 Task: Find connections with filter location Dumka with filter topic #Lifechangewith filter profile language Spanish with filter current company Shapoorji Pallonji - Engineering & Construction (SP E&C)  with filter school PSG Institute of Management with filter industry Computer Hardware Manufacturing with filter service category Accounting with filter keywords title Director
Action: Mouse moved to (137, 232)
Screenshot: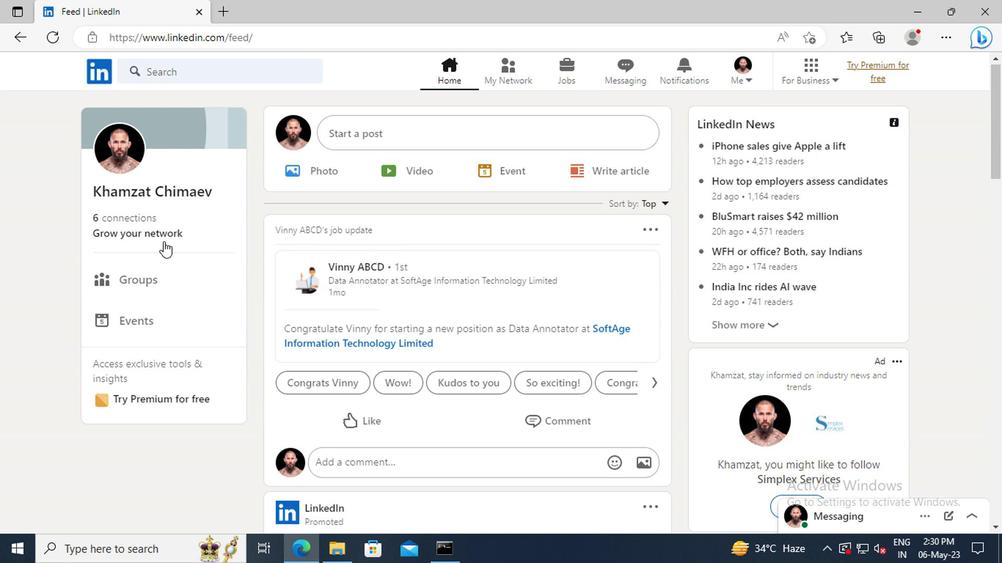 
Action: Mouse pressed left at (137, 232)
Screenshot: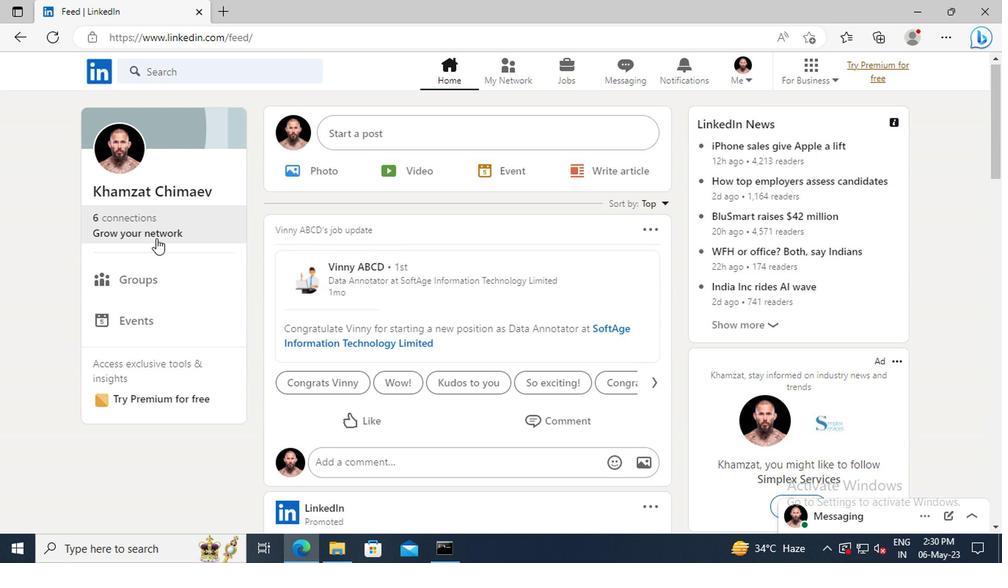 
Action: Mouse moved to (148, 158)
Screenshot: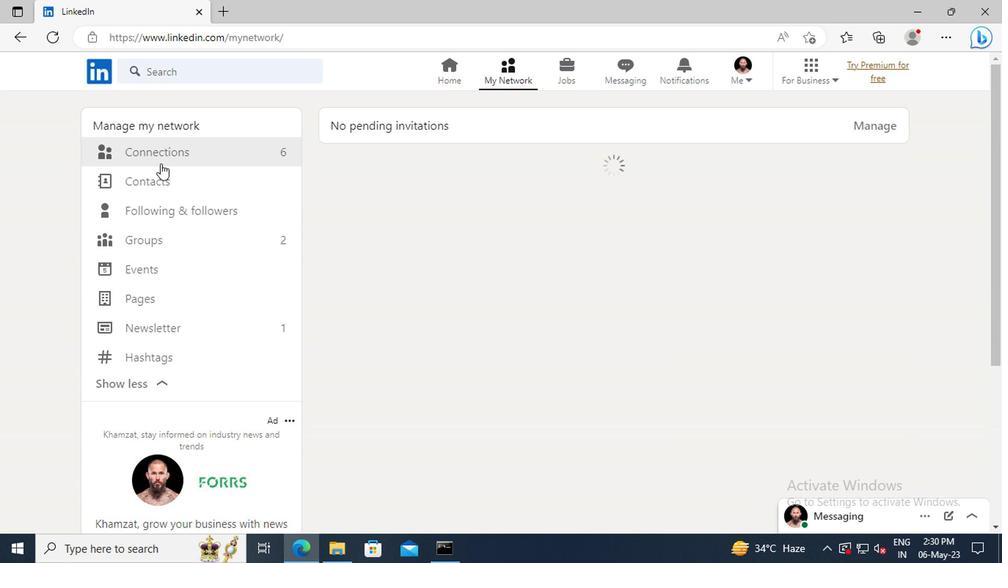 
Action: Mouse pressed left at (148, 158)
Screenshot: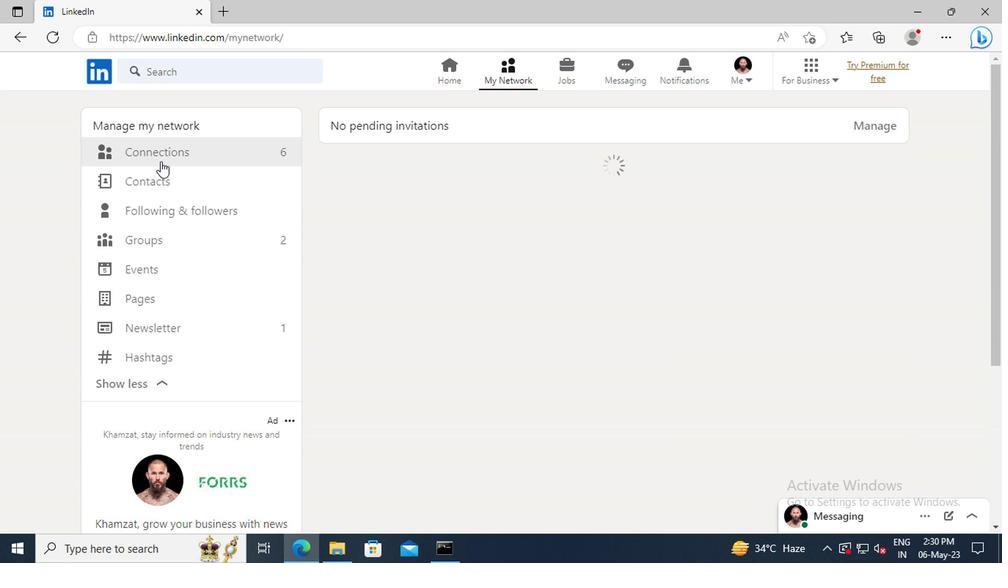 
Action: Mouse moved to (599, 151)
Screenshot: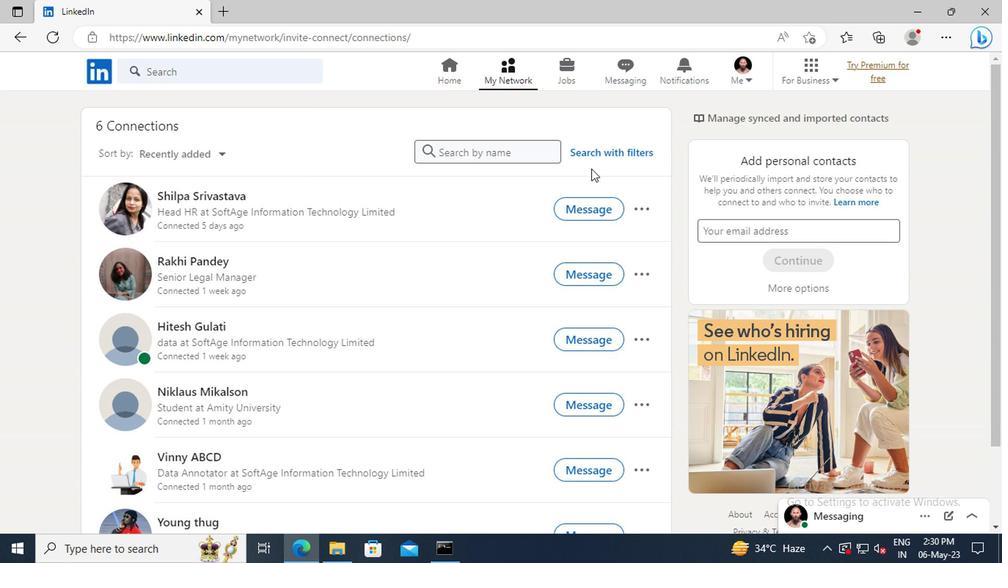 
Action: Mouse pressed left at (599, 151)
Screenshot: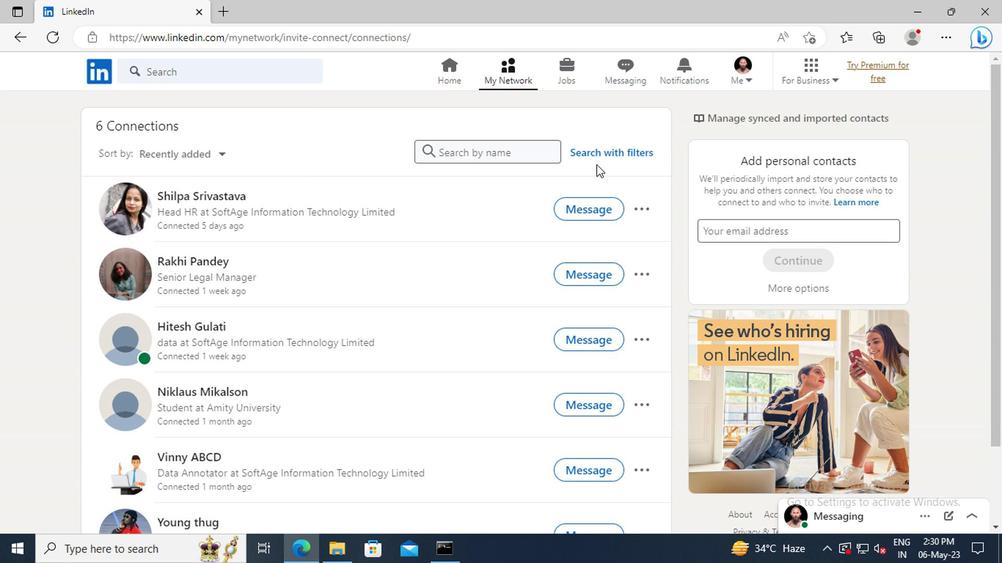 
Action: Mouse moved to (550, 116)
Screenshot: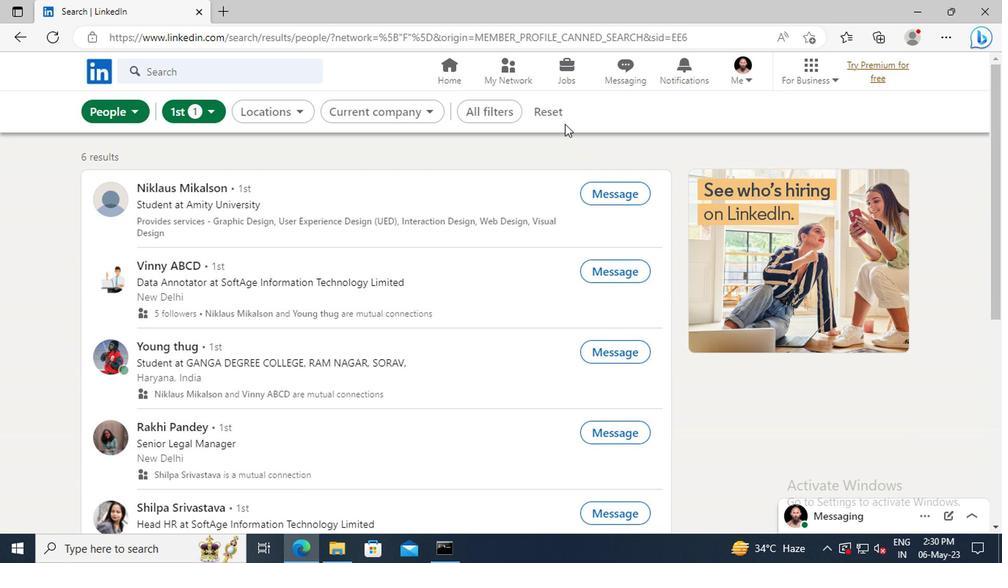 
Action: Mouse pressed left at (550, 116)
Screenshot: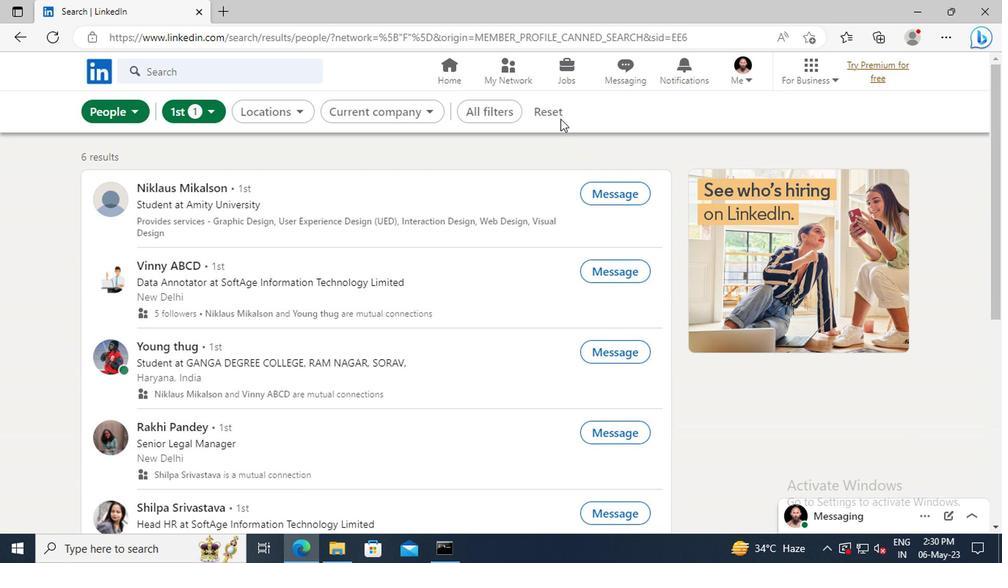 
Action: Mouse moved to (539, 113)
Screenshot: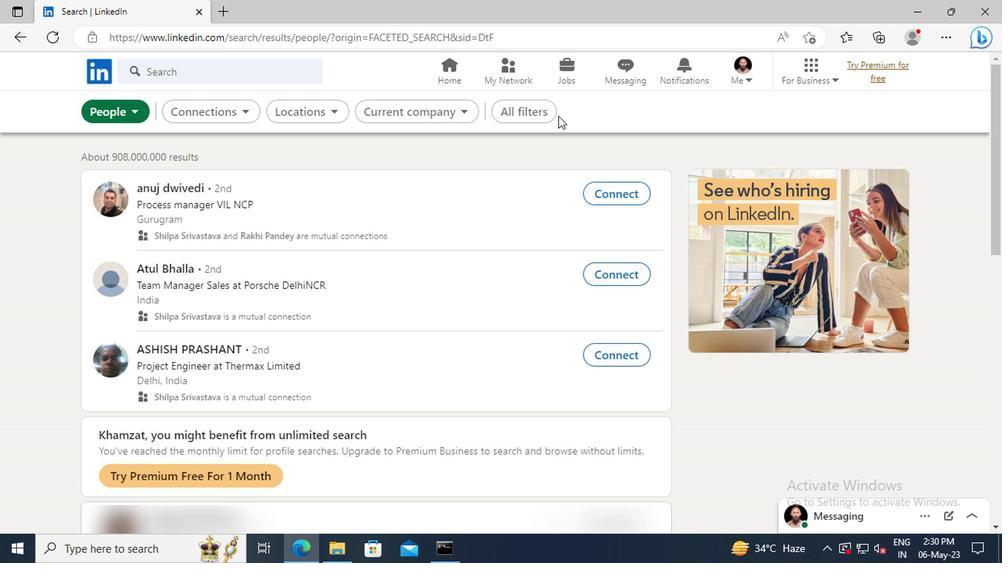 
Action: Mouse pressed left at (539, 113)
Screenshot: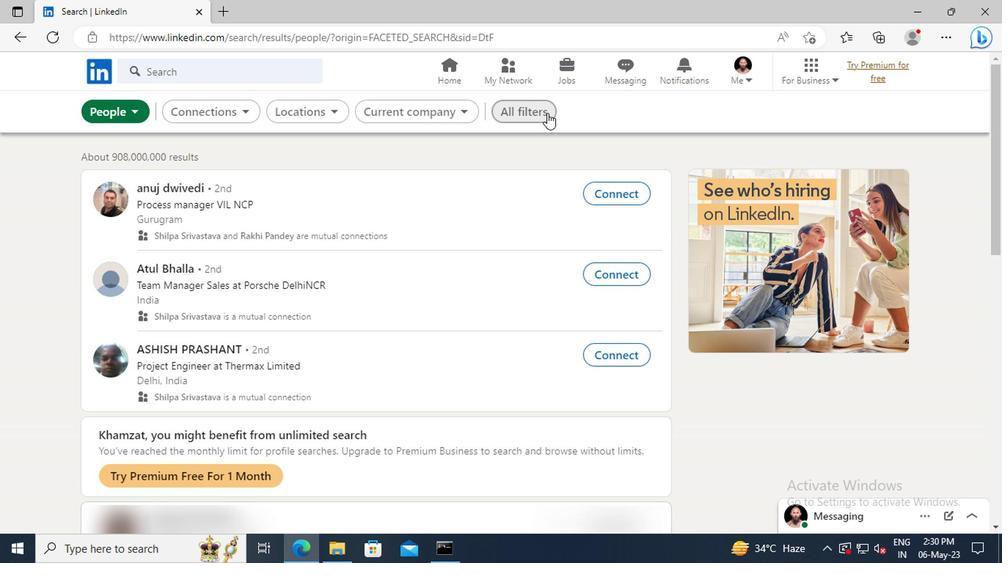 
Action: Mouse moved to (825, 269)
Screenshot: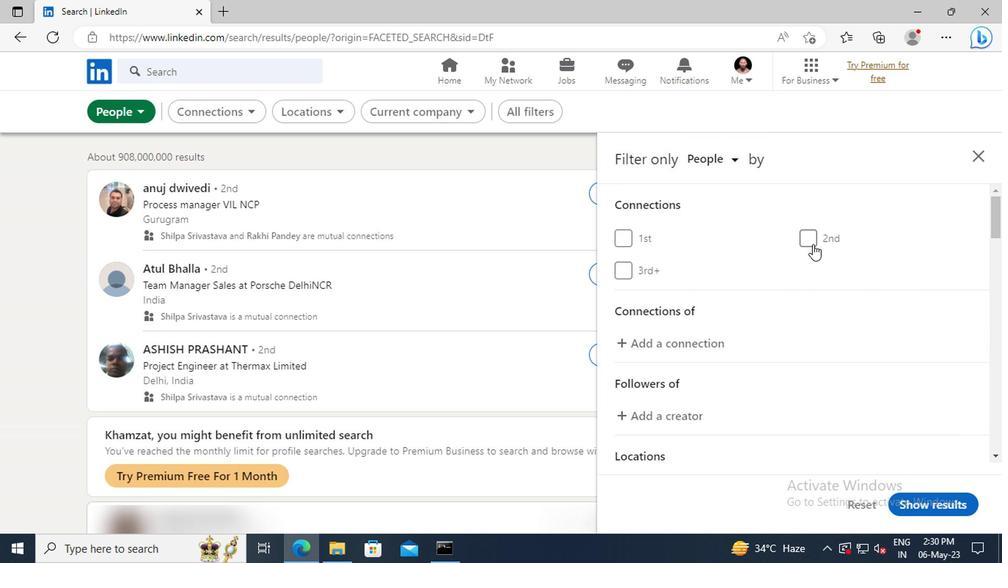 
Action: Mouse scrolled (825, 268) with delta (0, 0)
Screenshot: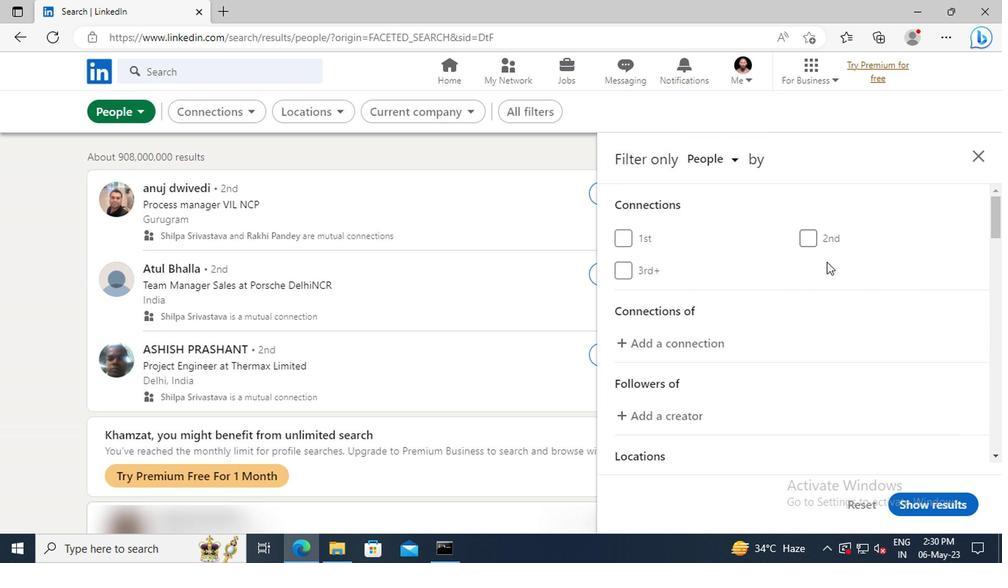 
Action: Mouse scrolled (825, 268) with delta (0, 0)
Screenshot: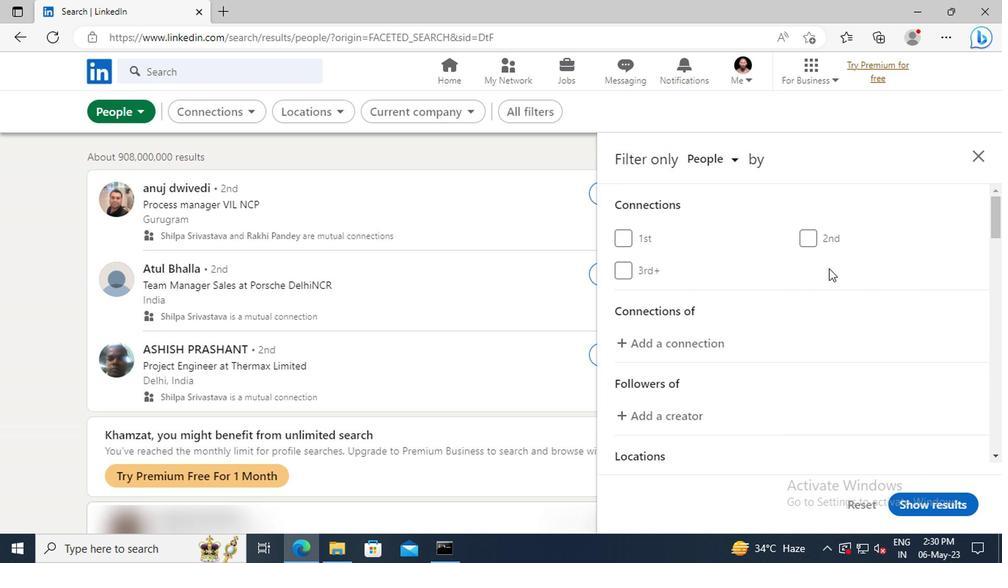 
Action: Mouse moved to (826, 270)
Screenshot: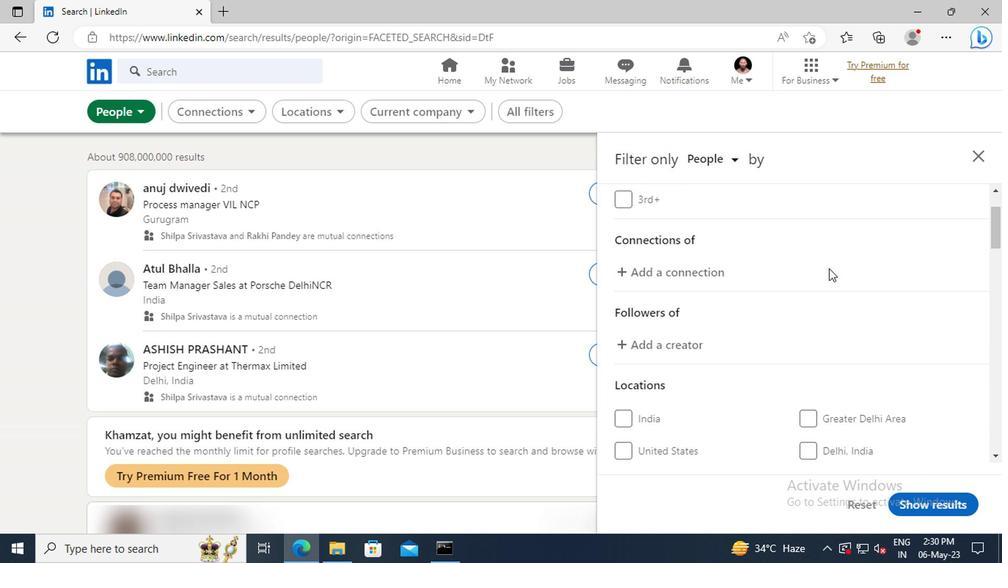 
Action: Mouse scrolled (826, 269) with delta (0, -1)
Screenshot: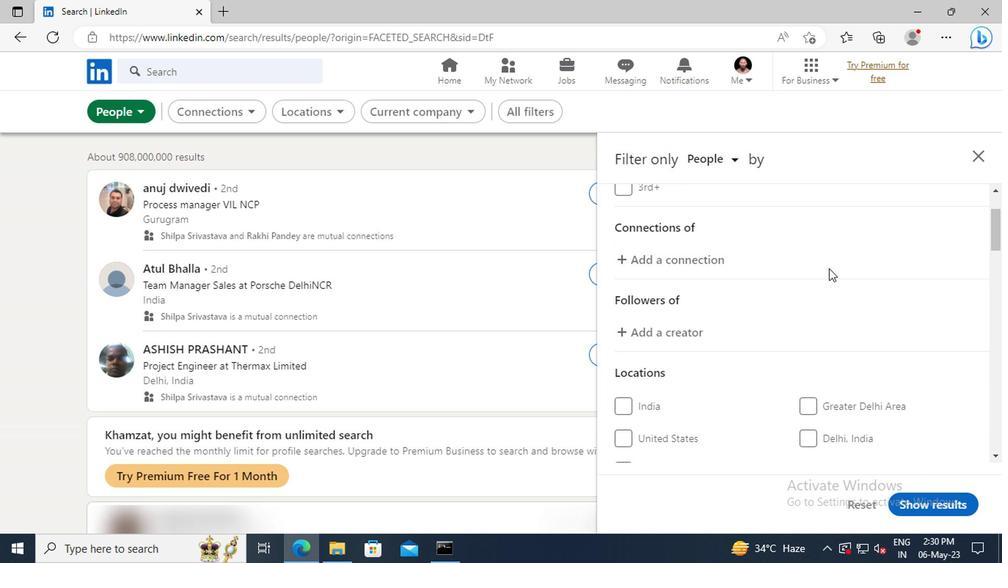 
Action: Mouse scrolled (826, 269) with delta (0, -1)
Screenshot: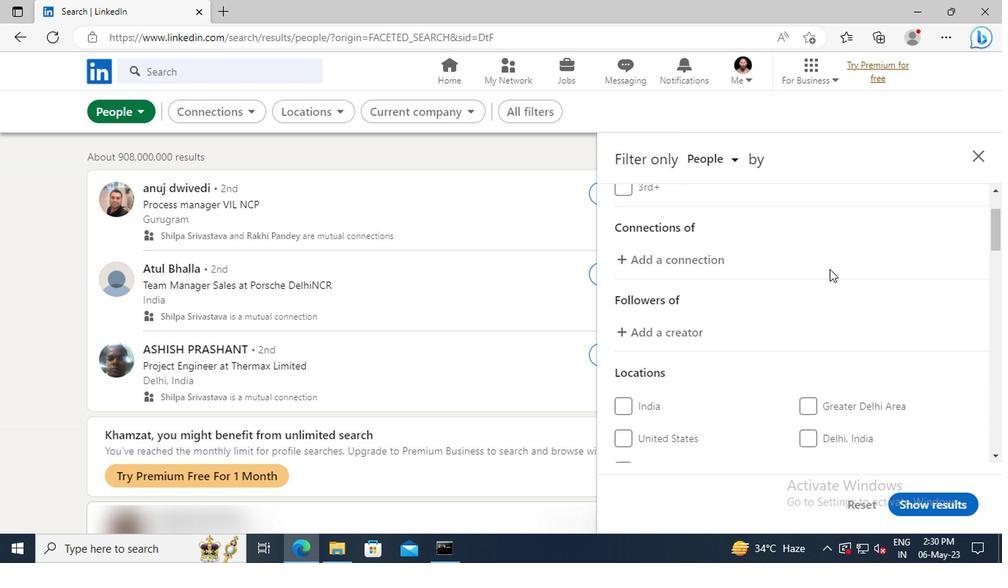 
Action: Mouse scrolled (826, 269) with delta (0, -1)
Screenshot: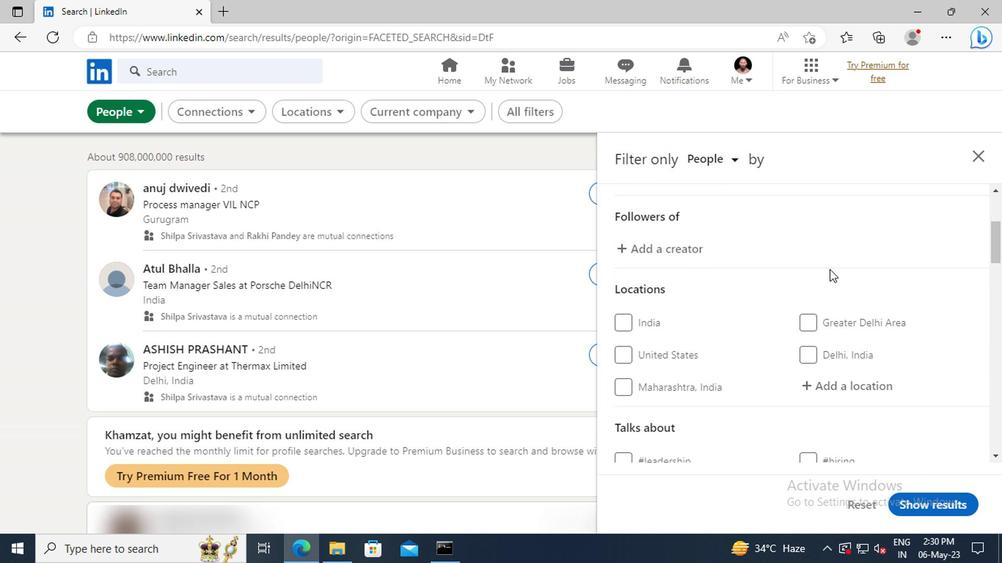 
Action: Mouse scrolled (826, 269) with delta (0, -1)
Screenshot: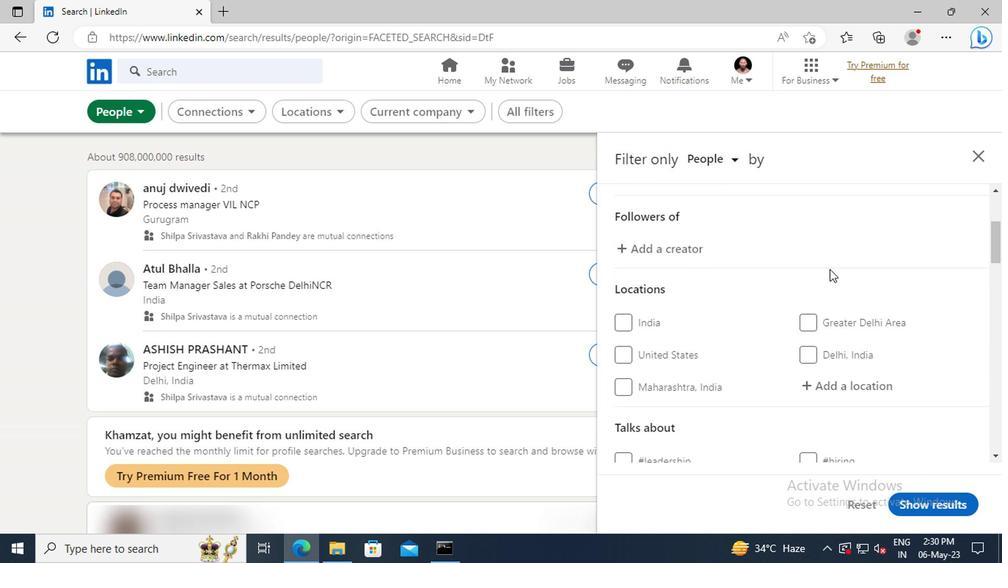 
Action: Mouse moved to (824, 304)
Screenshot: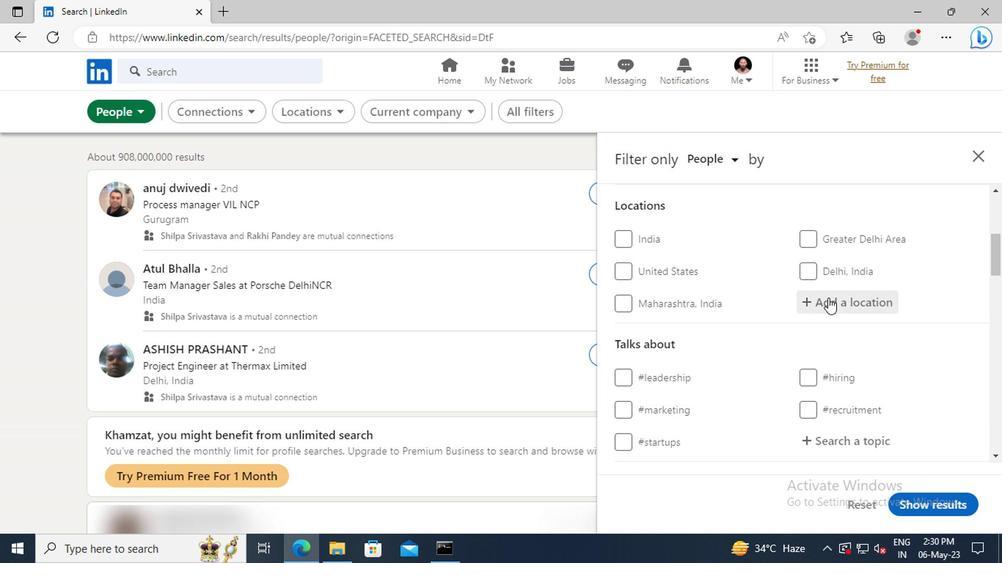 
Action: Mouse pressed left at (824, 304)
Screenshot: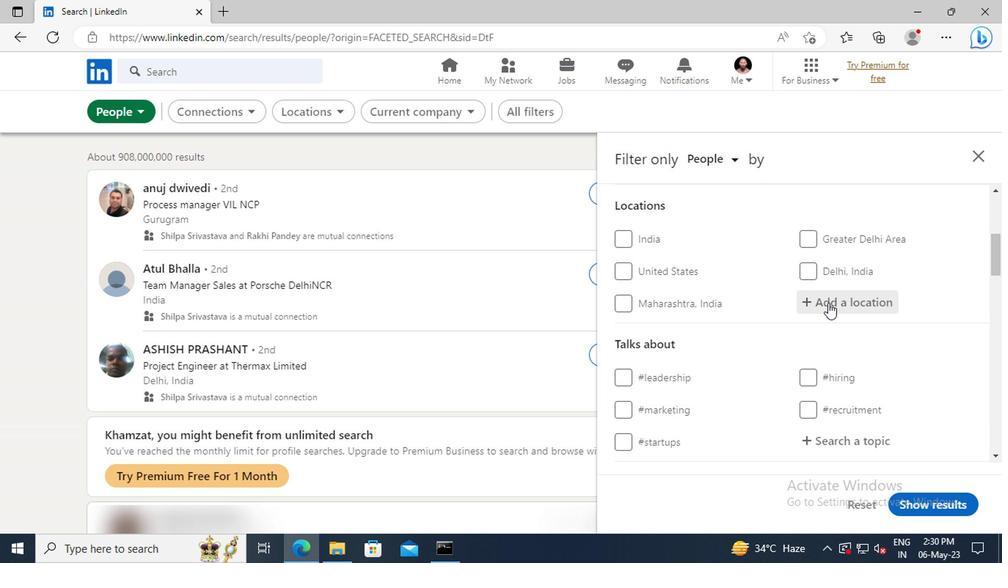 
Action: Key pressed <Key.shift>DUMKA
Screenshot: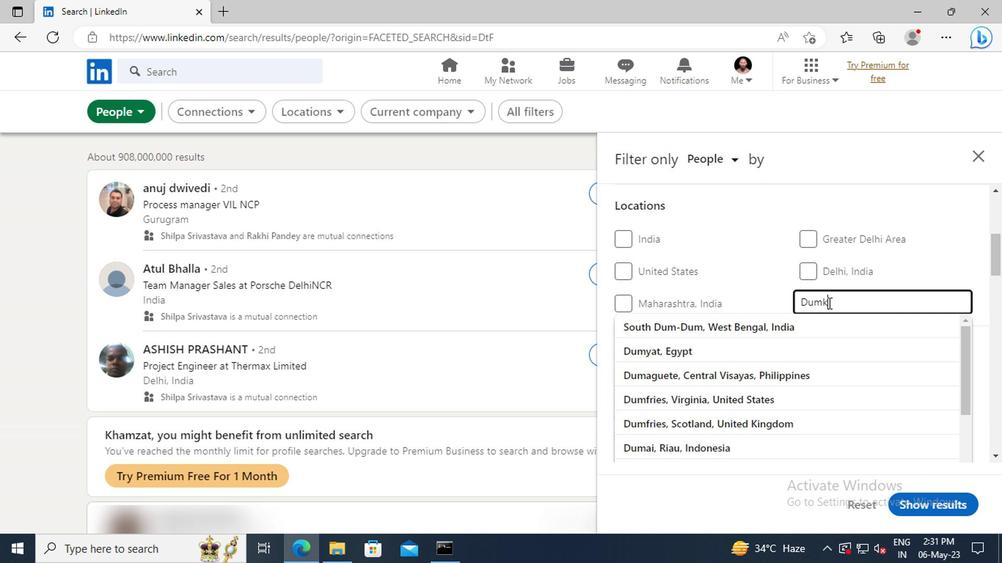 
Action: Mouse moved to (827, 321)
Screenshot: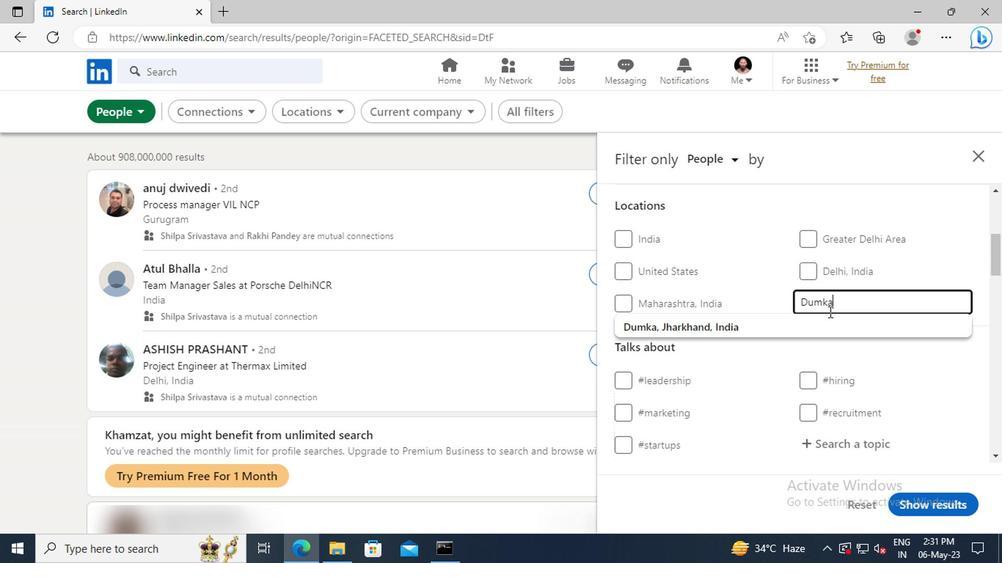 
Action: Mouse pressed left at (827, 321)
Screenshot: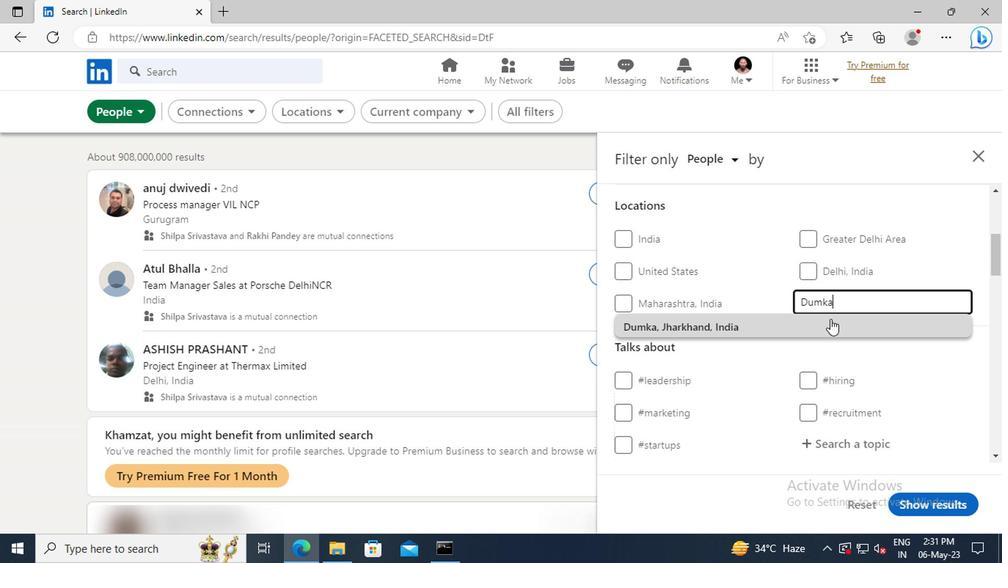 
Action: Mouse scrolled (827, 321) with delta (0, 0)
Screenshot: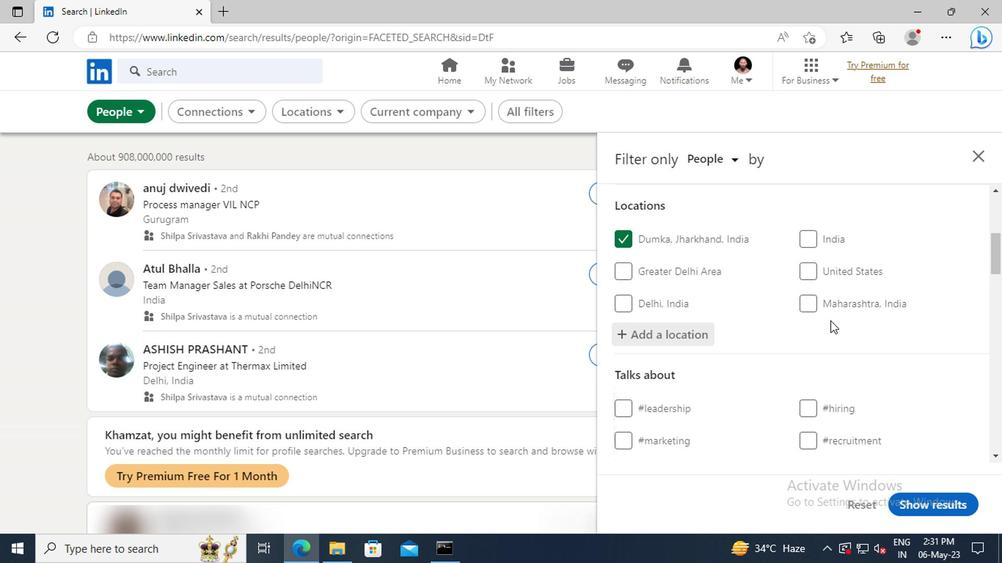 
Action: Mouse scrolled (827, 321) with delta (0, 0)
Screenshot: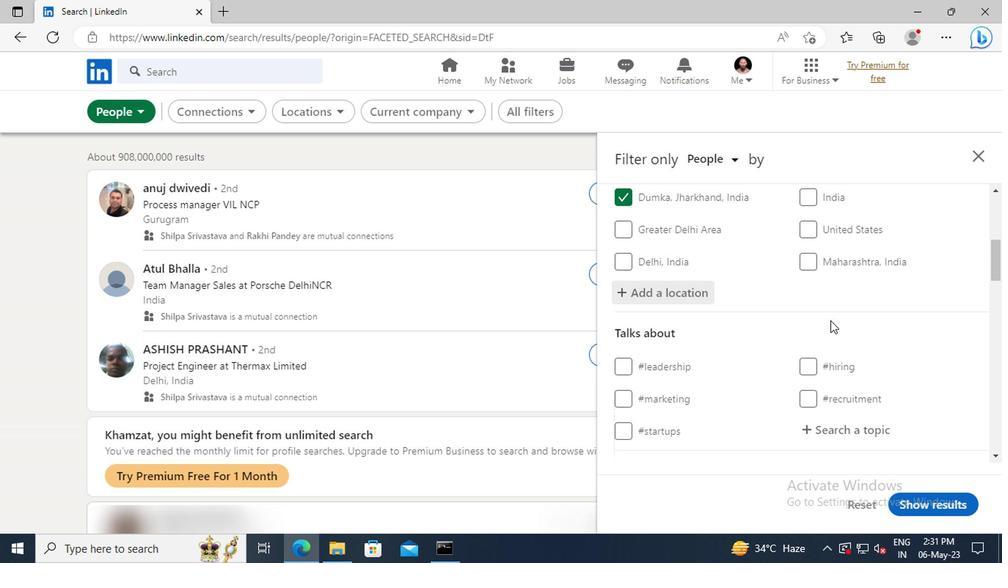 
Action: Mouse scrolled (827, 321) with delta (0, 0)
Screenshot: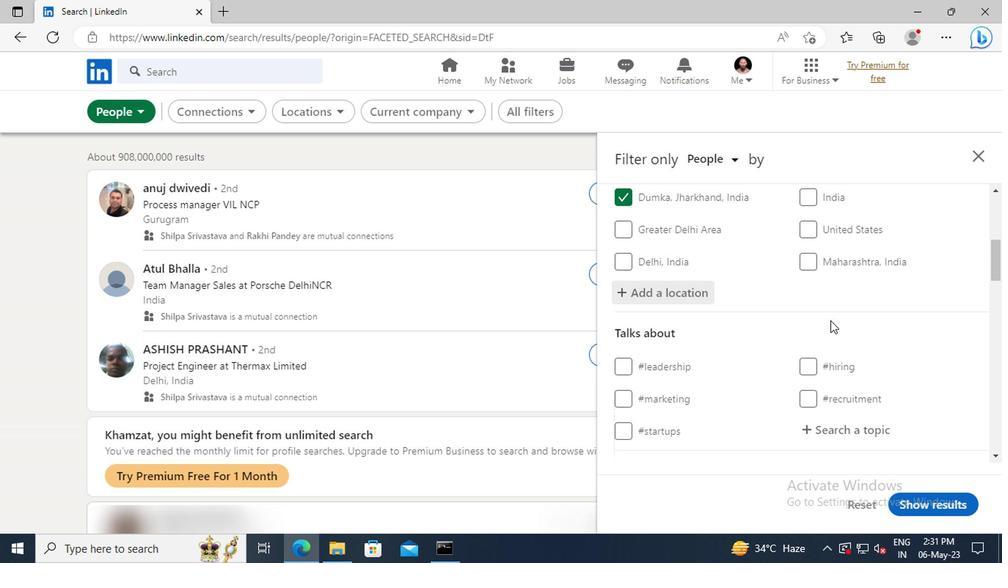 
Action: Mouse moved to (832, 346)
Screenshot: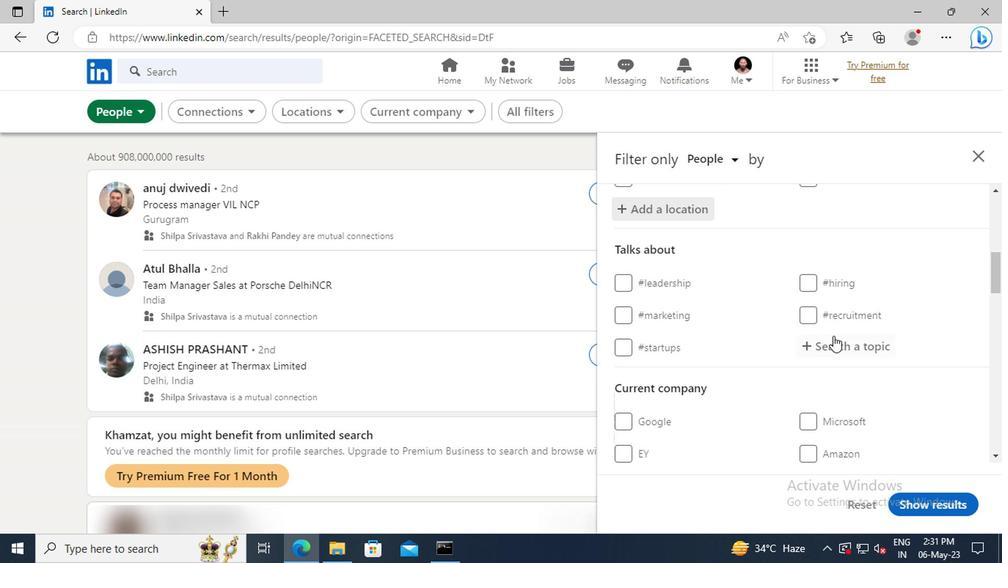 
Action: Mouse pressed left at (832, 346)
Screenshot: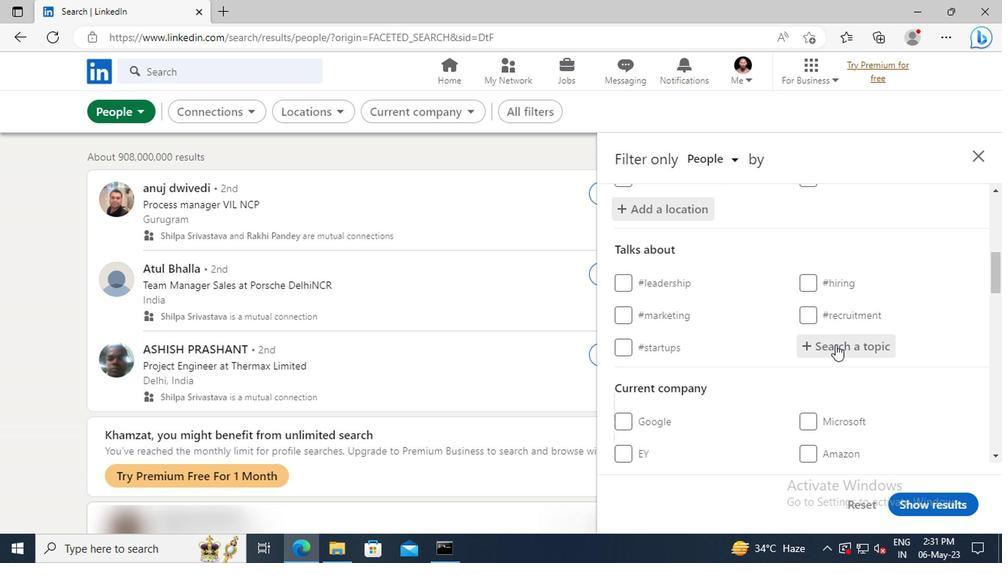 
Action: Key pressed <Key.shift>LIFECHA
Screenshot: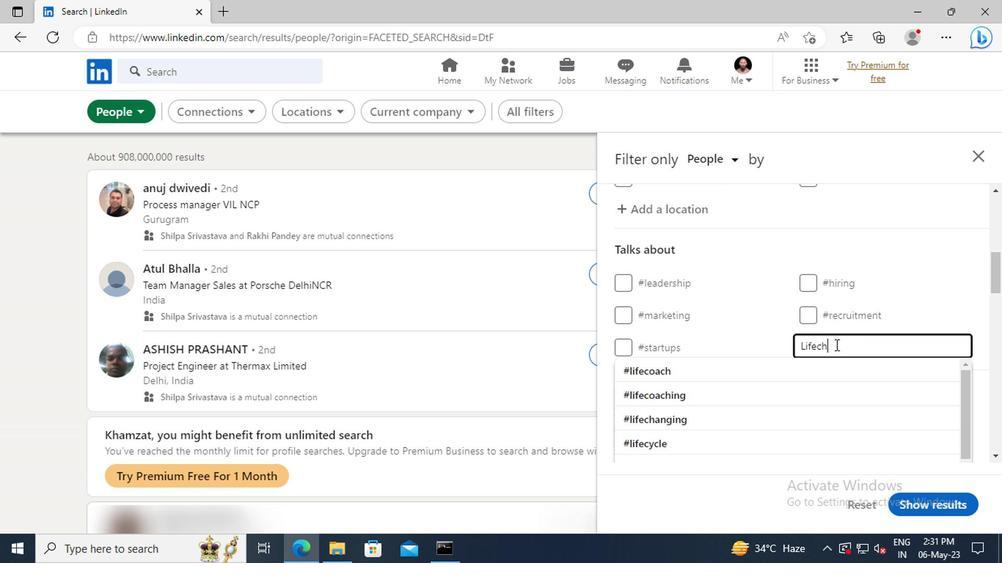 
Action: Mouse moved to (838, 386)
Screenshot: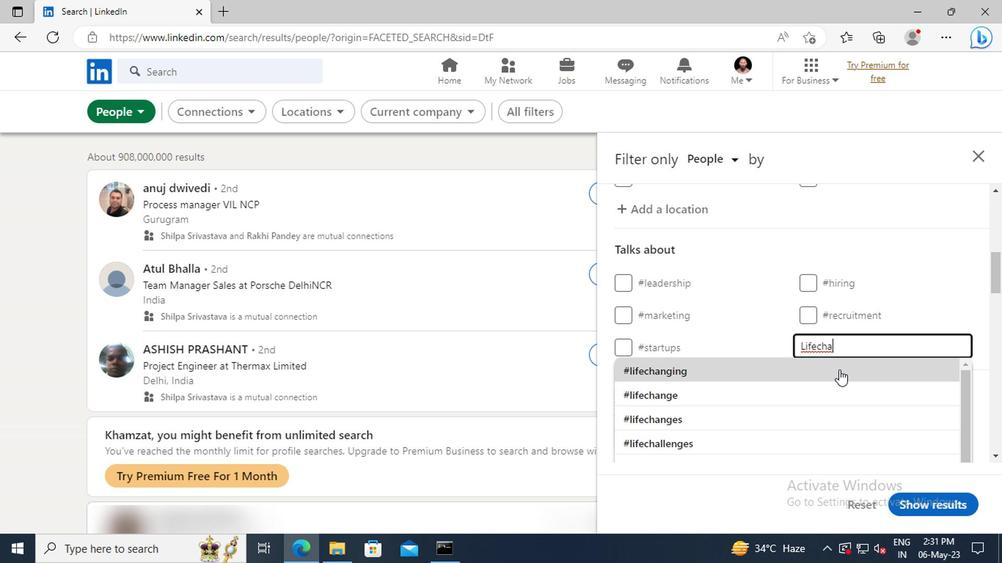 
Action: Mouse pressed left at (838, 386)
Screenshot: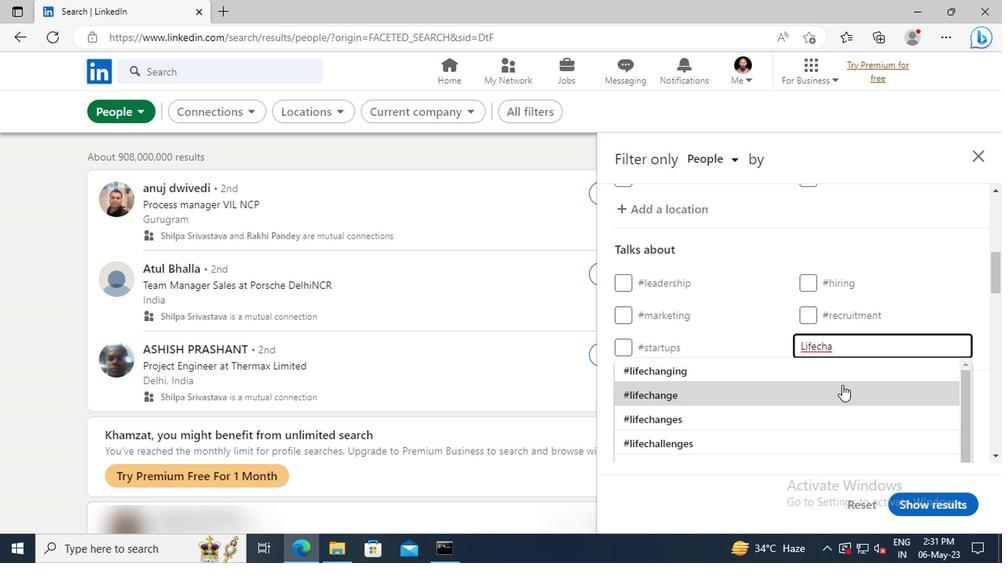 
Action: Mouse scrolled (838, 385) with delta (0, 0)
Screenshot: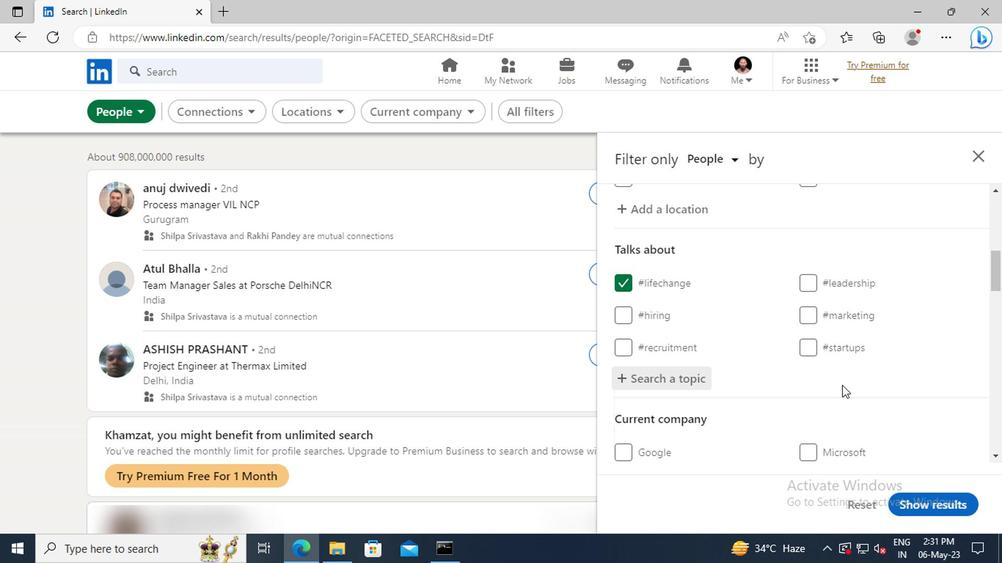 
Action: Mouse scrolled (838, 385) with delta (0, 0)
Screenshot: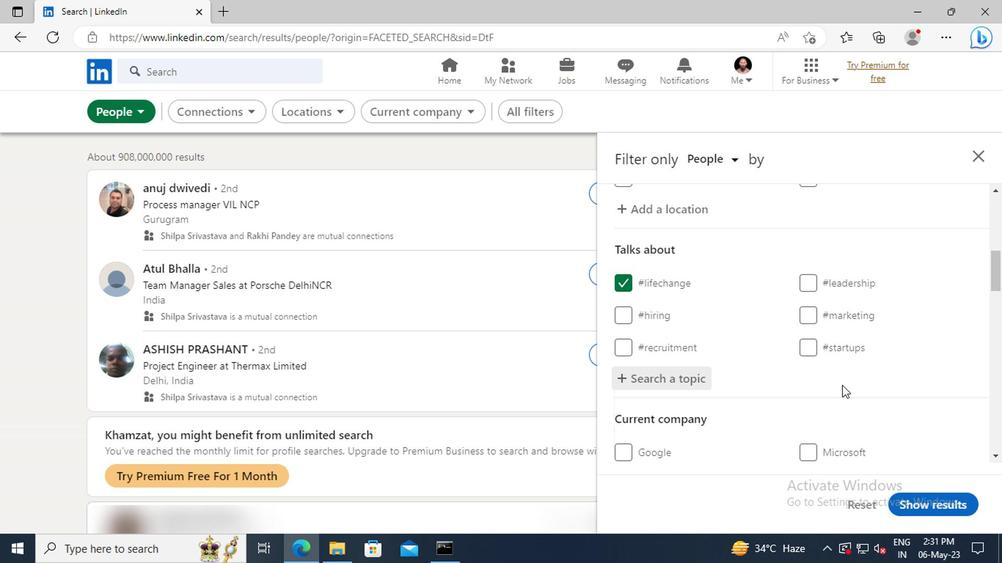 
Action: Mouse scrolled (838, 385) with delta (0, 0)
Screenshot: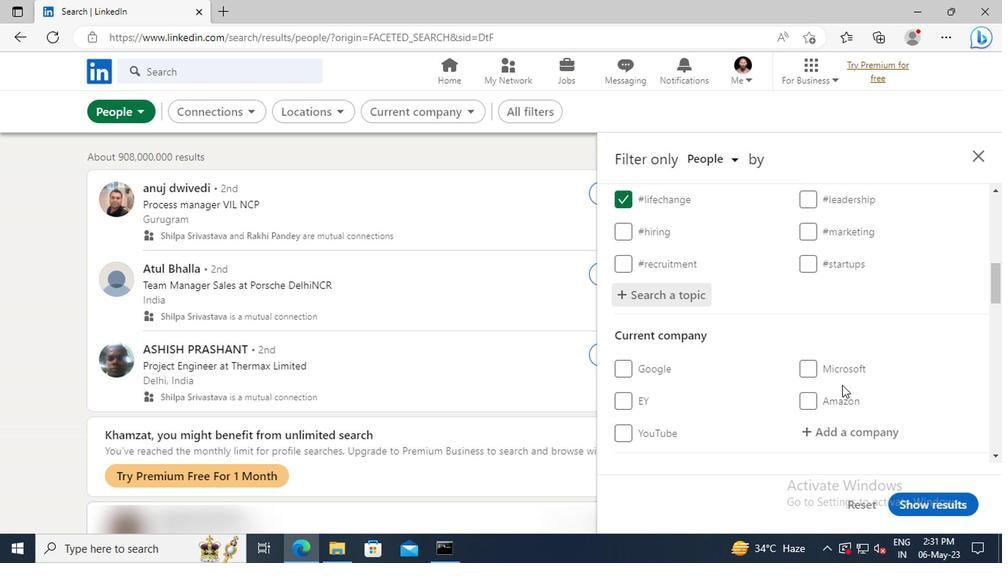 
Action: Mouse scrolled (838, 385) with delta (0, 0)
Screenshot: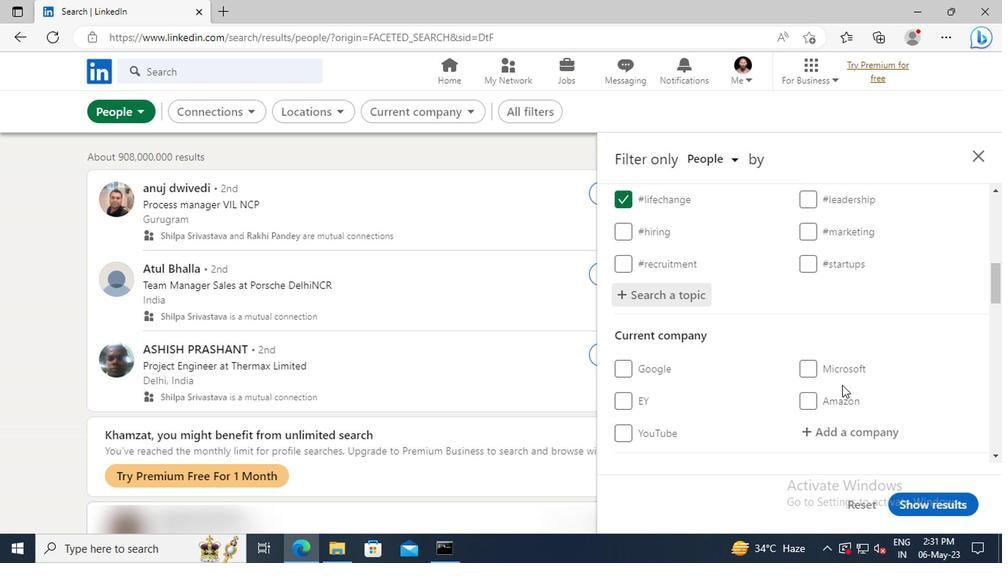 
Action: Mouse scrolled (838, 385) with delta (0, 0)
Screenshot: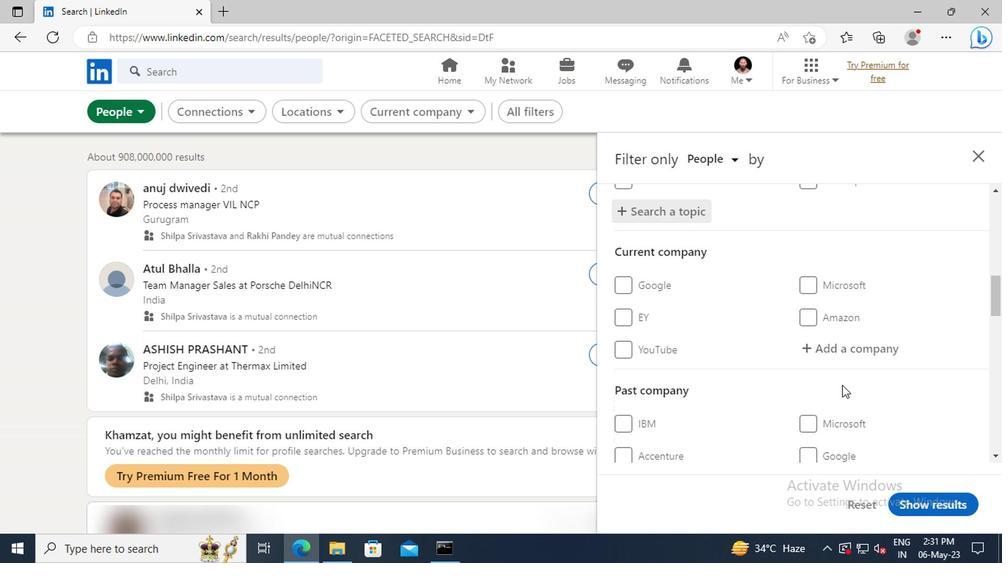 
Action: Mouse scrolled (838, 385) with delta (0, 0)
Screenshot: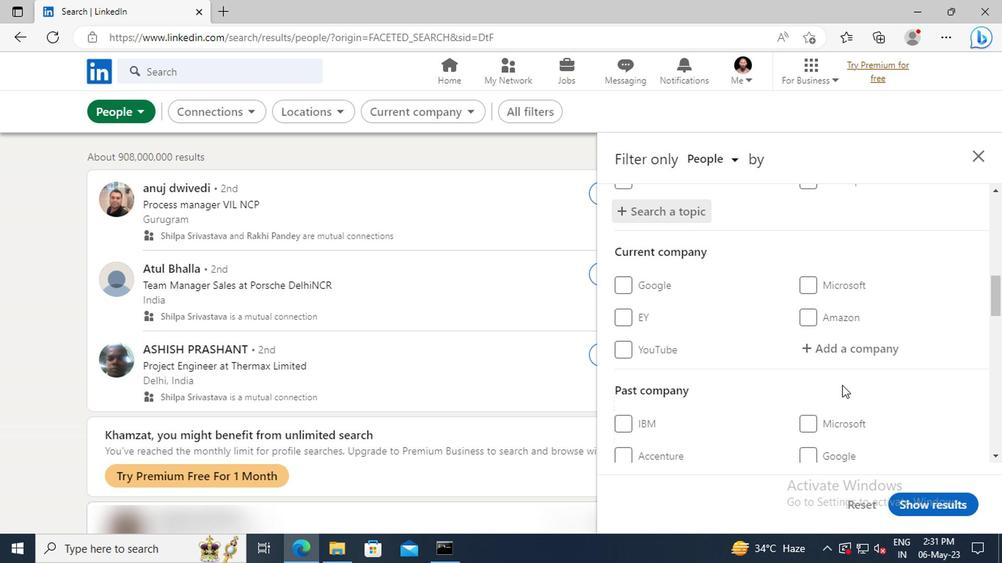 
Action: Mouse moved to (838, 384)
Screenshot: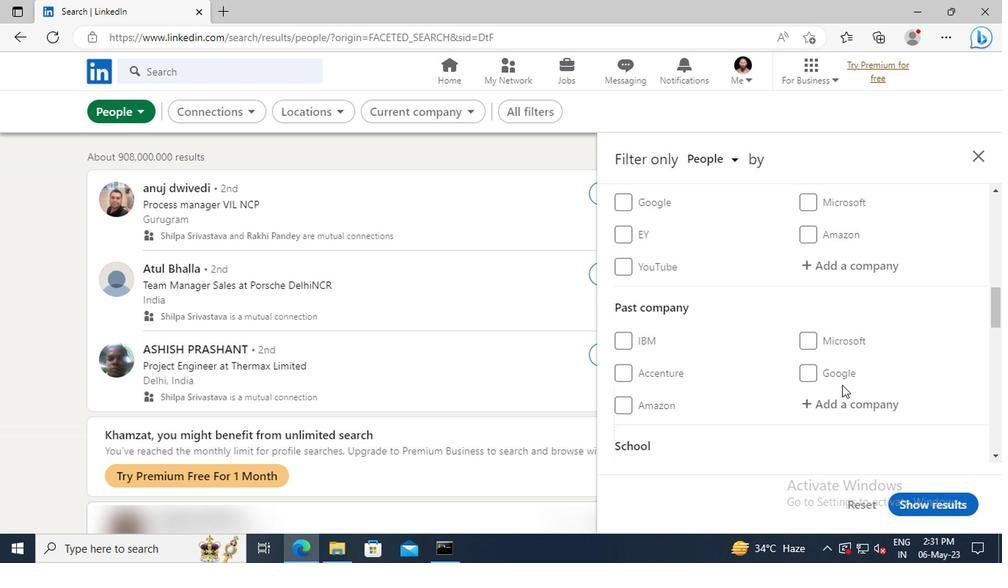 
Action: Mouse scrolled (838, 384) with delta (0, 0)
Screenshot: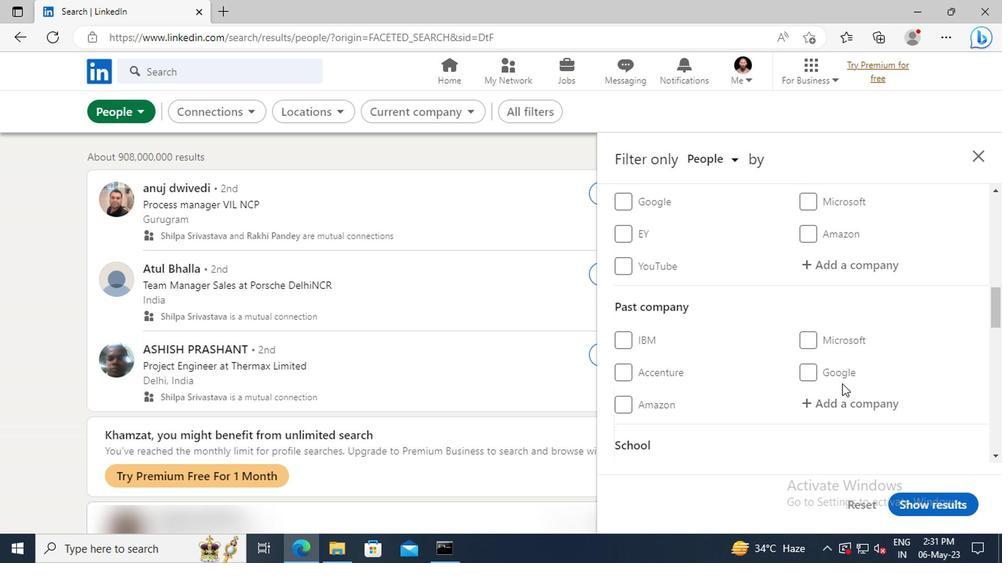 
Action: Mouse moved to (838, 384)
Screenshot: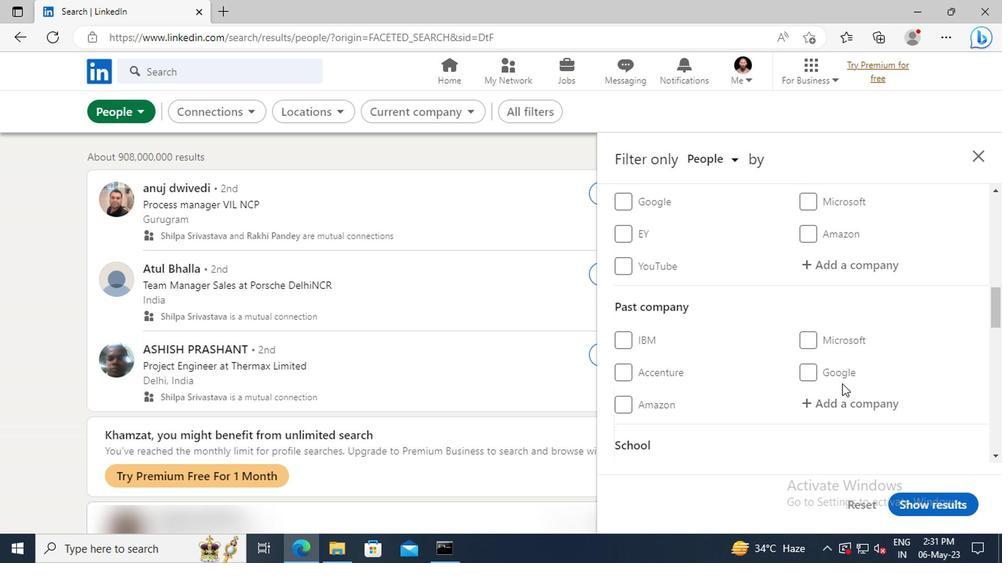 
Action: Mouse scrolled (838, 383) with delta (0, -1)
Screenshot: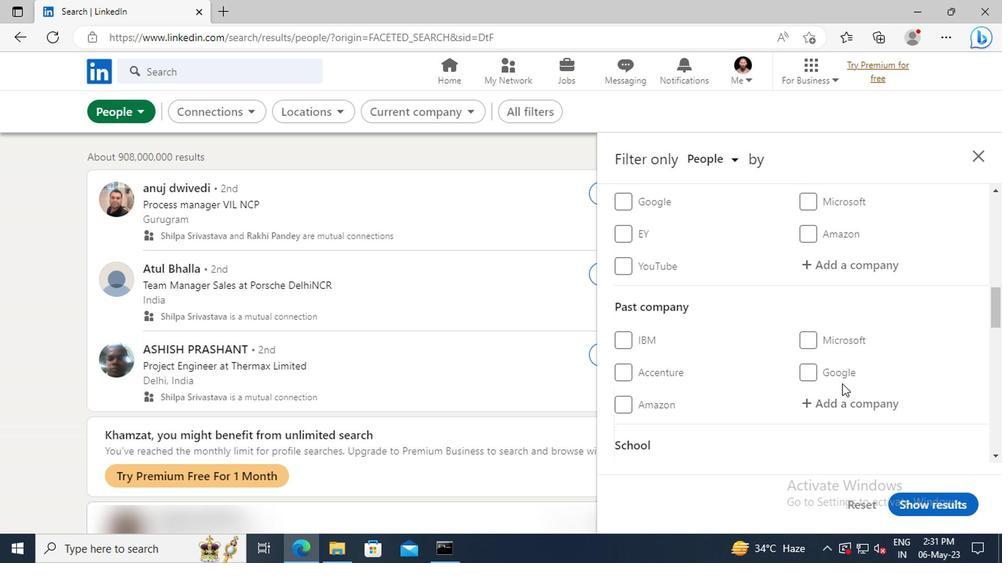 
Action: Mouse moved to (838, 373)
Screenshot: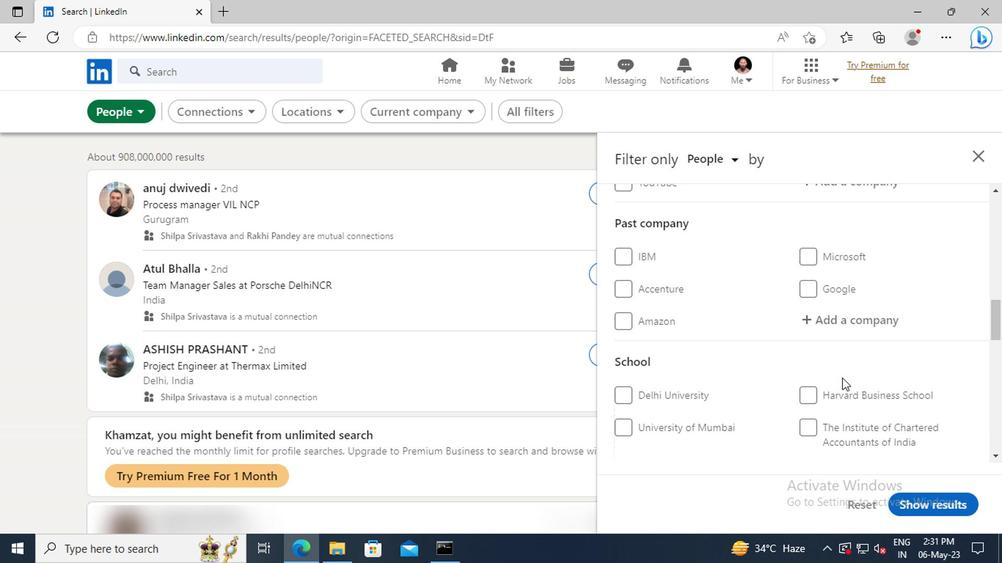 
Action: Mouse scrolled (838, 372) with delta (0, -1)
Screenshot: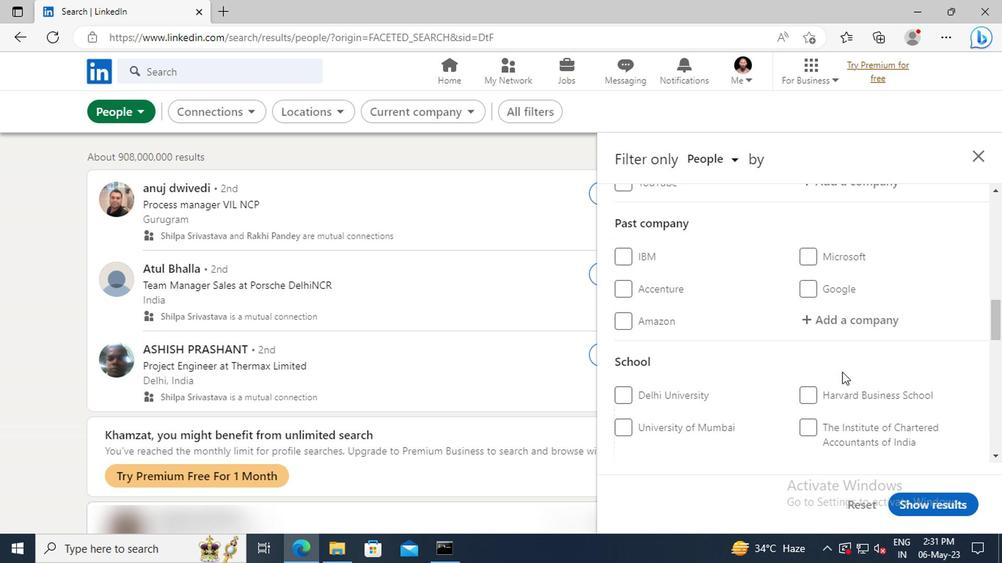 
Action: Mouse scrolled (838, 372) with delta (0, -1)
Screenshot: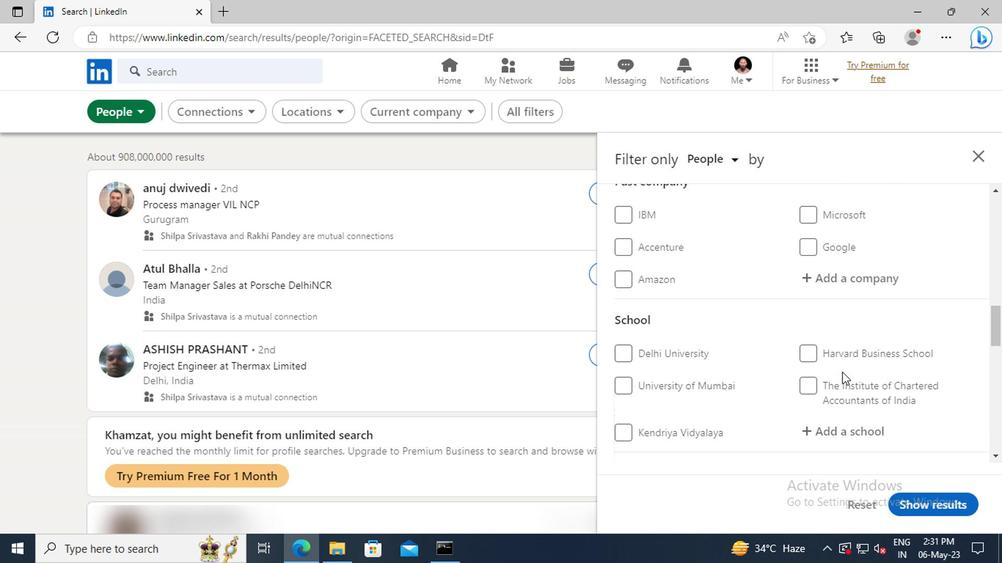 
Action: Mouse scrolled (838, 372) with delta (0, -1)
Screenshot: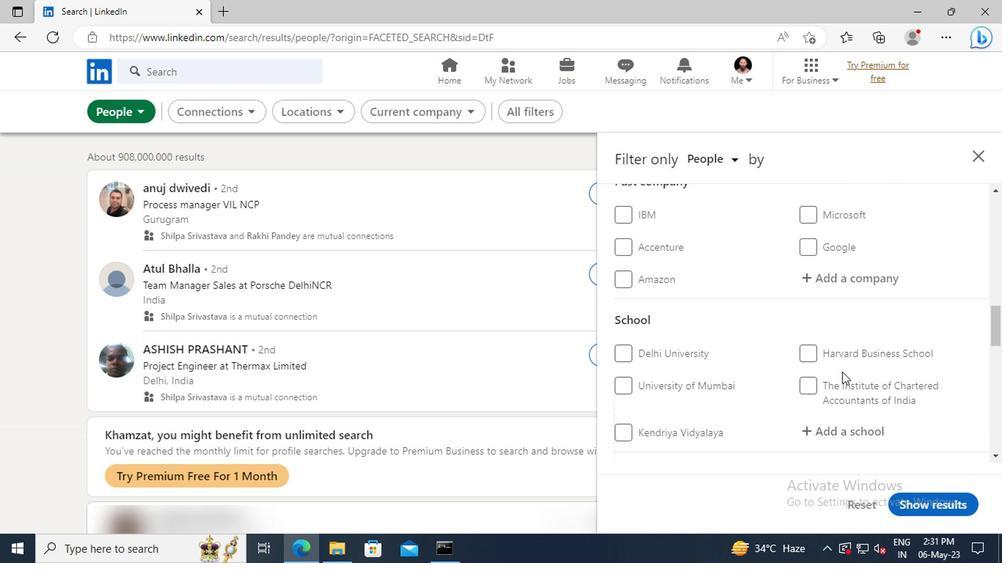 
Action: Mouse scrolled (838, 372) with delta (0, -1)
Screenshot: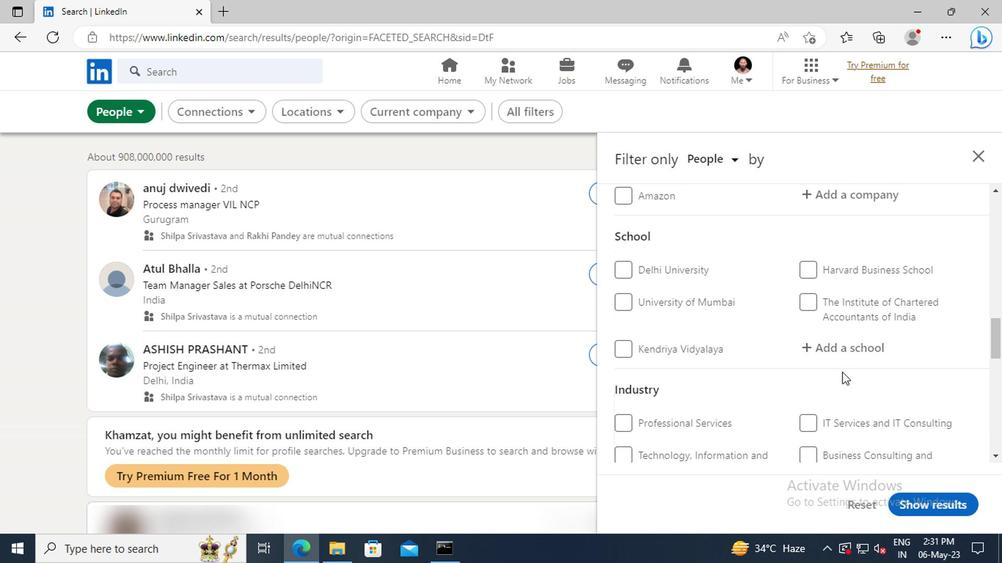 
Action: Mouse scrolled (838, 372) with delta (0, -1)
Screenshot: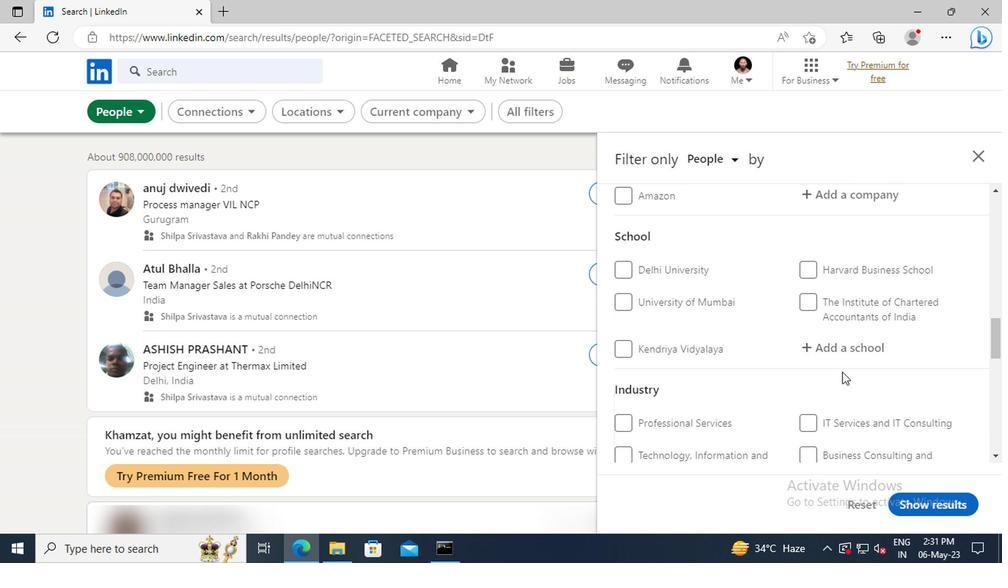 
Action: Mouse scrolled (838, 372) with delta (0, -1)
Screenshot: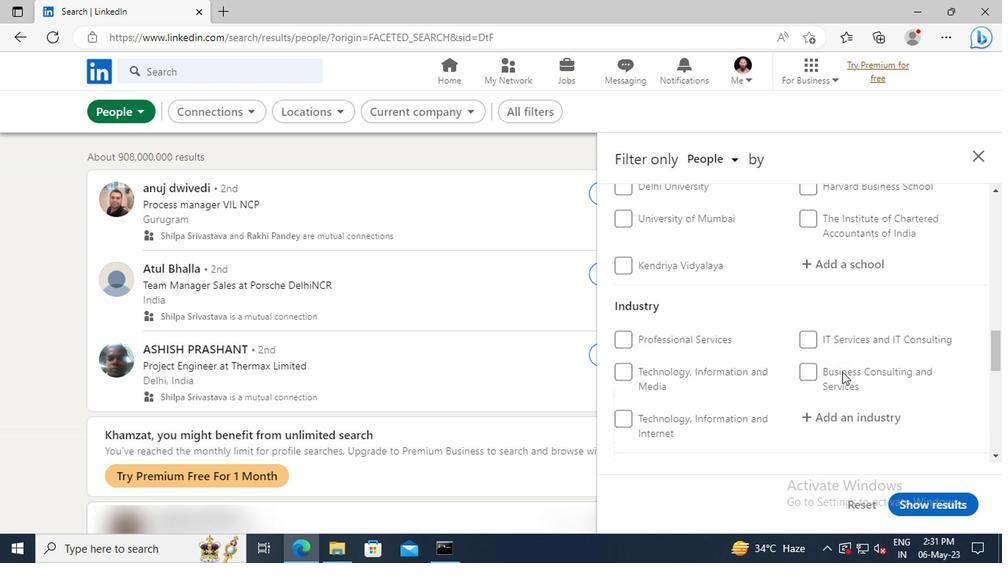 
Action: Mouse scrolled (838, 372) with delta (0, -1)
Screenshot: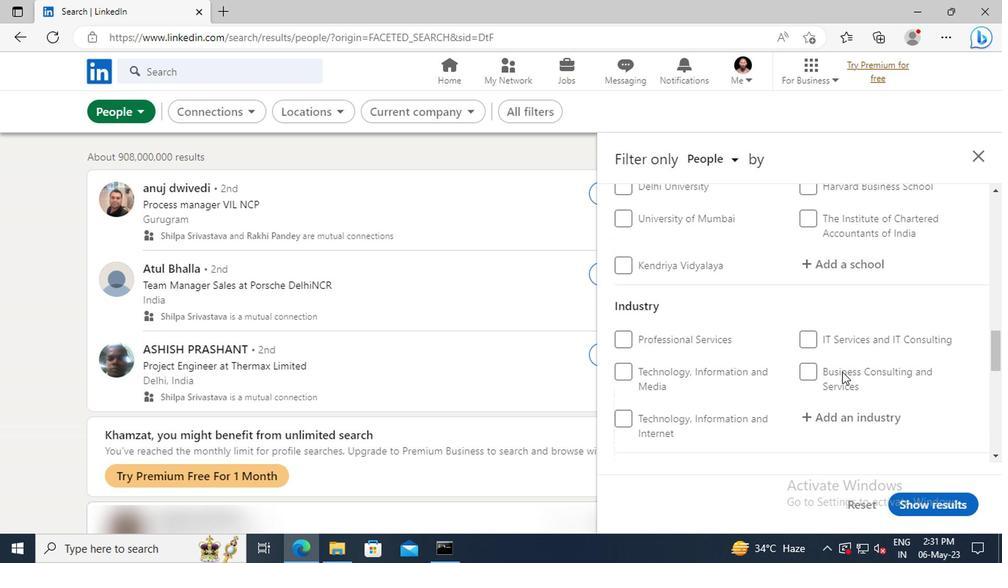 
Action: Mouse scrolled (838, 372) with delta (0, -1)
Screenshot: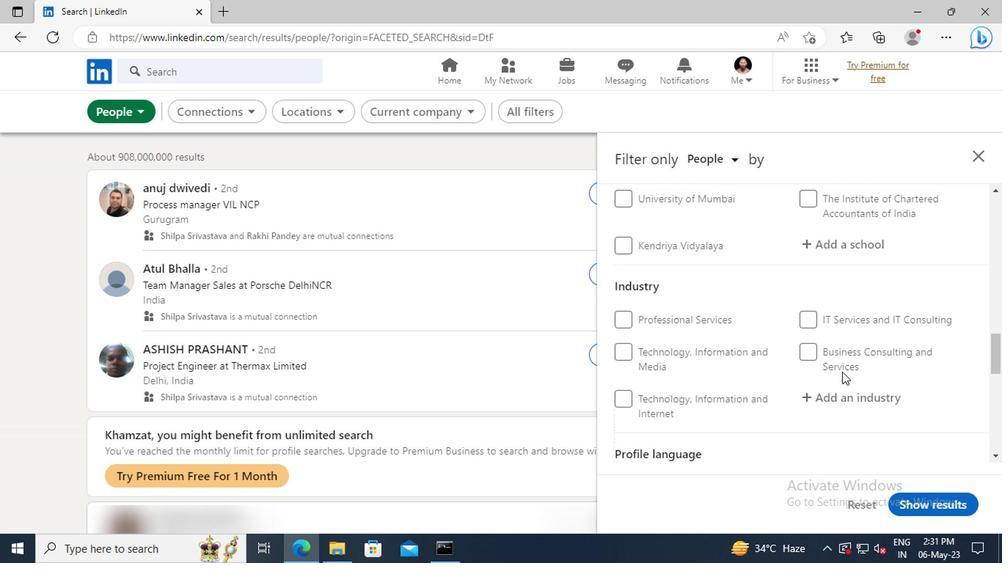 
Action: Mouse scrolled (838, 372) with delta (0, -1)
Screenshot: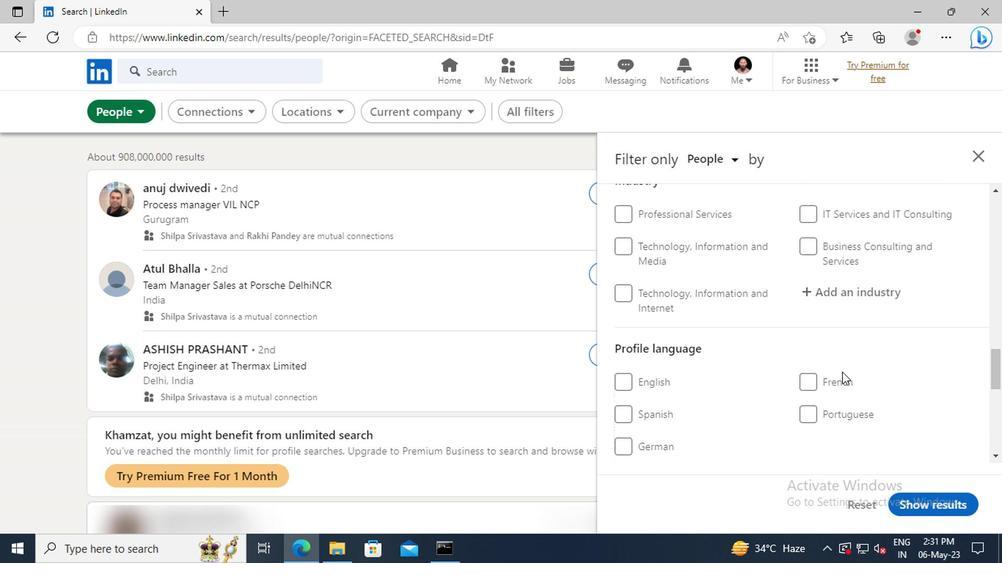 
Action: Mouse moved to (618, 375)
Screenshot: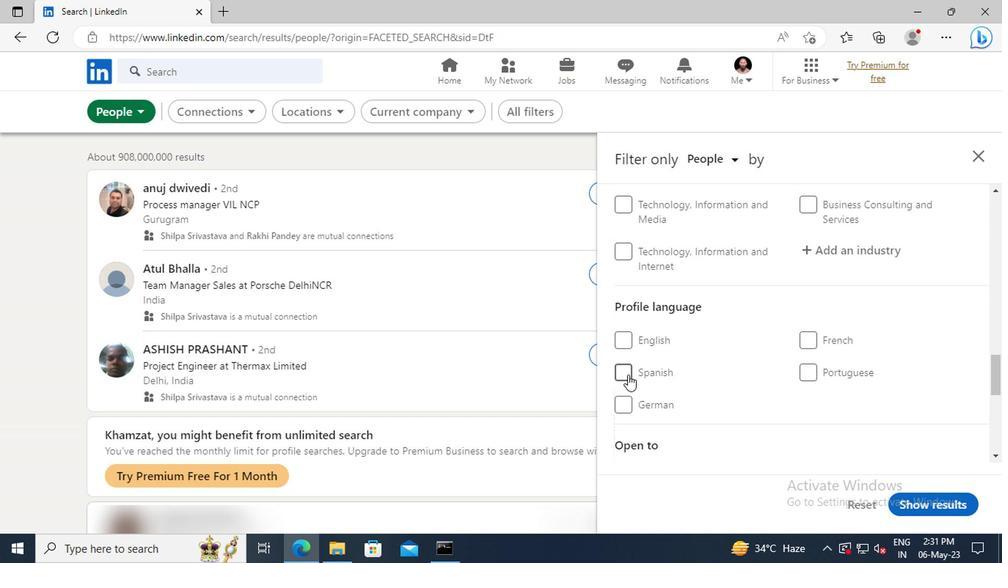 
Action: Mouse pressed left at (618, 375)
Screenshot: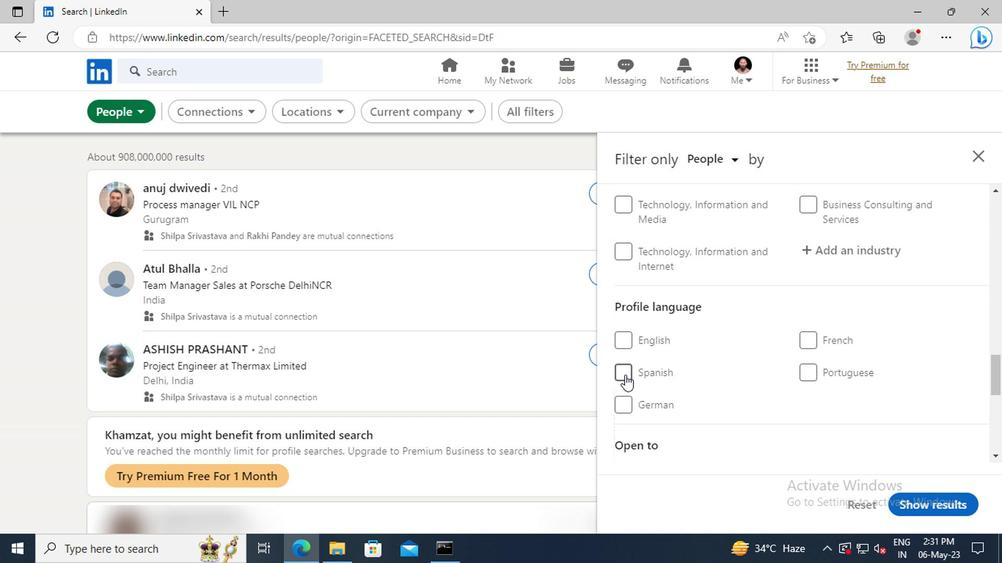 
Action: Mouse moved to (791, 353)
Screenshot: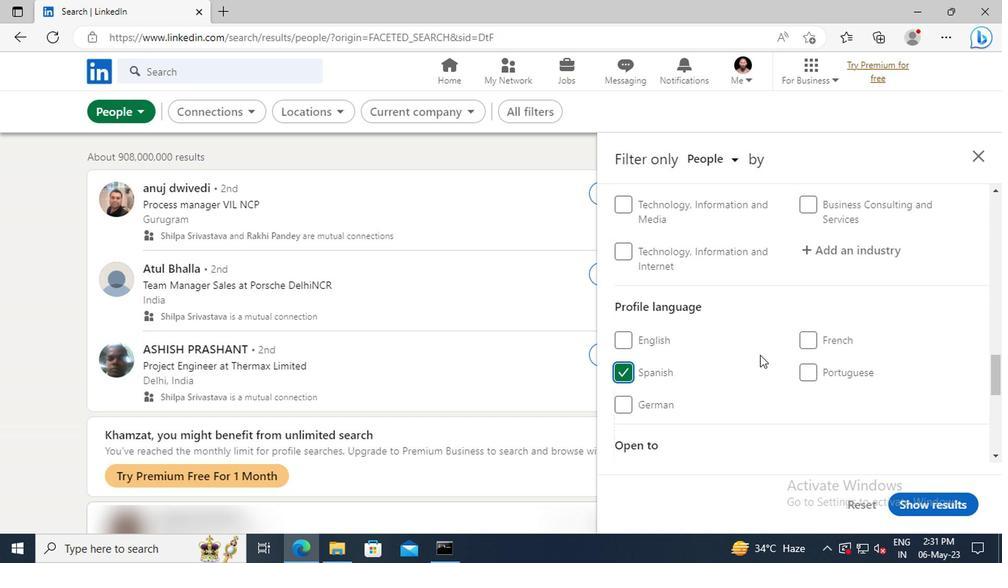 
Action: Mouse scrolled (791, 353) with delta (0, 0)
Screenshot: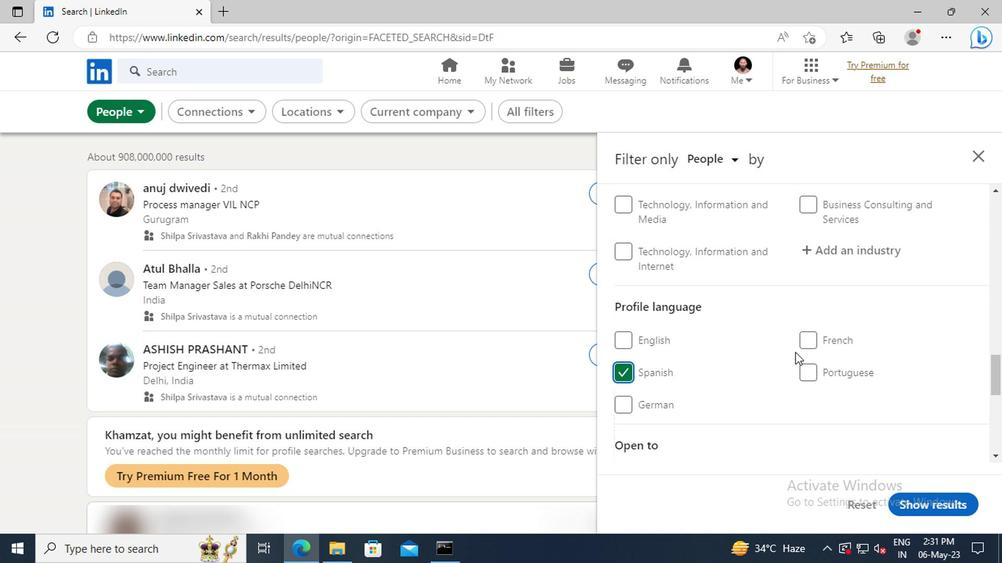 
Action: Mouse scrolled (791, 353) with delta (0, 0)
Screenshot: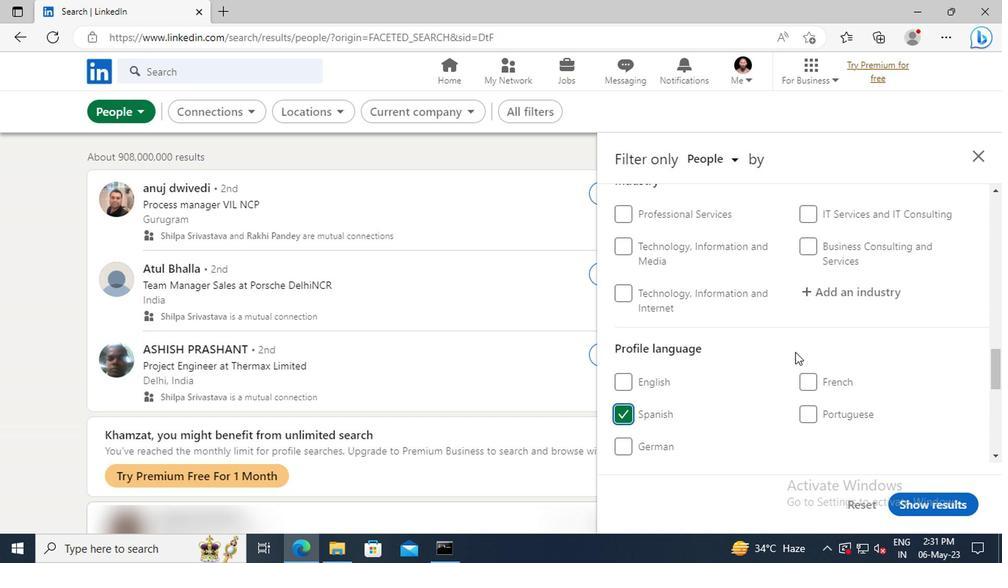 
Action: Mouse scrolled (791, 353) with delta (0, 0)
Screenshot: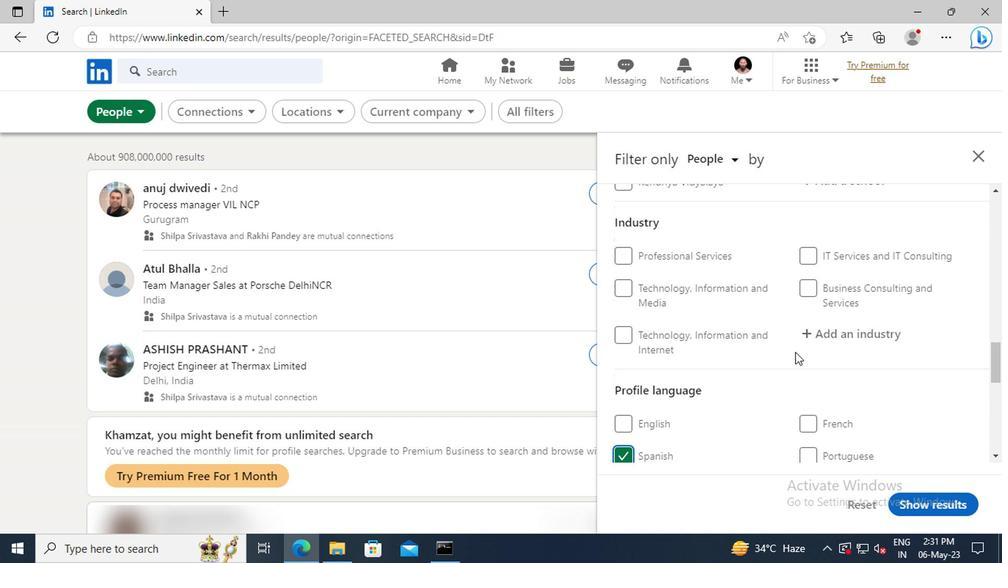 
Action: Mouse moved to (791, 353)
Screenshot: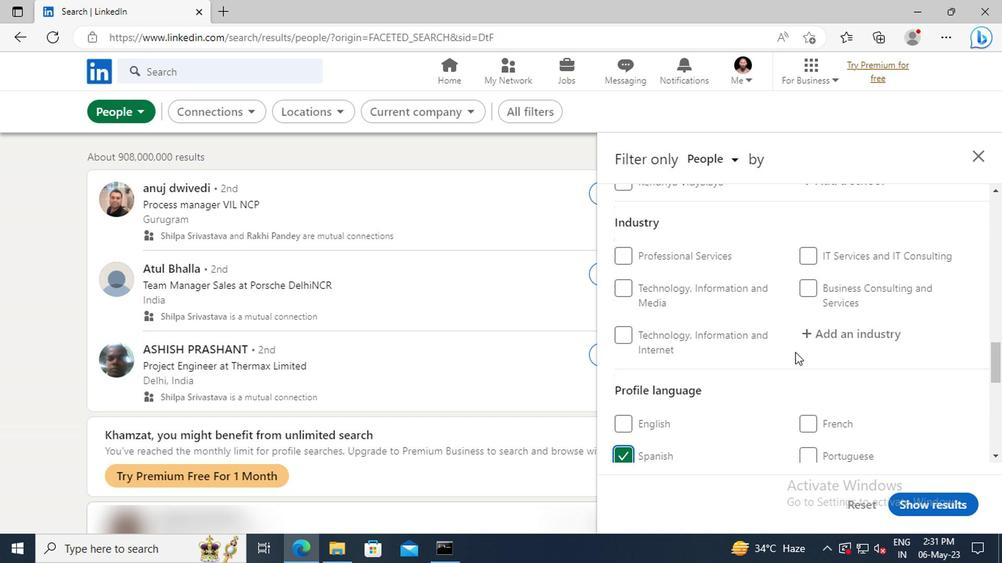 
Action: Mouse scrolled (791, 353) with delta (0, 0)
Screenshot: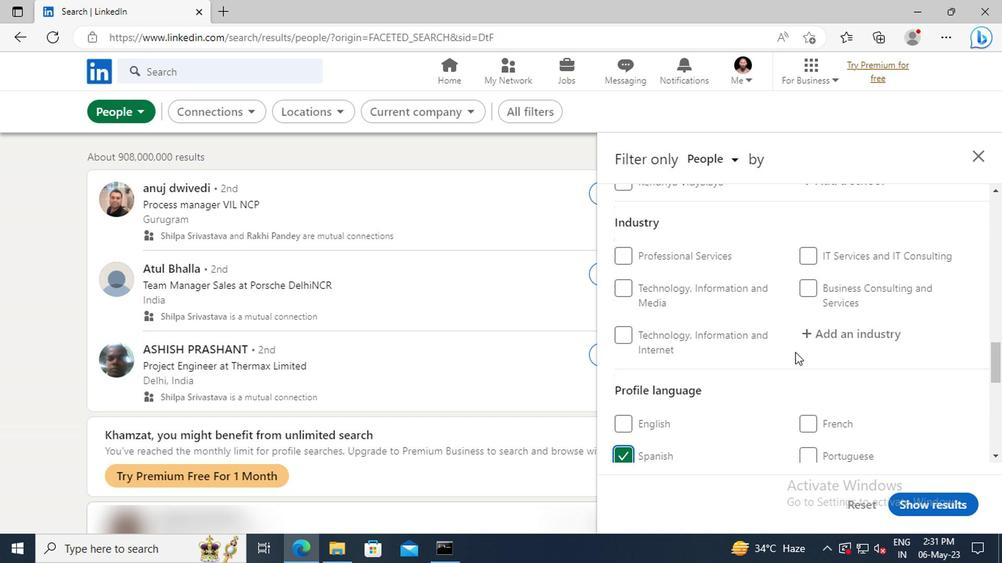 
Action: Mouse scrolled (791, 353) with delta (0, 0)
Screenshot: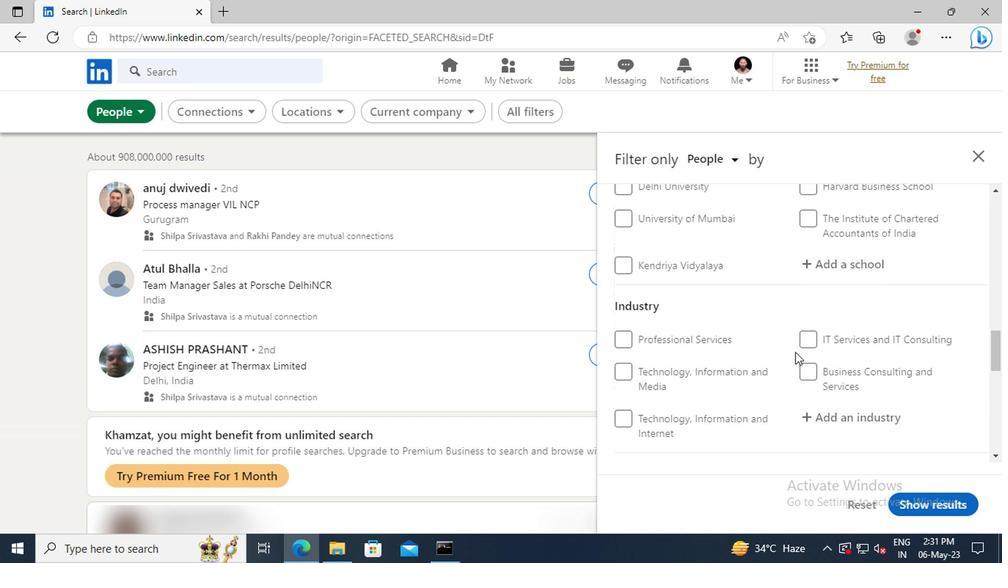 
Action: Mouse scrolled (791, 353) with delta (0, 0)
Screenshot: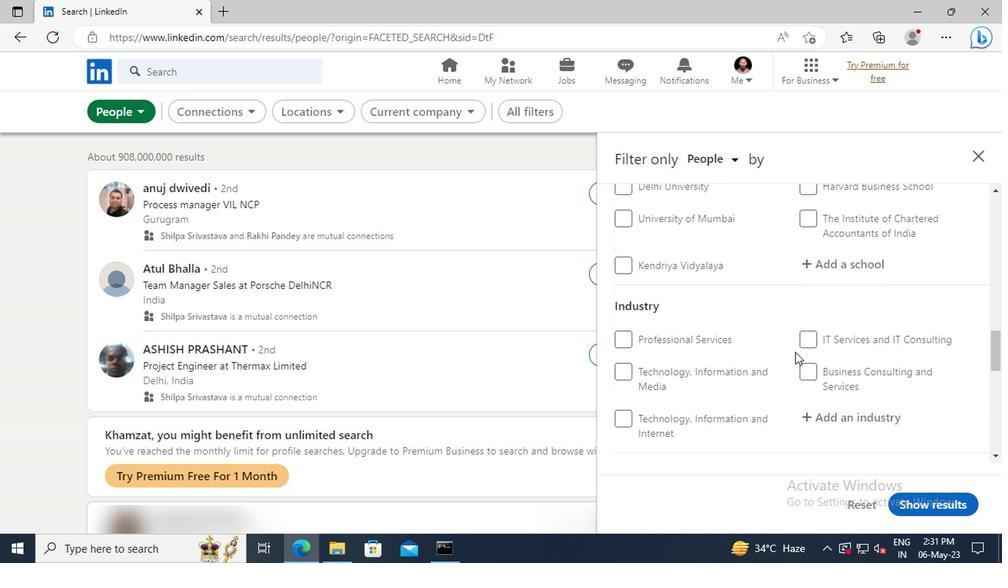 
Action: Mouse scrolled (791, 353) with delta (0, 0)
Screenshot: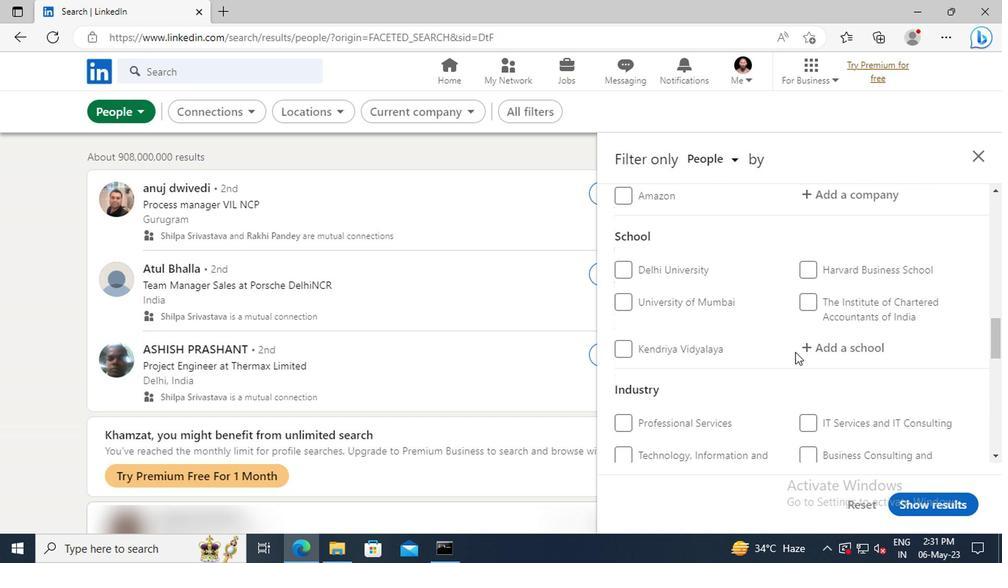 
Action: Mouse scrolled (791, 353) with delta (0, 0)
Screenshot: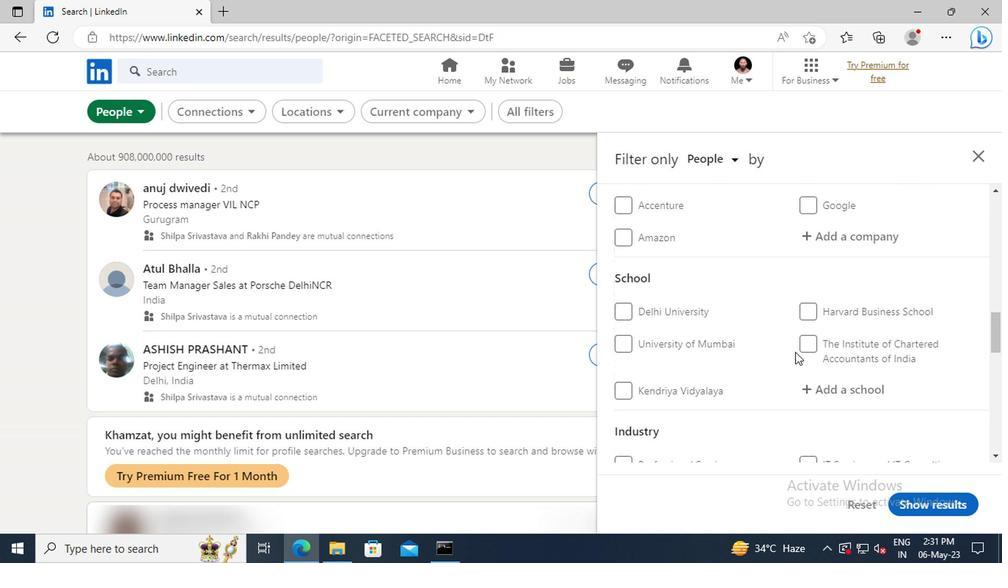 
Action: Mouse scrolled (791, 353) with delta (0, 0)
Screenshot: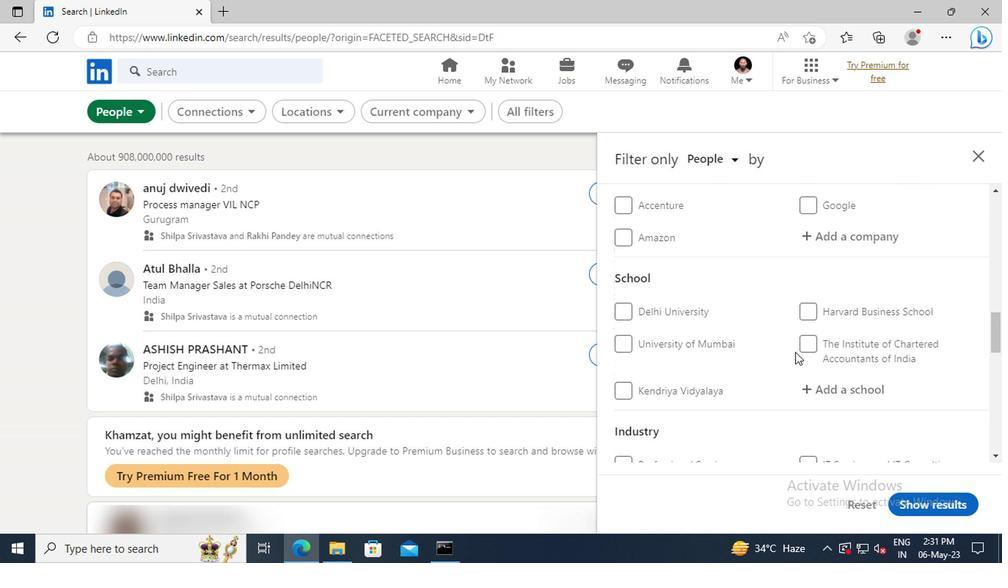 
Action: Mouse scrolled (791, 353) with delta (0, 0)
Screenshot: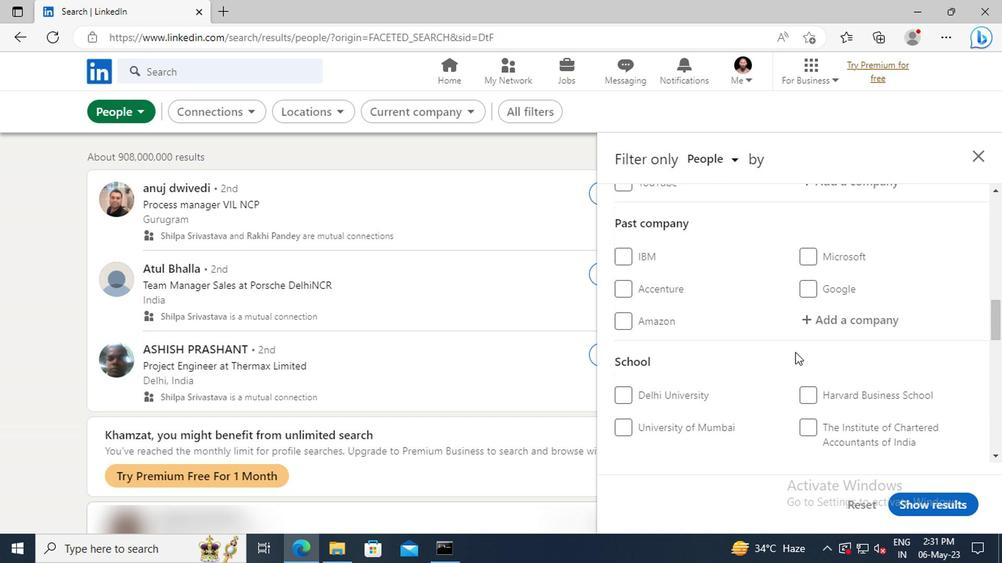 
Action: Mouse scrolled (791, 353) with delta (0, 0)
Screenshot: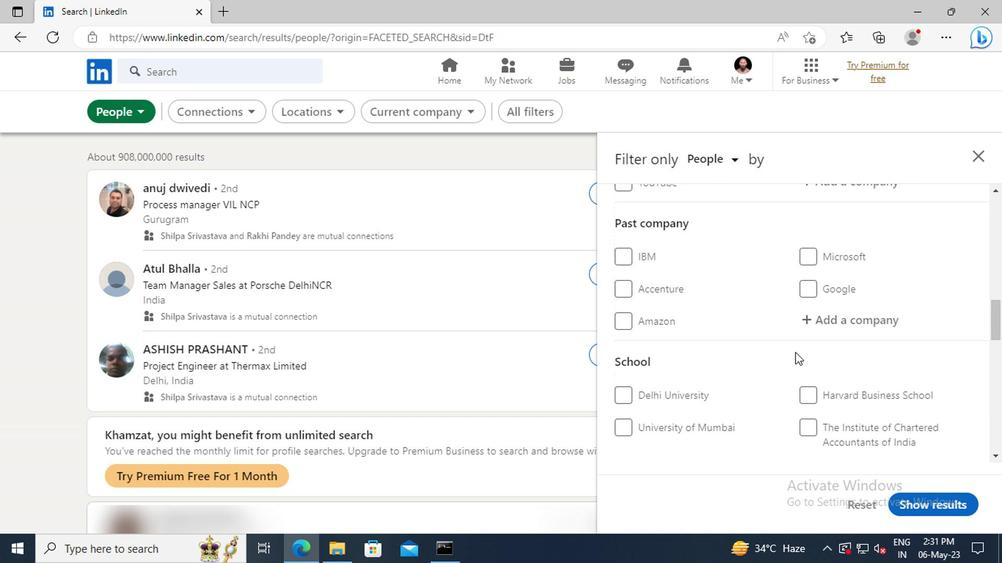 
Action: Mouse scrolled (791, 353) with delta (0, 0)
Screenshot: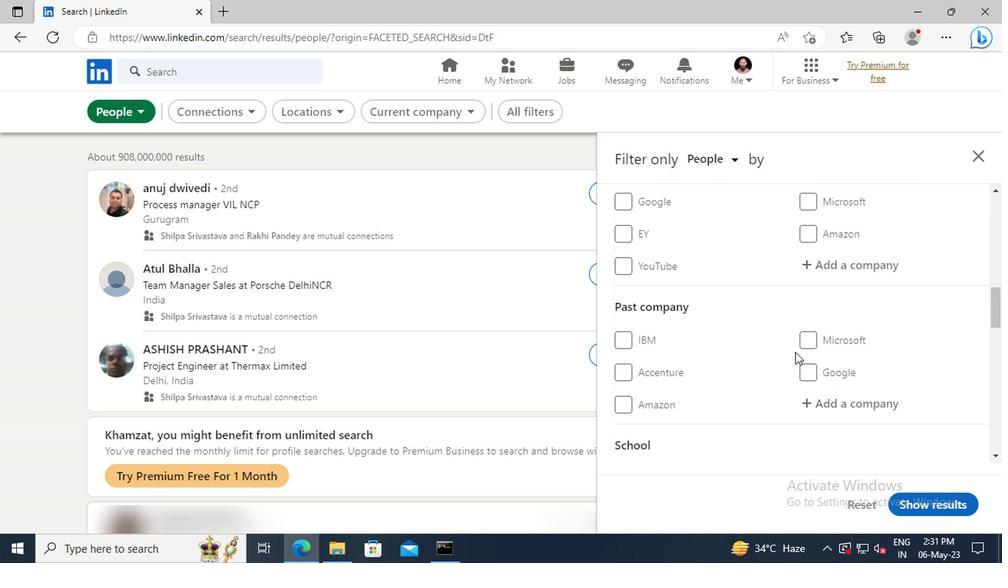 
Action: Mouse moved to (808, 310)
Screenshot: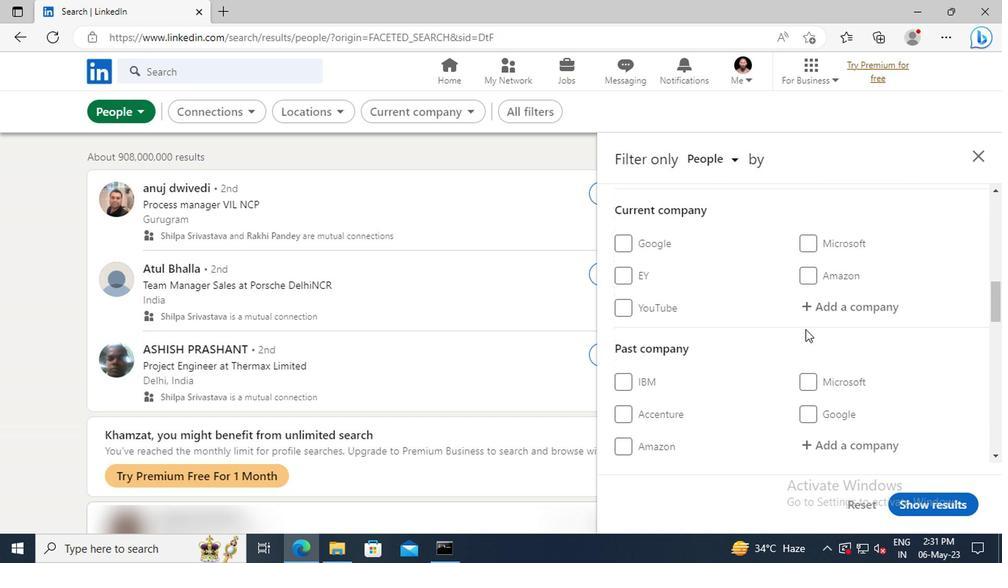 
Action: Mouse pressed left at (808, 310)
Screenshot: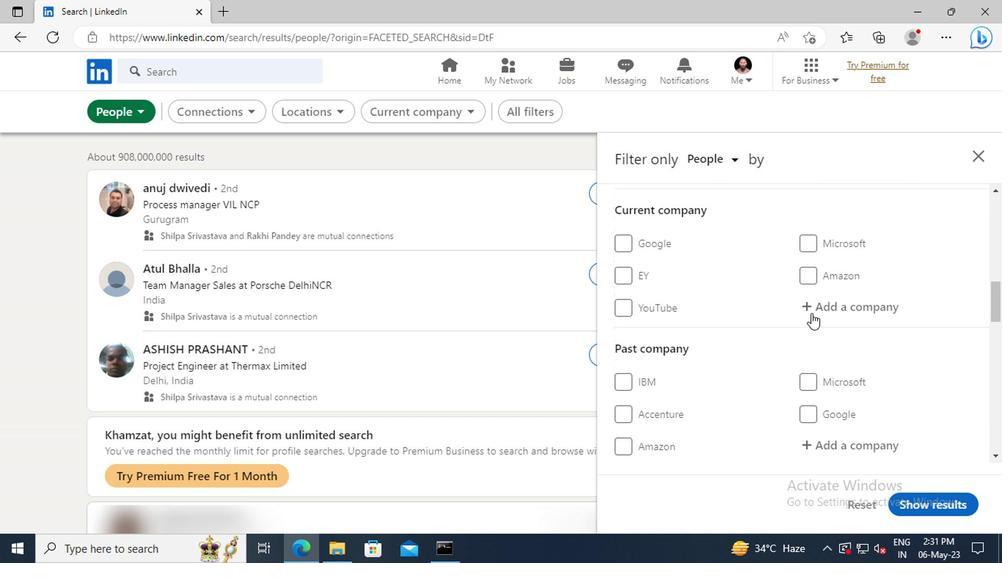 
Action: Key pressed <Key.shift>SHAPOORJI<Key.space><Key.shift>PA
Screenshot: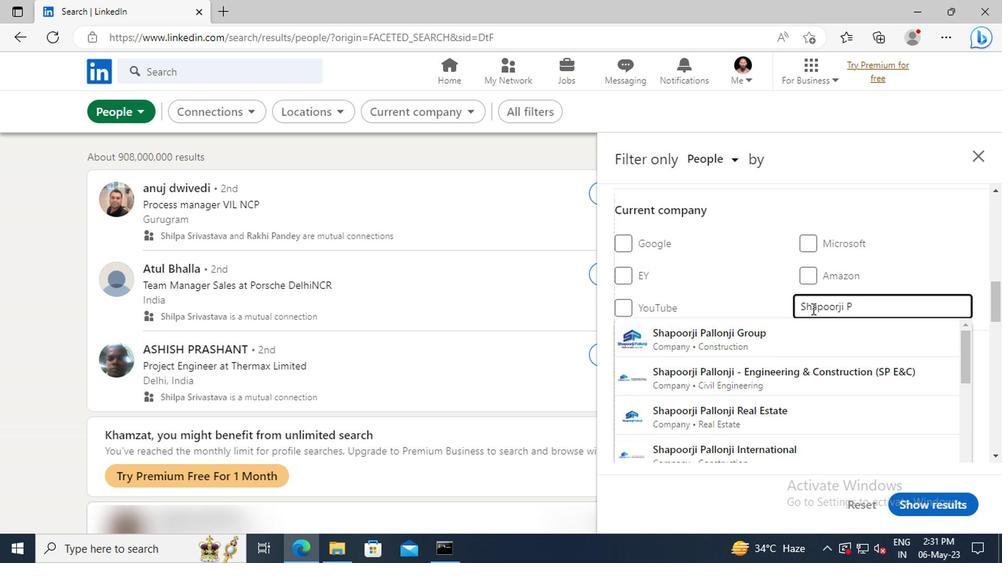 
Action: Mouse moved to (819, 367)
Screenshot: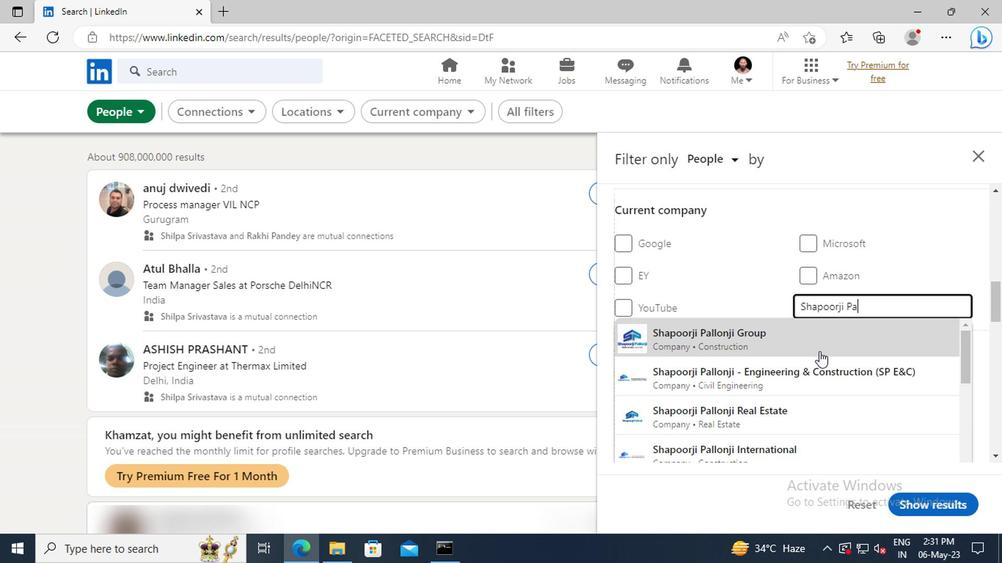 
Action: Mouse pressed left at (819, 367)
Screenshot: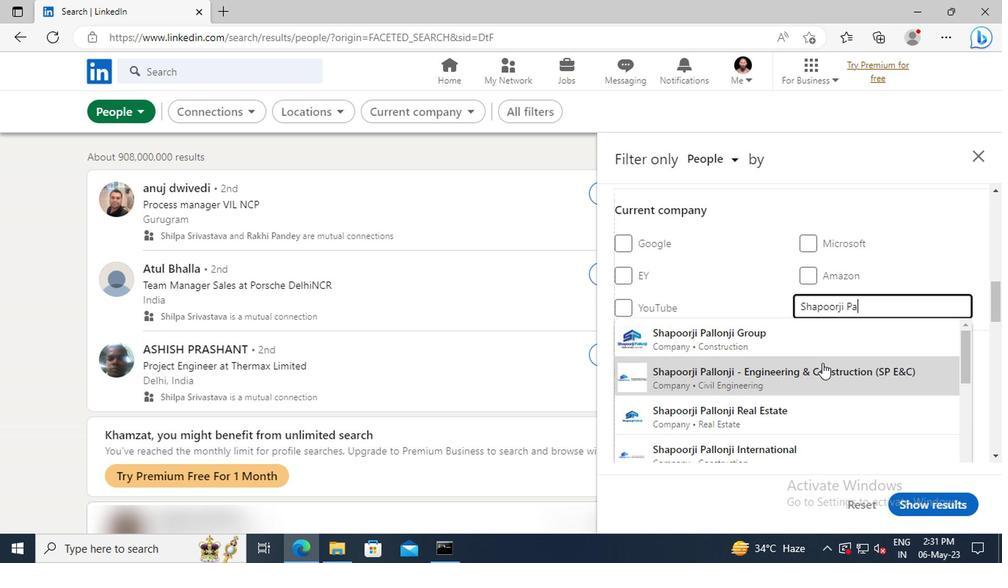 
Action: Mouse scrolled (819, 366) with delta (0, -1)
Screenshot: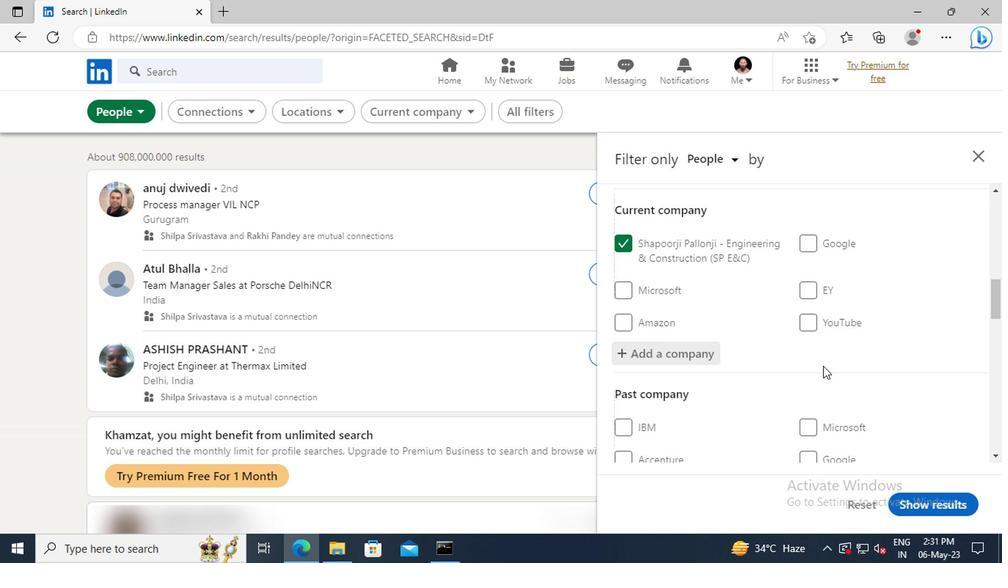
Action: Mouse moved to (819, 363)
Screenshot: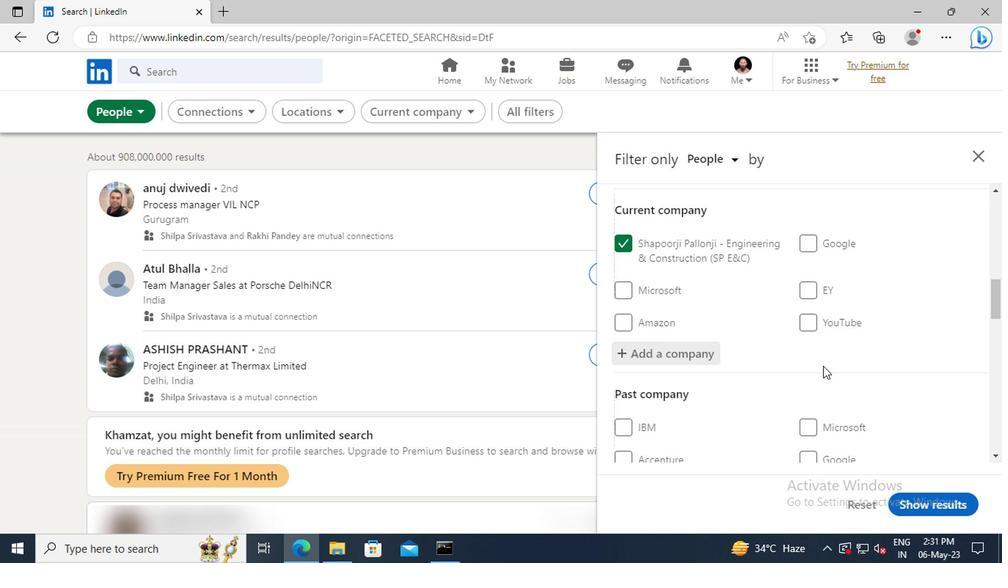 
Action: Mouse scrolled (819, 362) with delta (0, -1)
Screenshot: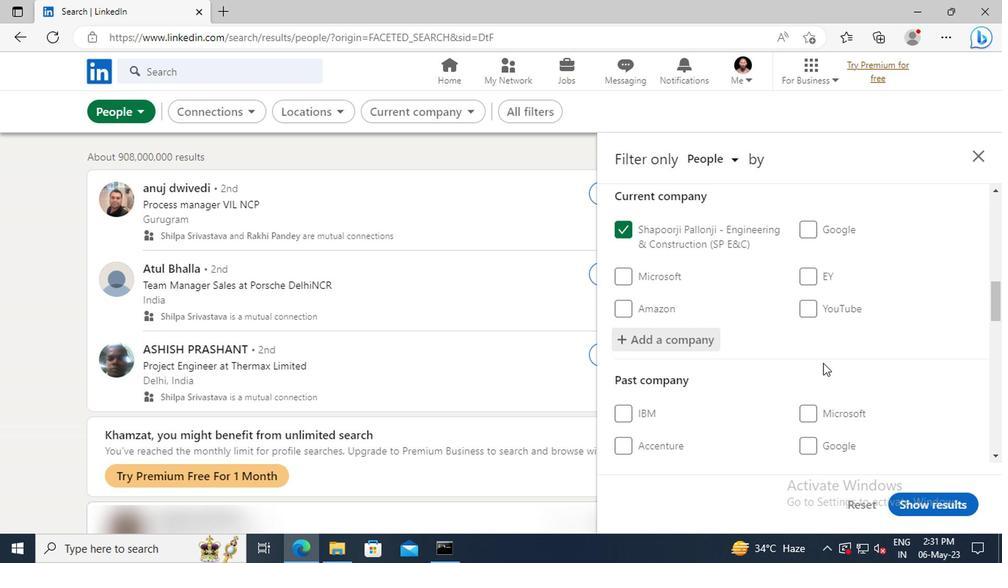 
Action: Mouse moved to (815, 346)
Screenshot: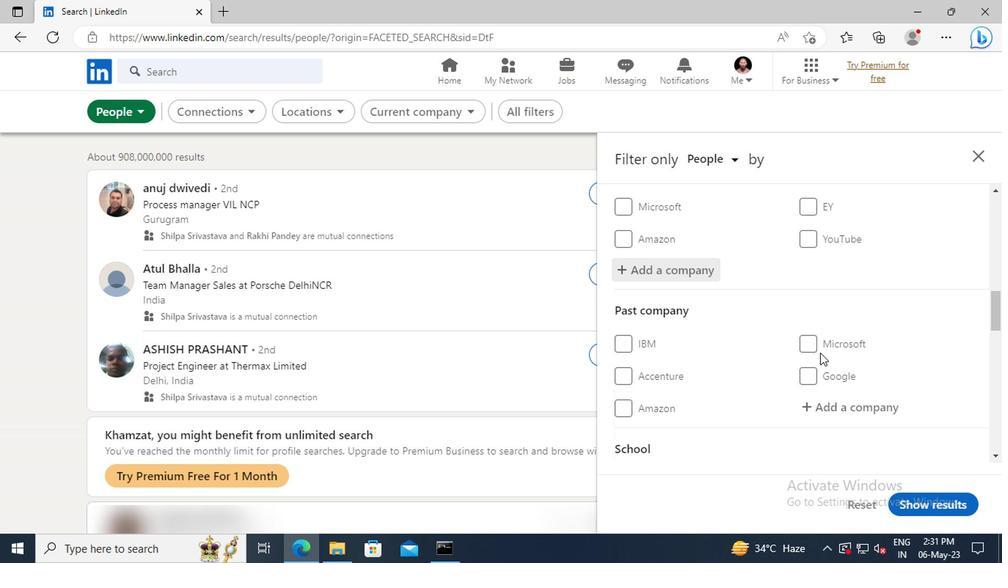 
Action: Mouse scrolled (815, 345) with delta (0, -1)
Screenshot: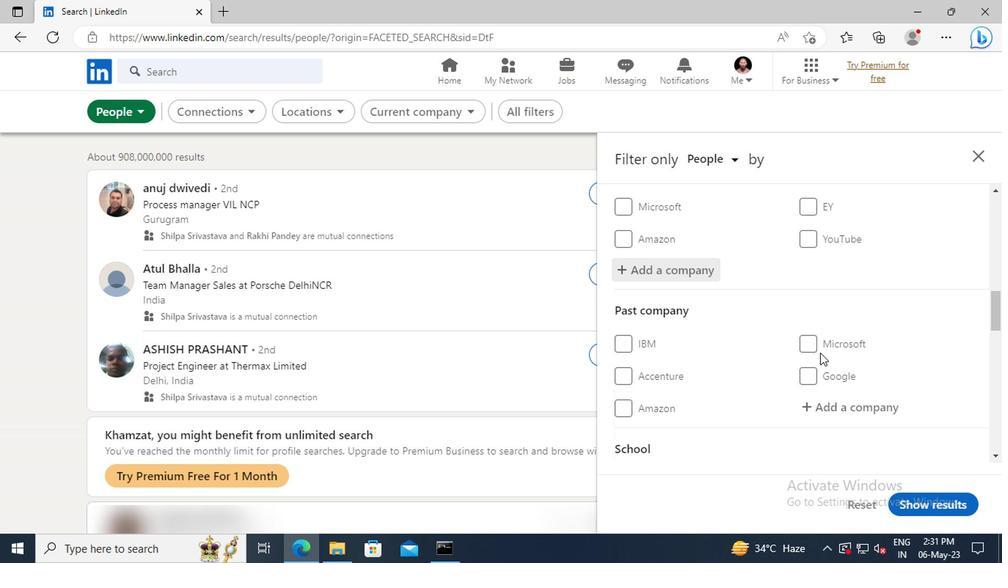 
Action: Mouse moved to (814, 342)
Screenshot: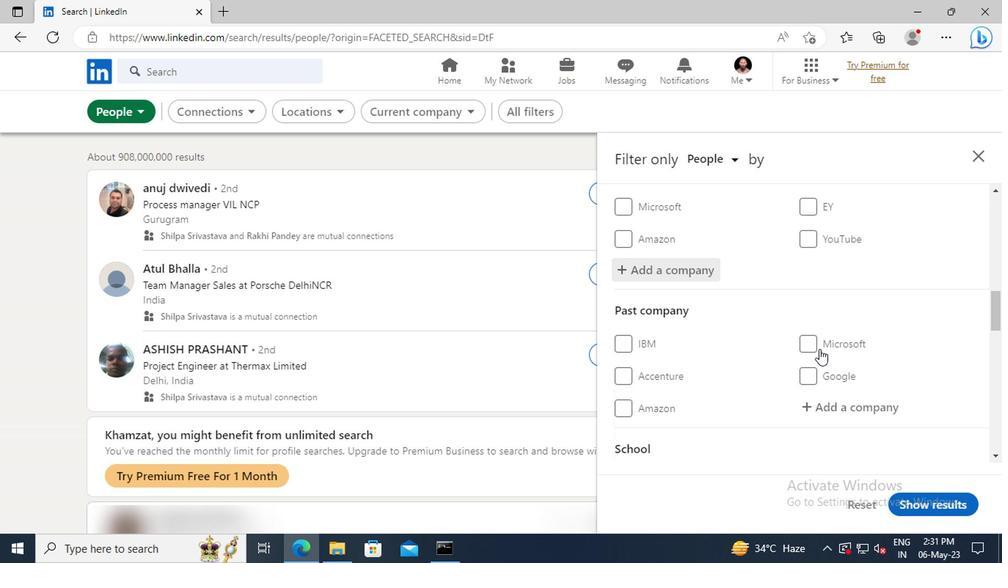 
Action: Mouse scrolled (814, 341) with delta (0, -1)
Screenshot: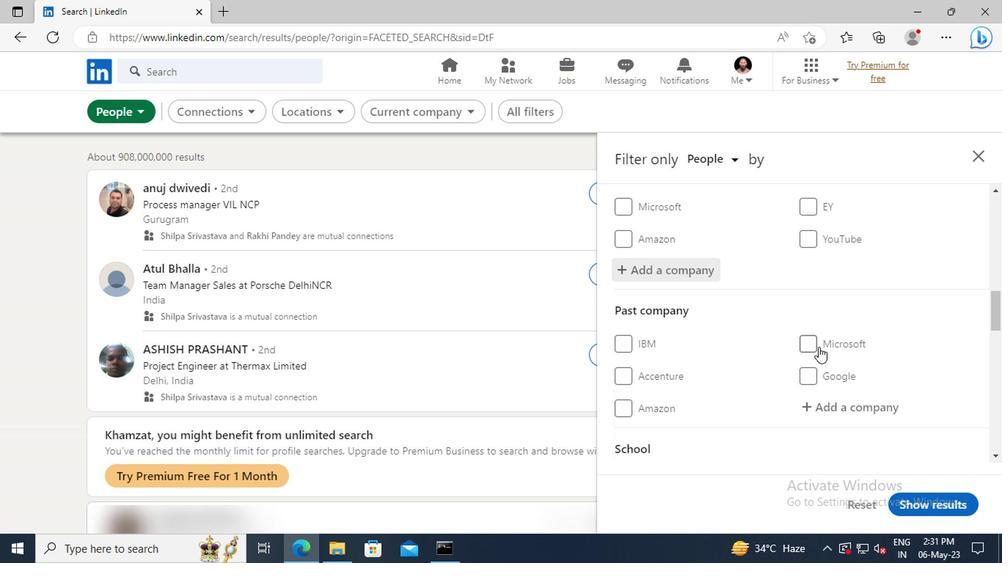 
Action: Mouse moved to (813, 339)
Screenshot: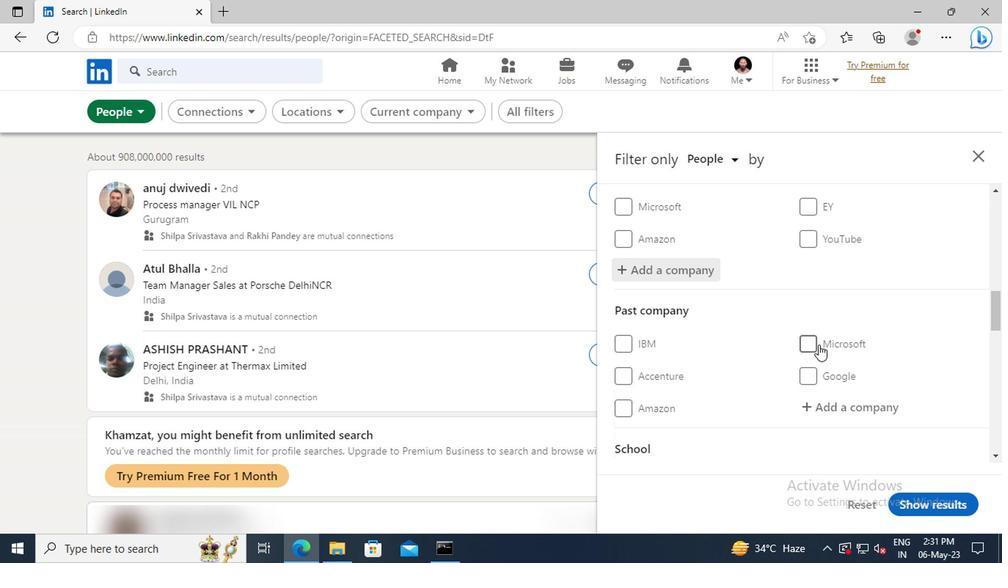 
Action: Mouse scrolled (813, 339) with delta (0, 0)
Screenshot: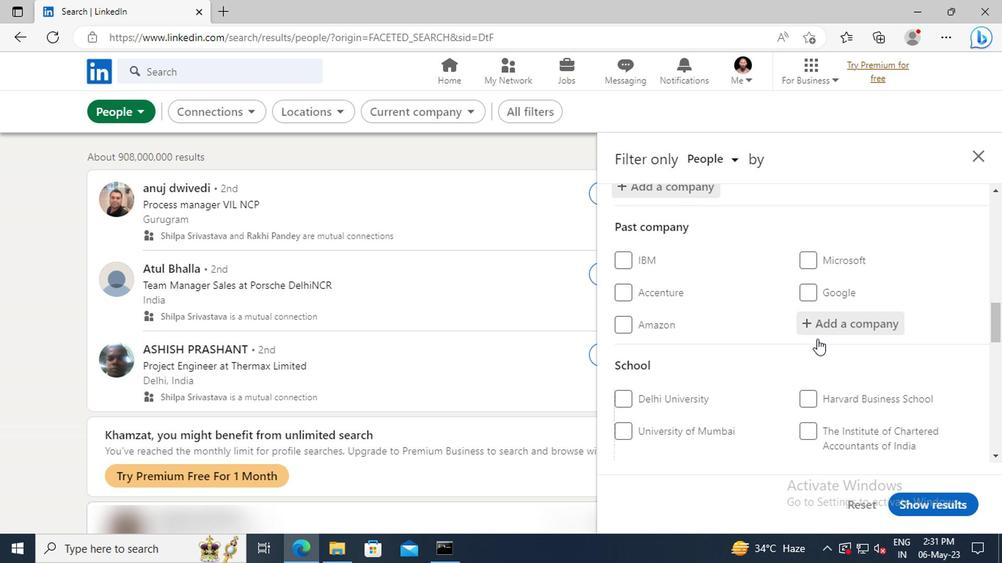 
Action: Mouse scrolled (813, 339) with delta (0, 0)
Screenshot: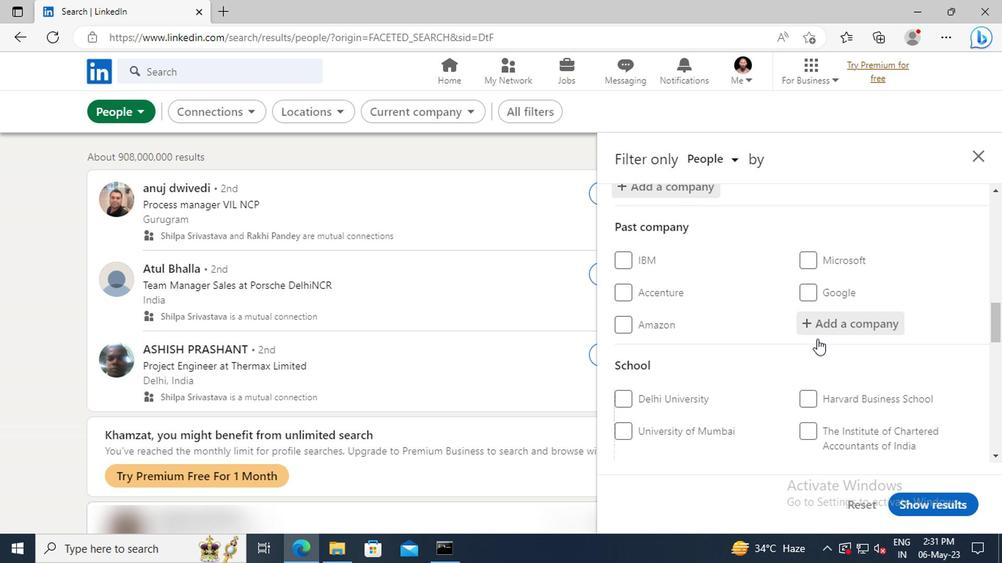 
Action: Mouse scrolled (813, 339) with delta (0, 0)
Screenshot: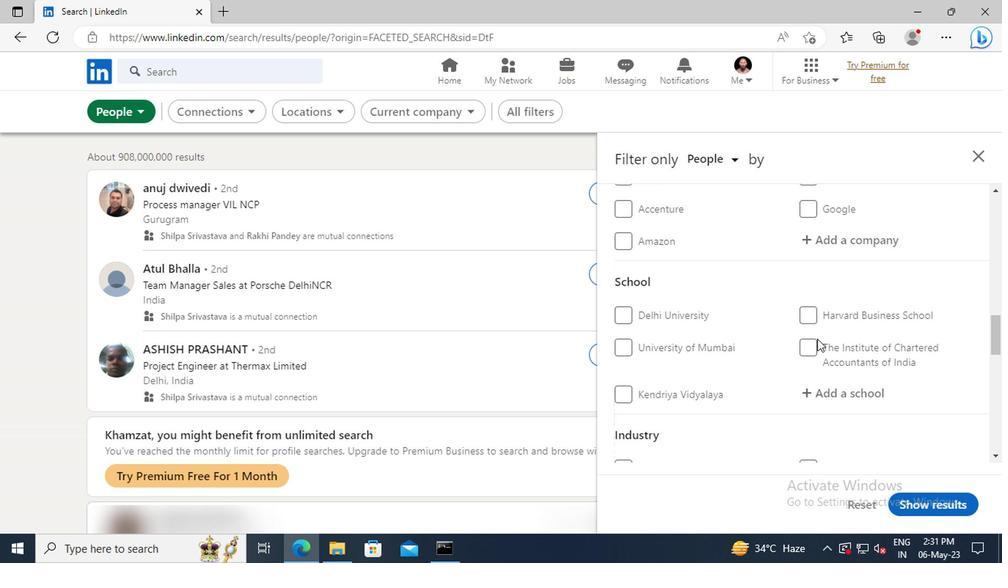 
Action: Mouse moved to (813, 348)
Screenshot: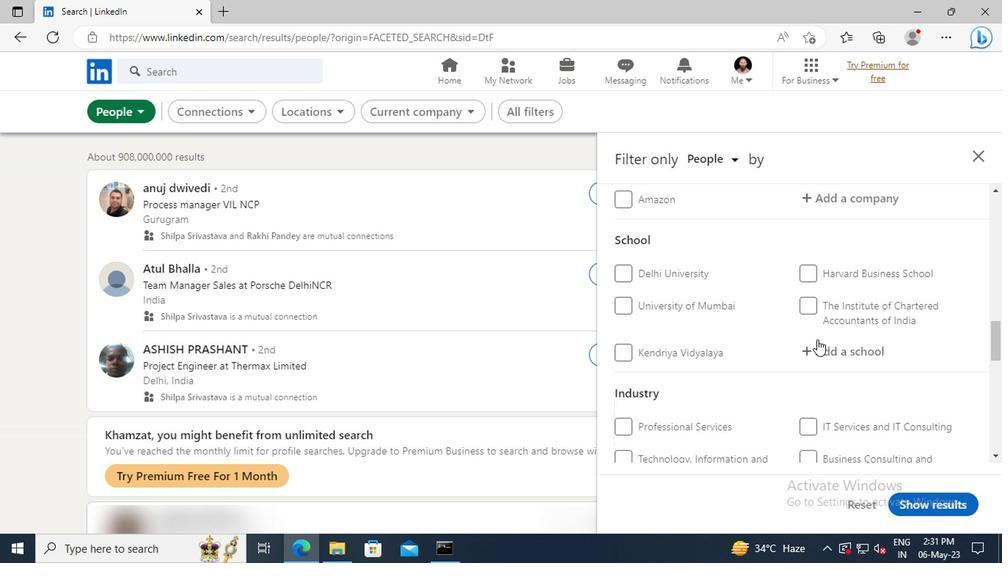 
Action: Mouse pressed left at (813, 348)
Screenshot: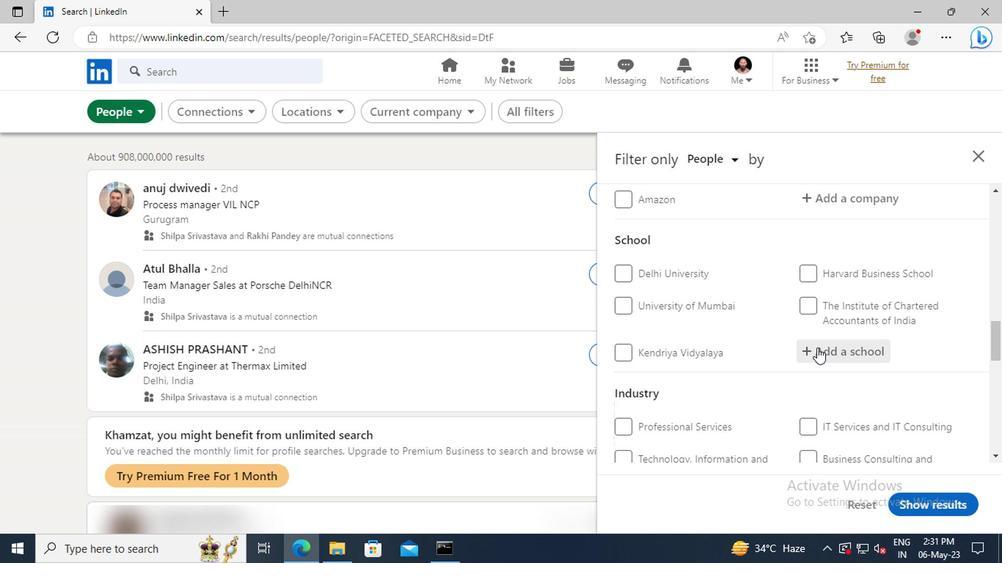 
Action: Key pressed <Key.shift>PSG<Key.space><Key.shift>INS
Screenshot: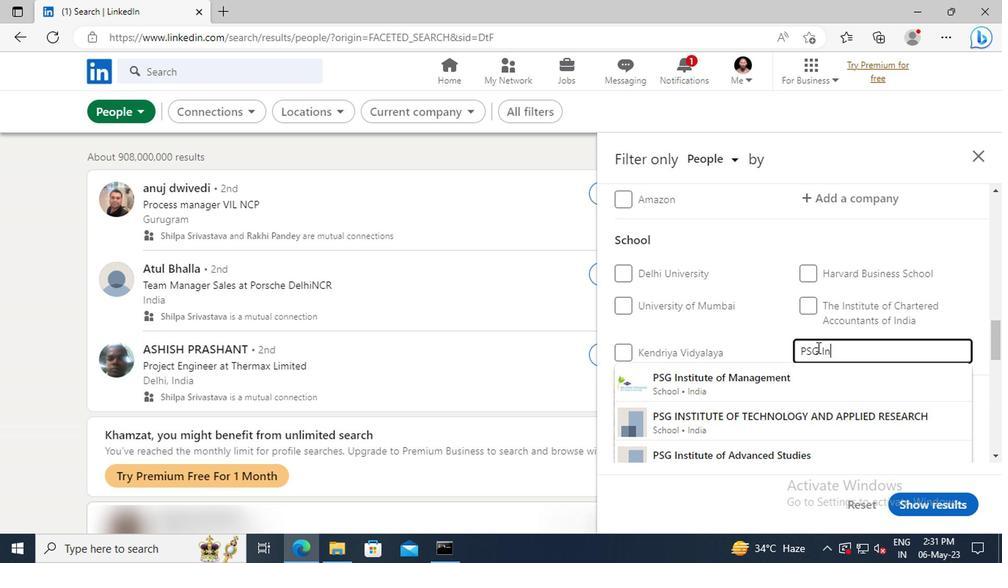 
Action: Mouse moved to (813, 376)
Screenshot: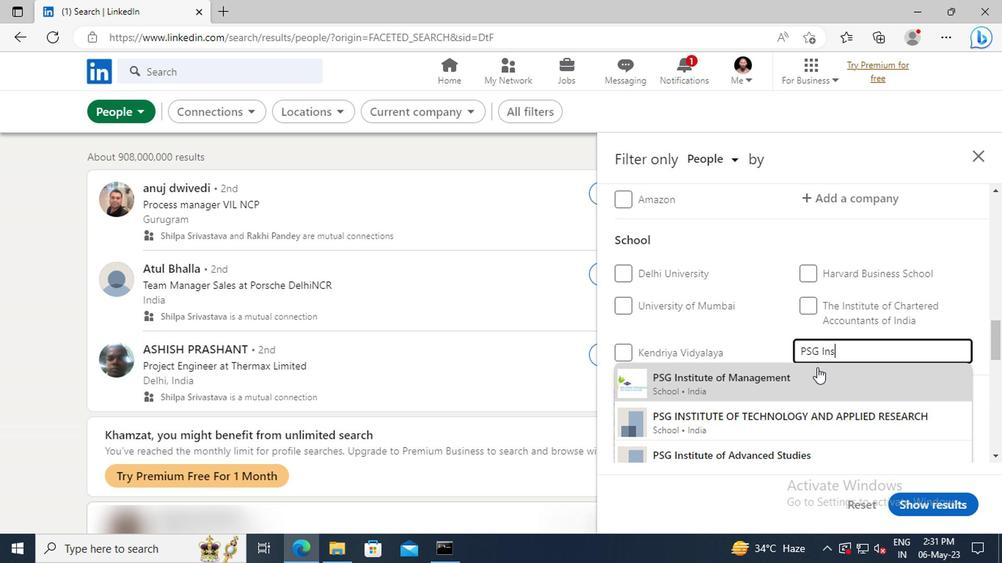 
Action: Mouse pressed left at (813, 376)
Screenshot: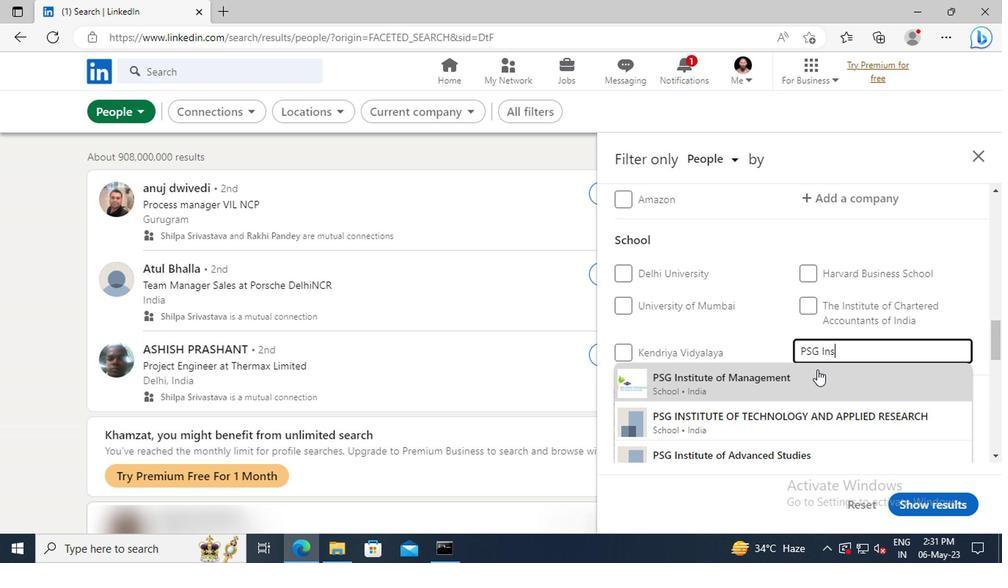 
Action: Mouse scrolled (813, 375) with delta (0, -1)
Screenshot: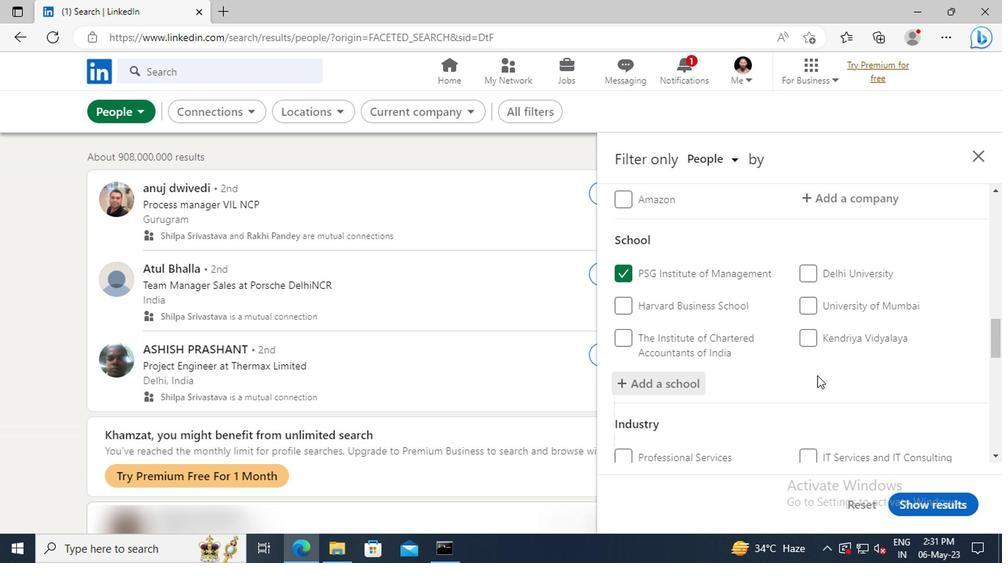 
Action: Mouse scrolled (813, 375) with delta (0, -1)
Screenshot: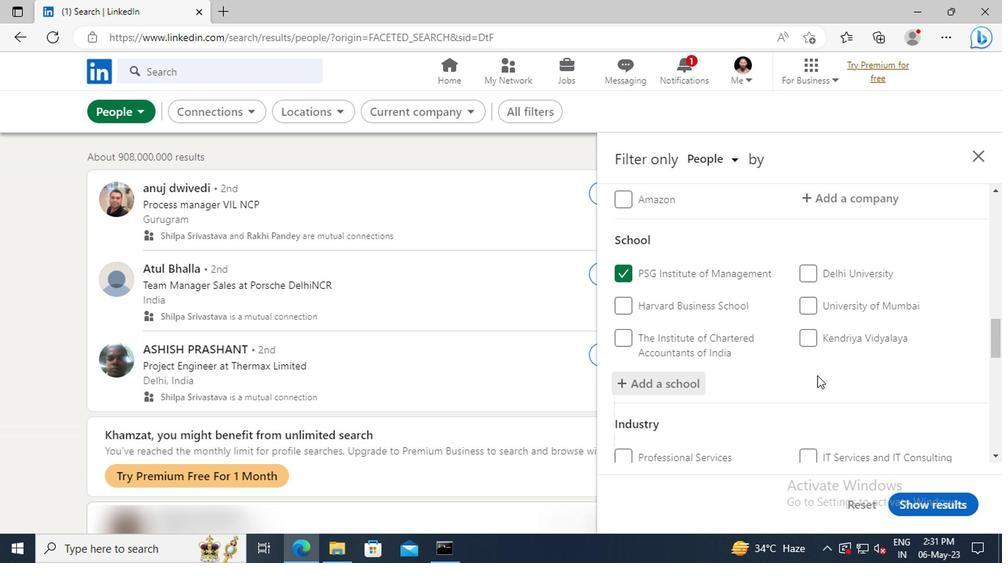 
Action: Mouse moved to (810, 367)
Screenshot: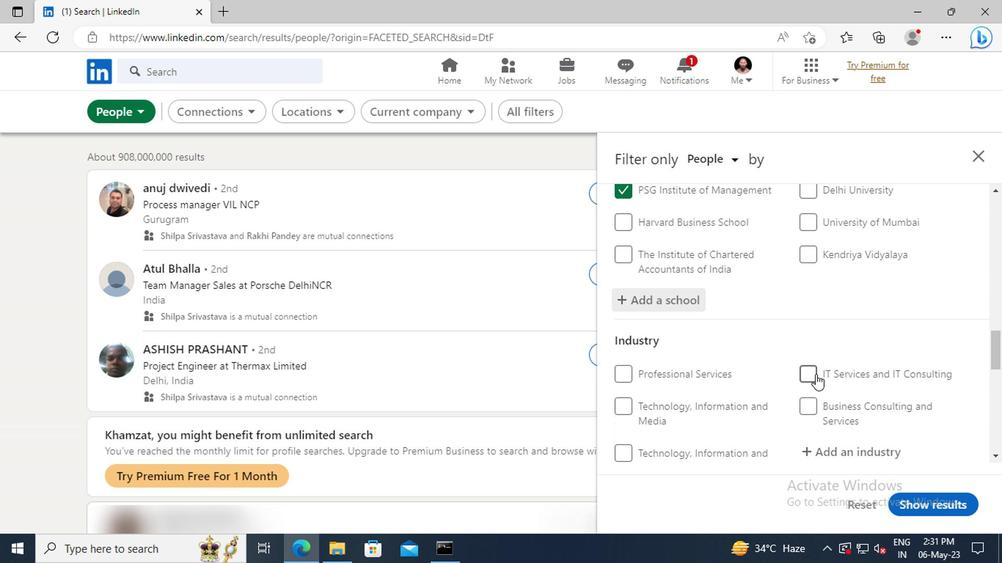 
Action: Mouse scrolled (810, 366) with delta (0, -1)
Screenshot: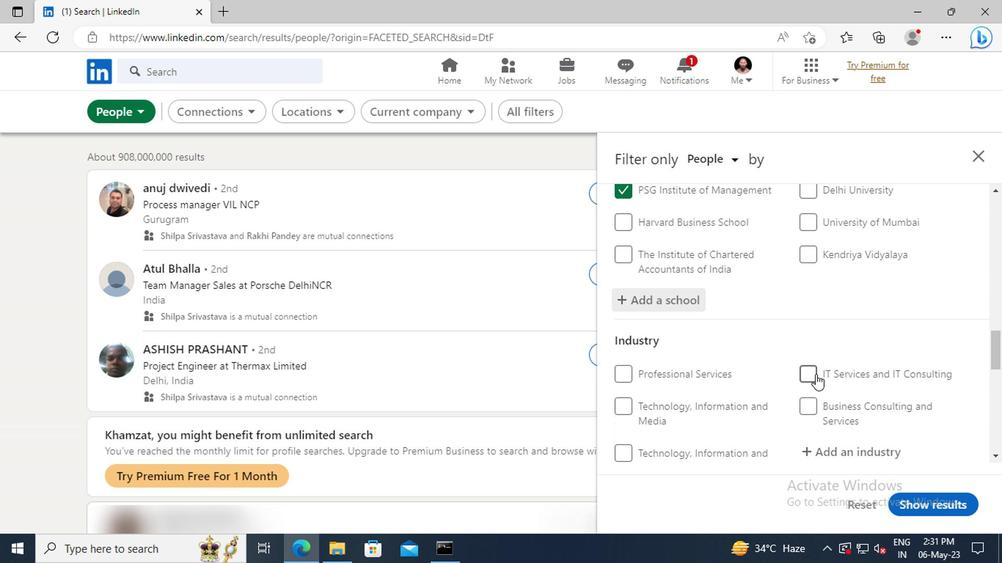 
Action: Mouse moved to (810, 364)
Screenshot: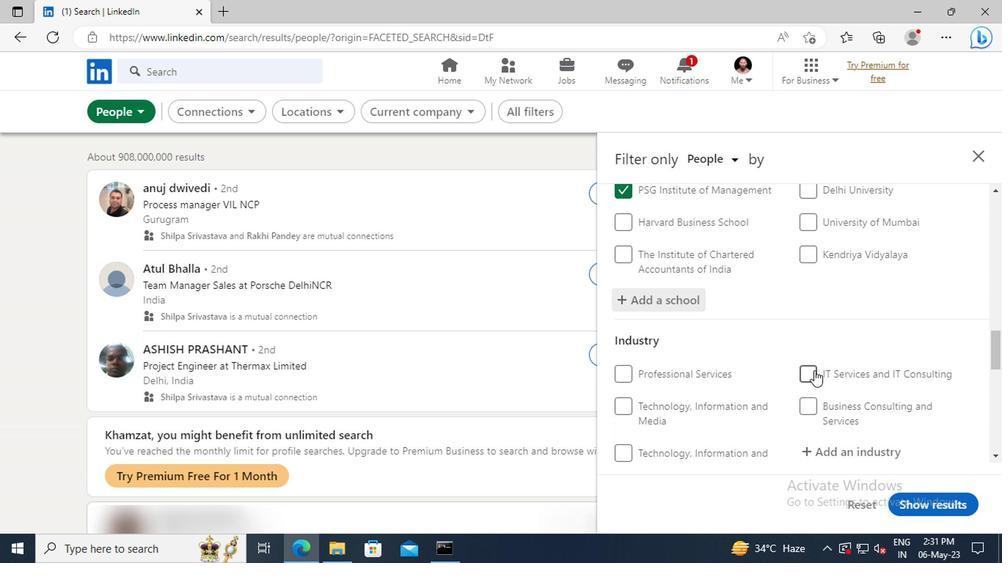
Action: Mouse scrolled (810, 364) with delta (0, 0)
Screenshot: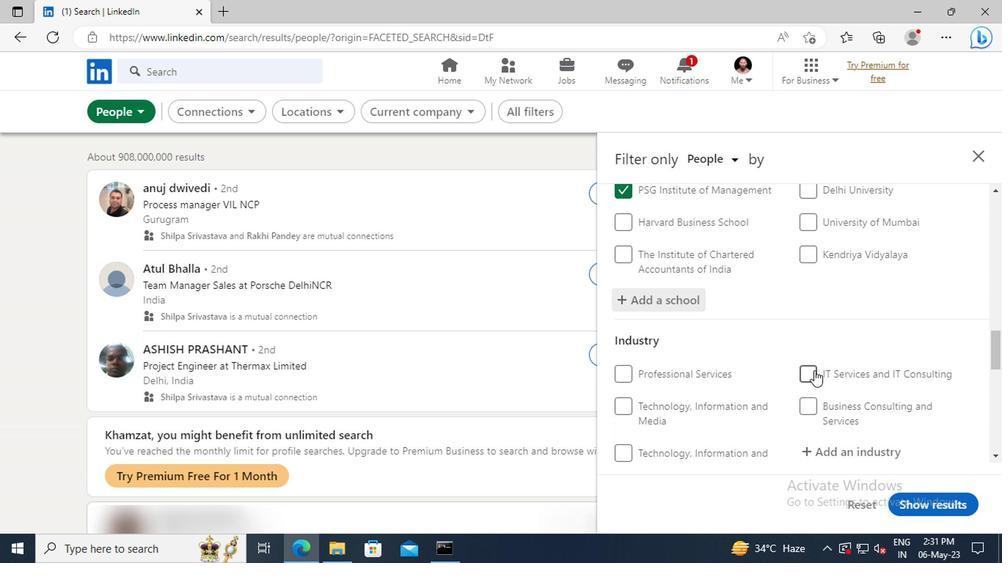 
Action: Mouse moved to (810, 359)
Screenshot: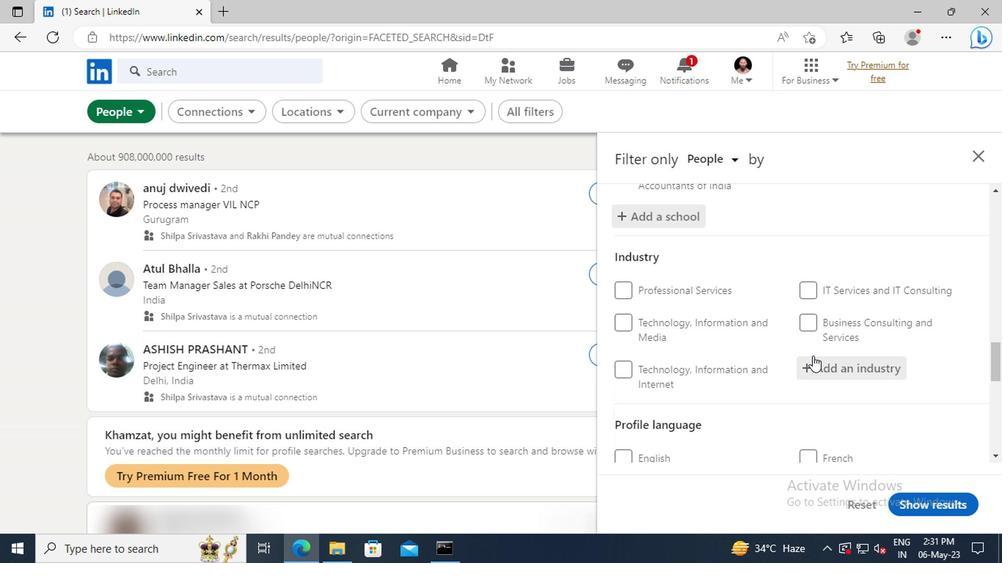 
Action: Mouse pressed left at (810, 359)
Screenshot: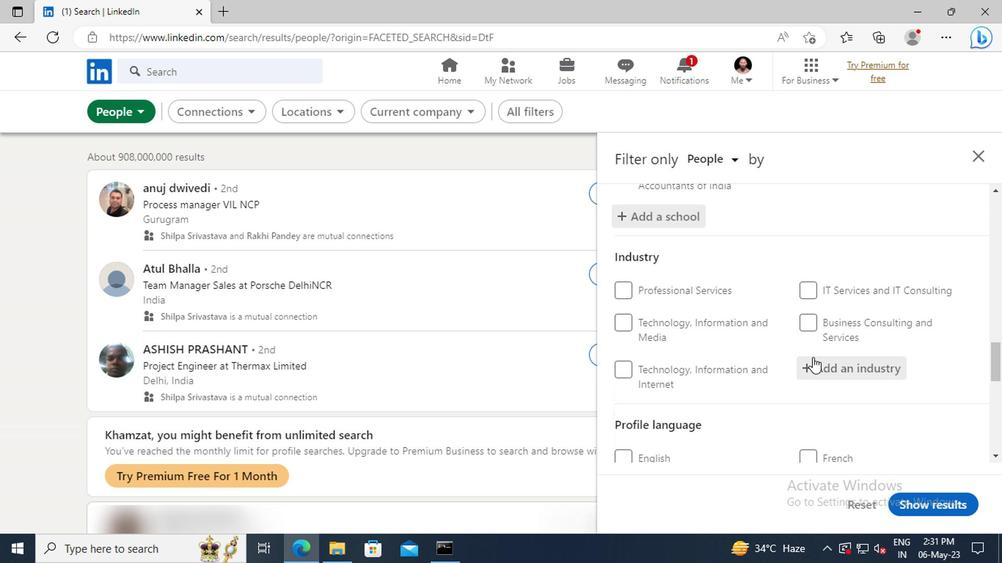
Action: Key pressed <Key.shift>COMPUTER<Key.space><Key.shift>H
Screenshot: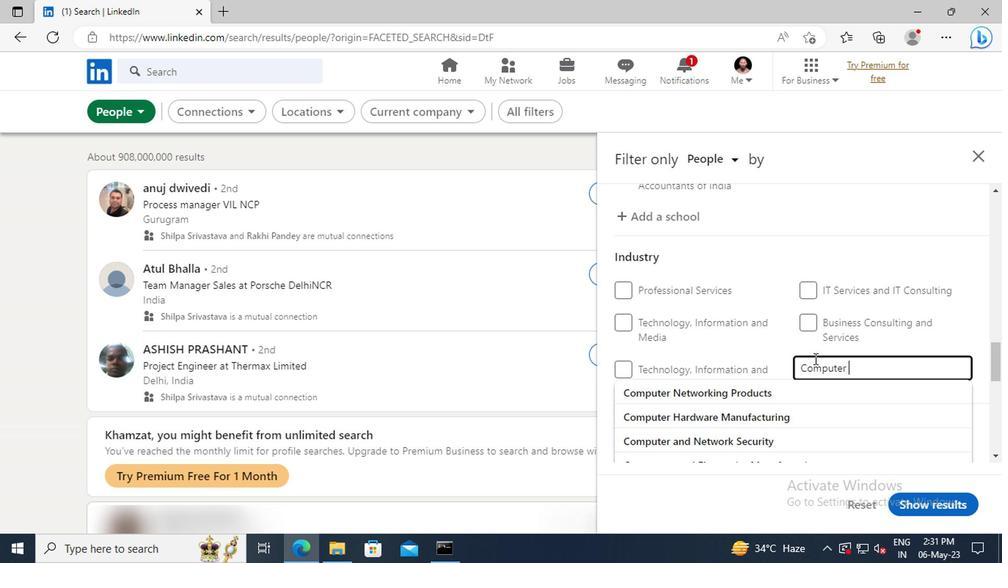 
Action: Mouse moved to (818, 388)
Screenshot: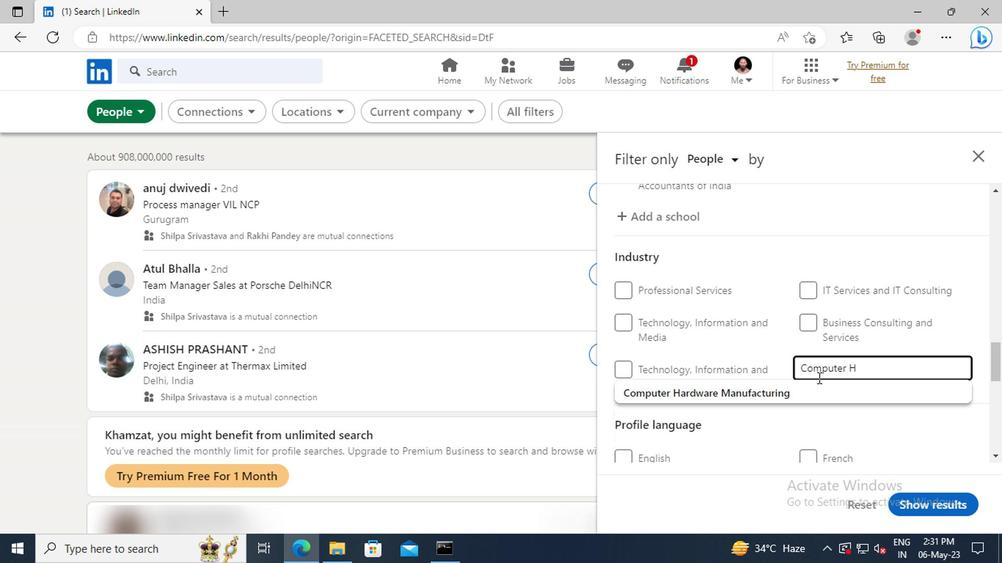 
Action: Mouse pressed left at (818, 388)
Screenshot: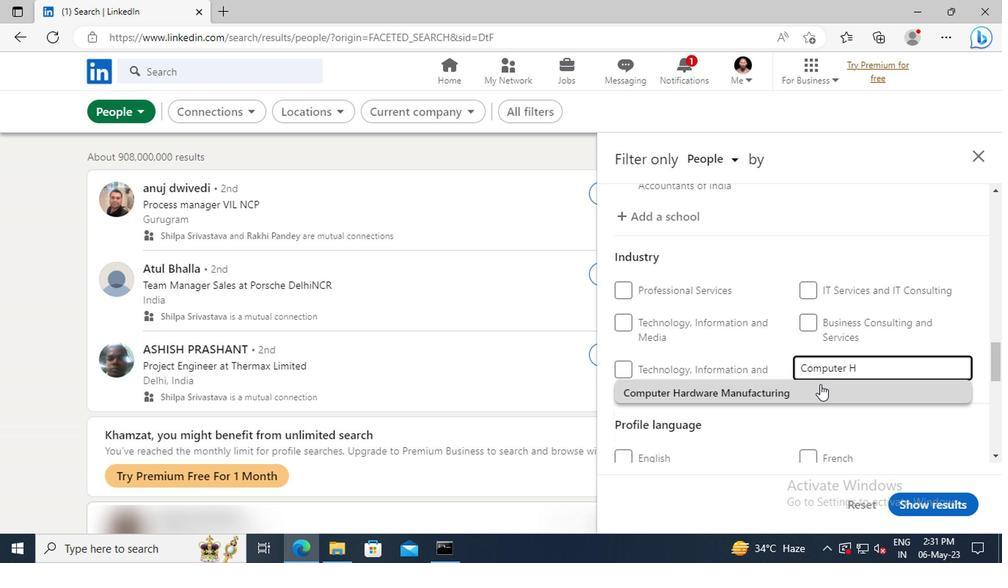 
Action: Mouse scrolled (818, 387) with delta (0, 0)
Screenshot: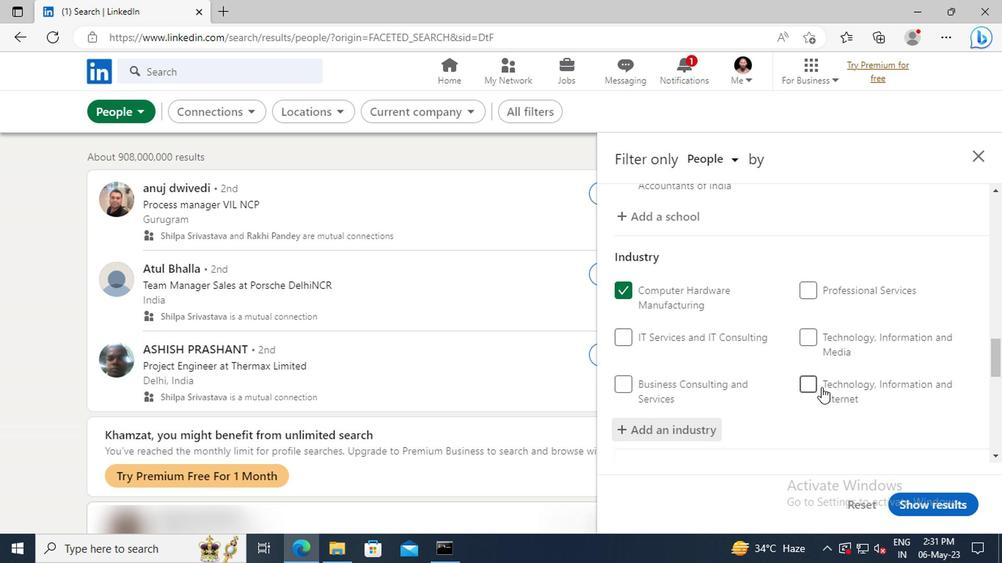 
Action: Mouse scrolled (818, 387) with delta (0, 0)
Screenshot: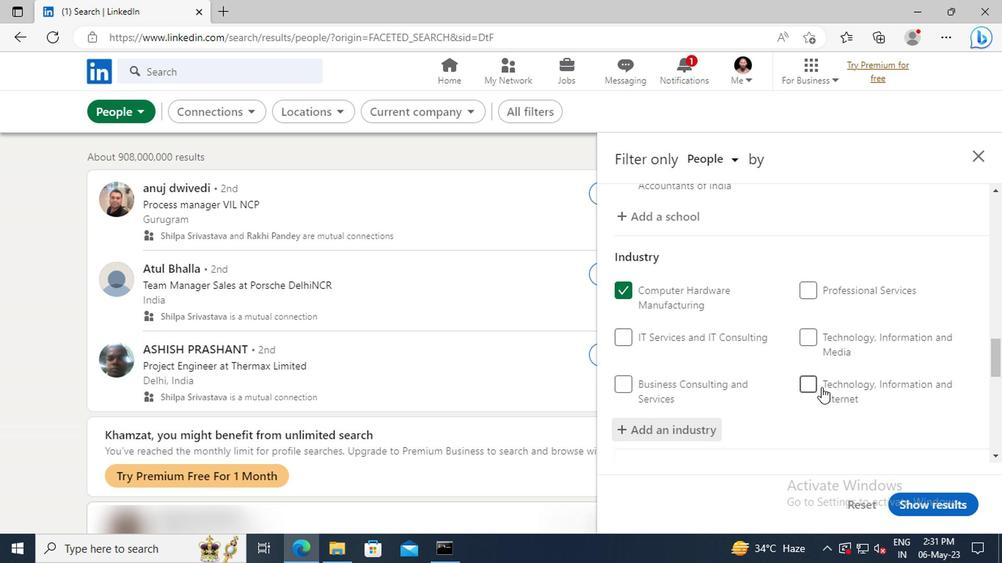 
Action: Mouse scrolled (818, 387) with delta (0, 0)
Screenshot: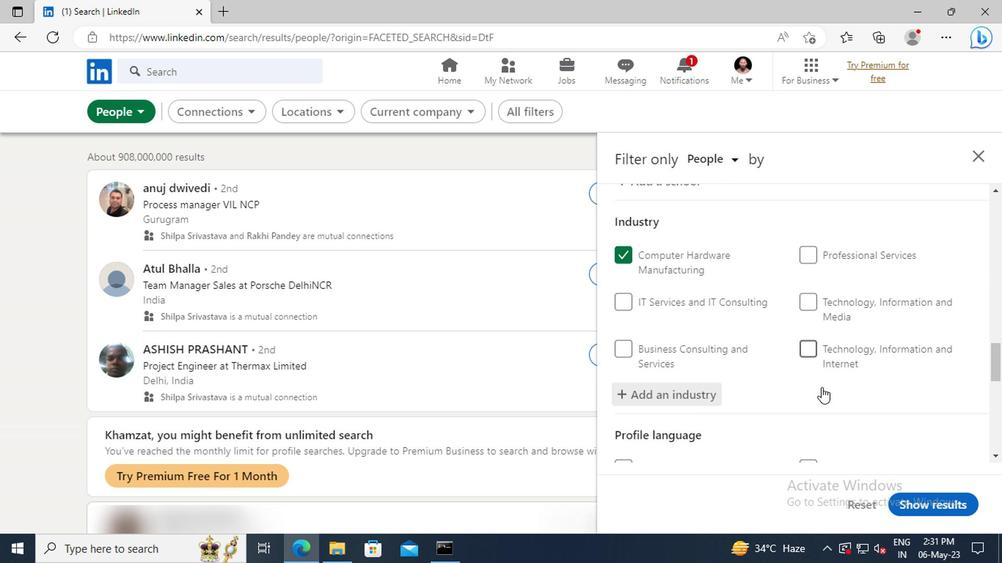 
Action: Mouse moved to (818, 387)
Screenshot: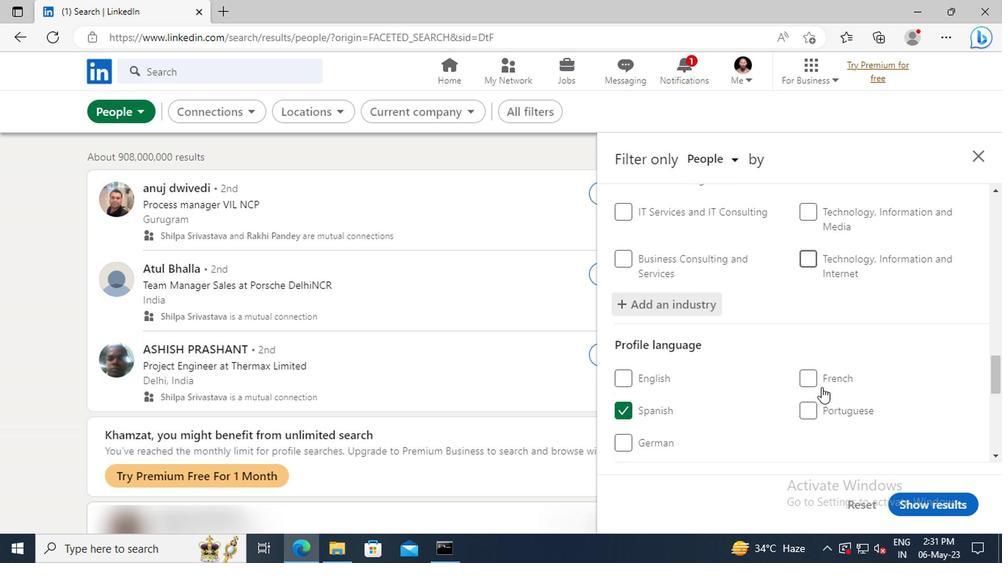 
Action: Mouse scrolled (818, 386) with delta (0, -1)
Screenshot: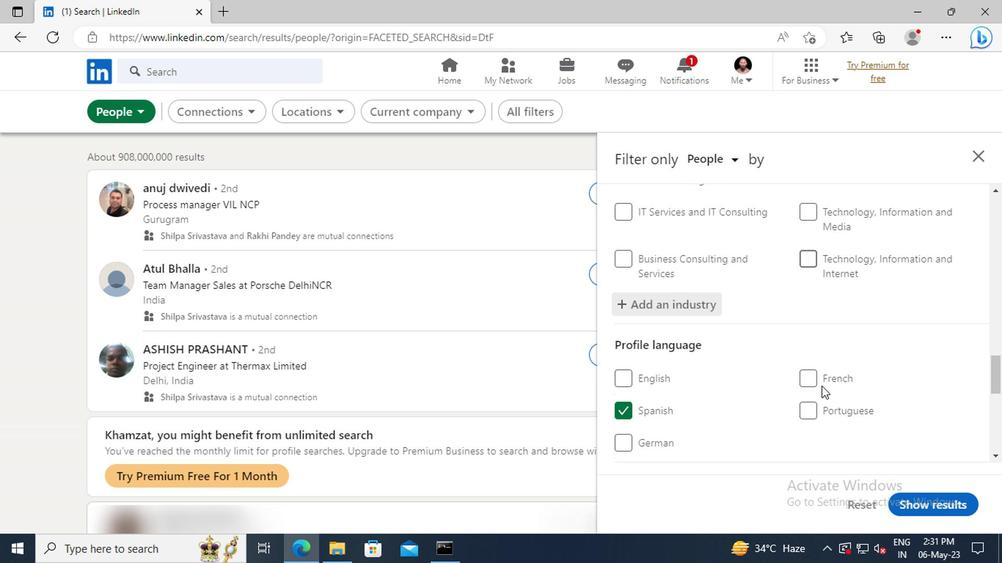 
Action: Mouse moved to (817, 383)
Screenshot: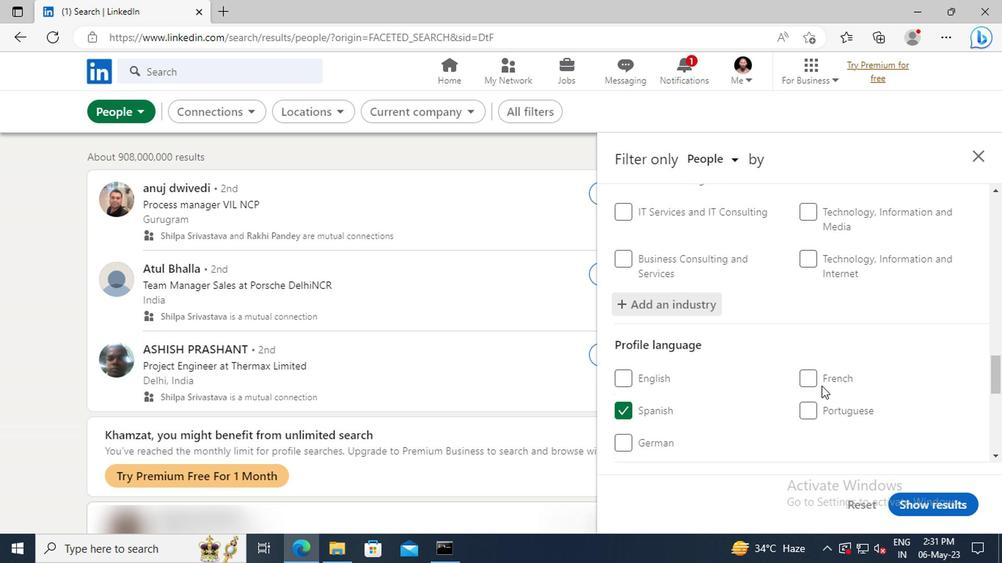
Action: Mouse scrolled (817, 382) with delta (0, 0)
Screenshot: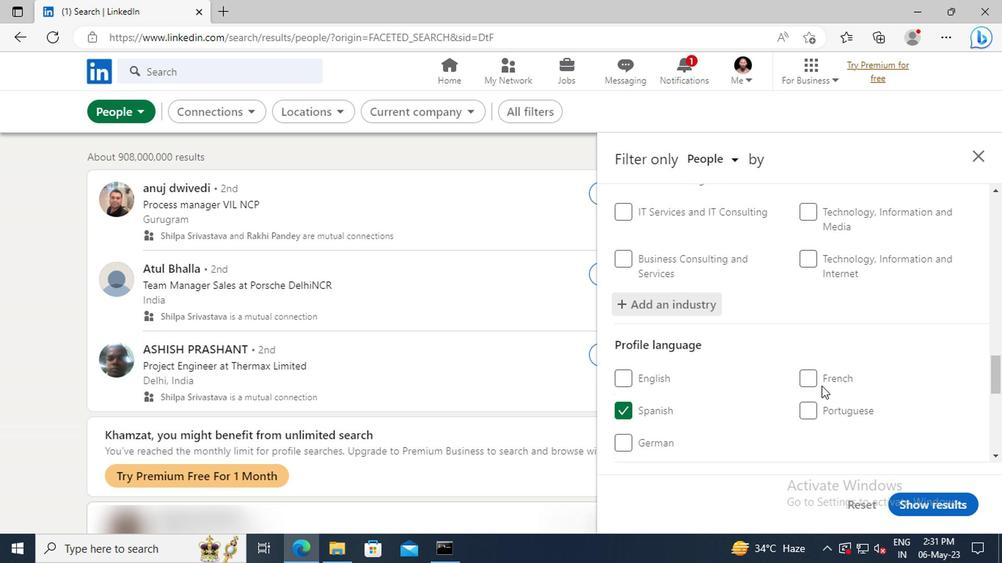 
Action: Mouse moved to (814, 367)
Screenshot: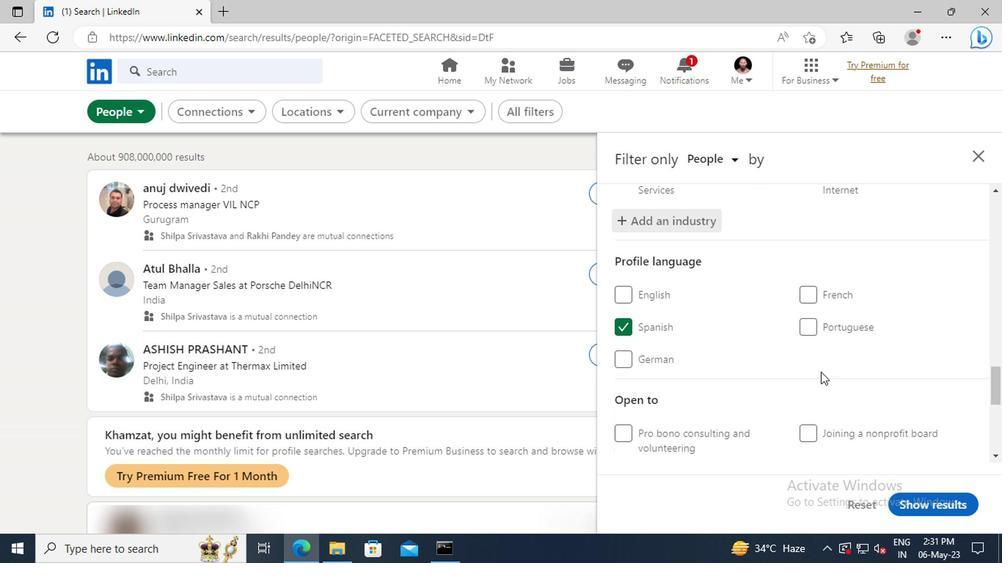 
Action: Mouse scrolled (814, 366) with delta (0, -1)
Screenshot: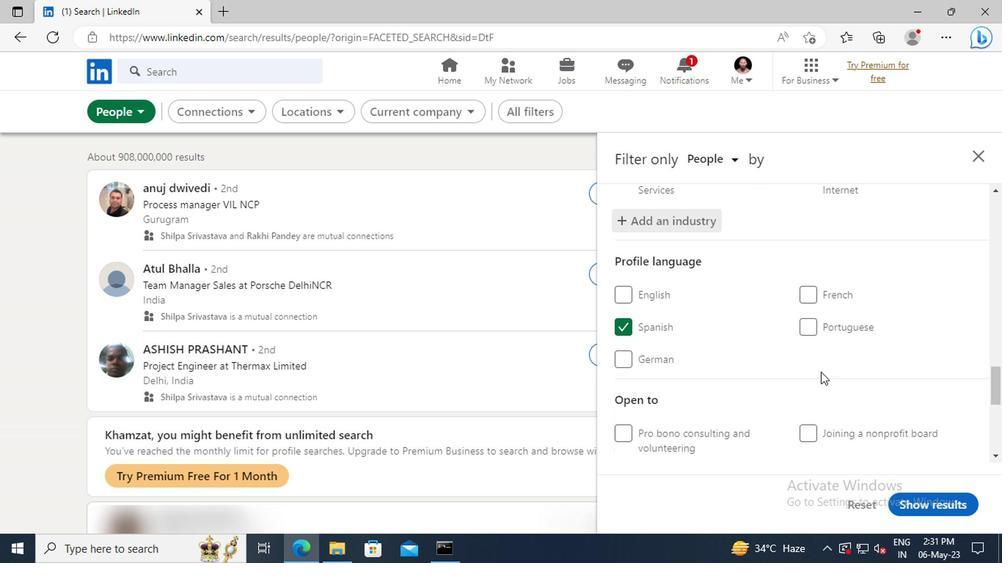 
Action: Mouse moved to (814, 366)
Screenshot: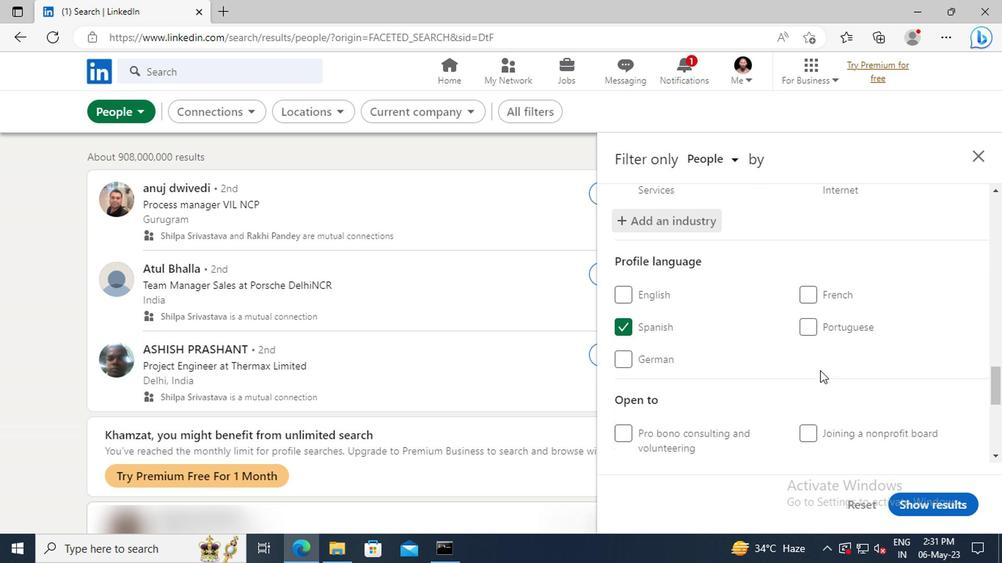 
Action: Mouse scrolled (814, 365) with delta (0, 0)
Screenshot: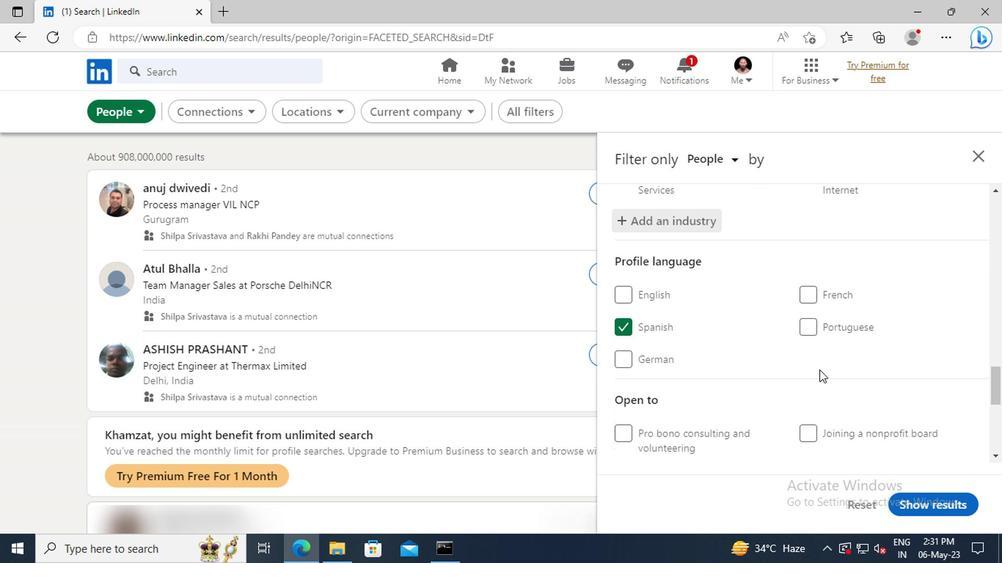 
Action: Mouse moved to (813, 354)
Screenshot: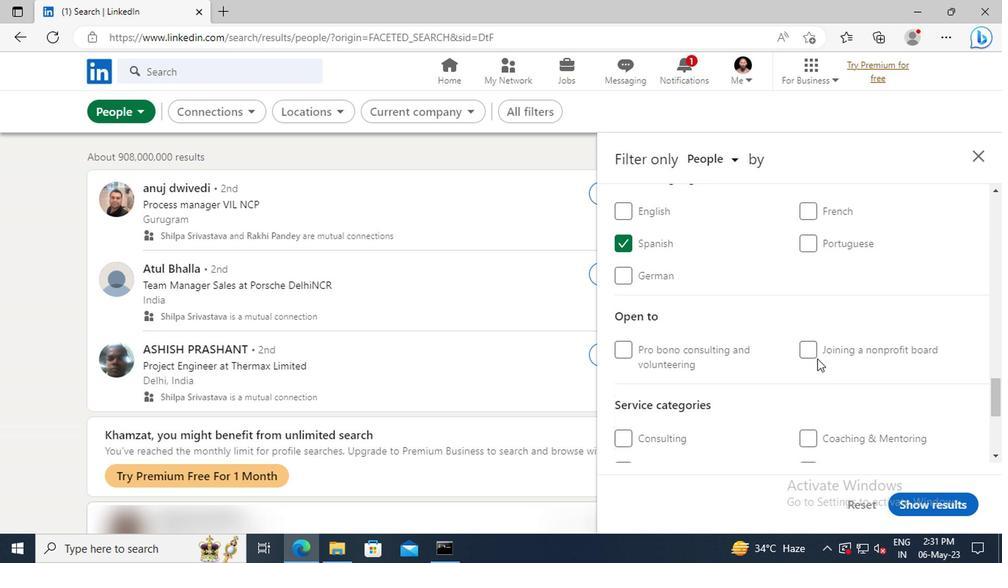 
Action: Mouse scrolled (813, 353) with delta (0, -1)
Screenshot: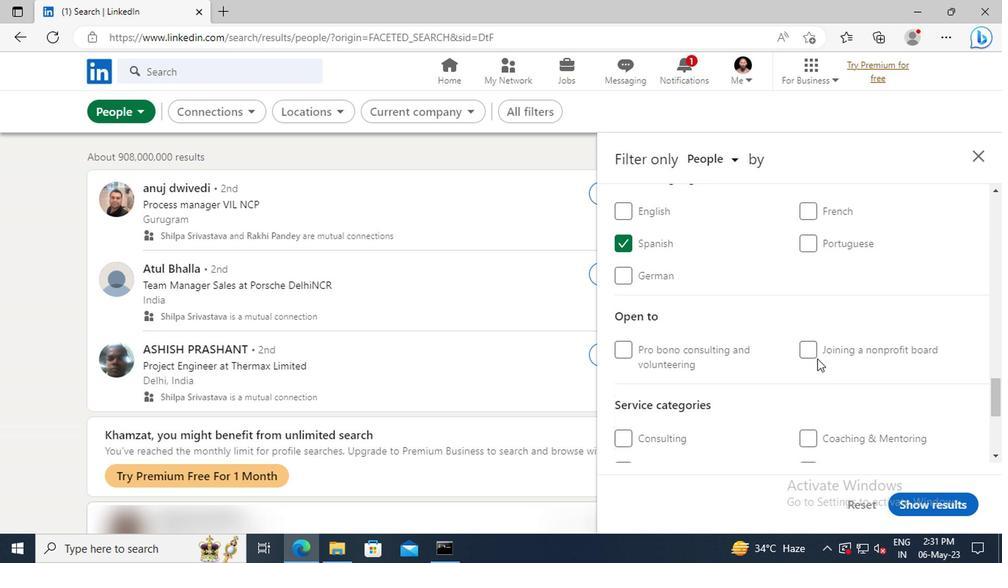 
Action: Mouse moved to (812, 353)
Screenshot: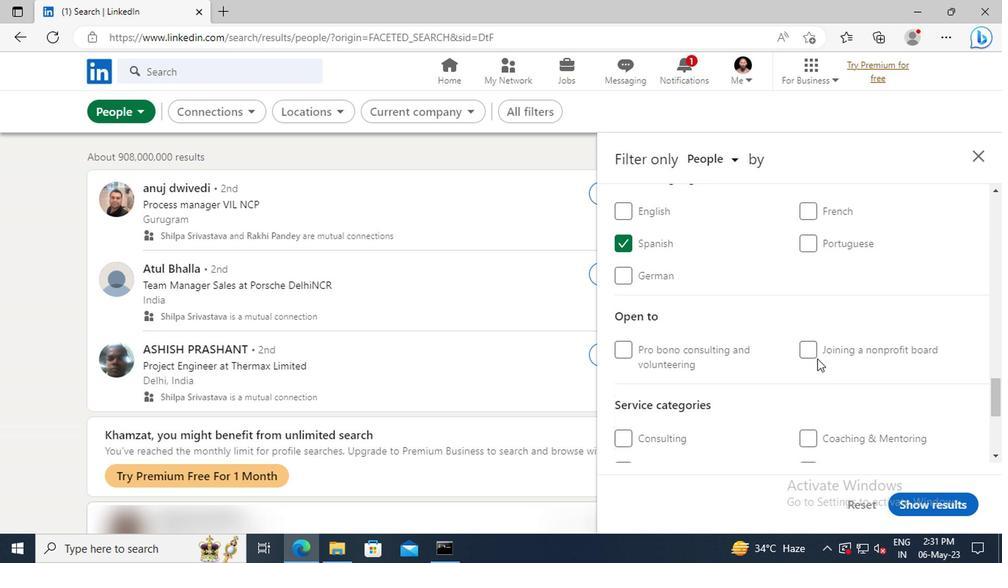 
Action: Mouse scrolled (812, 353) with delta (0, 0)
Screenshot: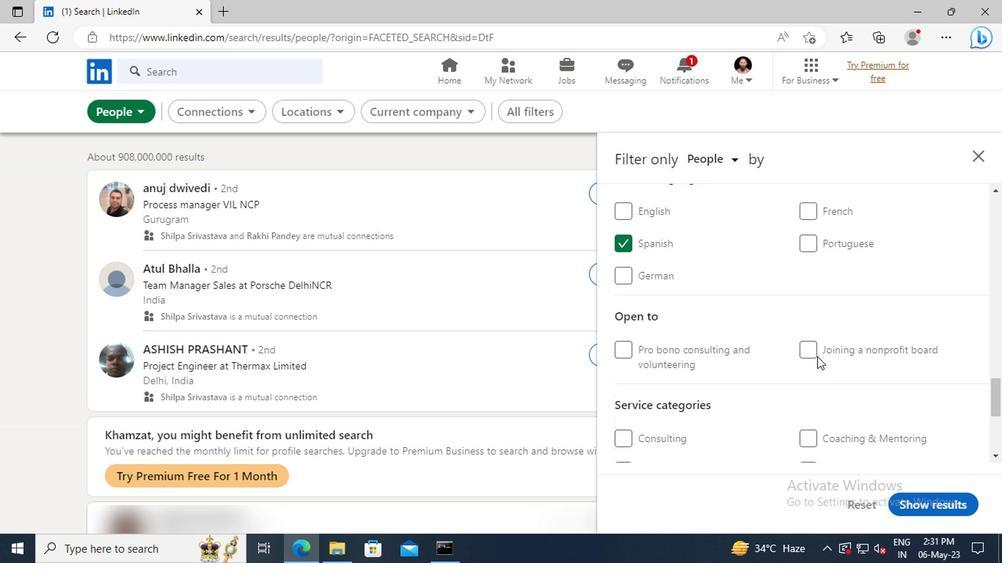 
Action: Mouse moved to (812, 353)
Screenshot: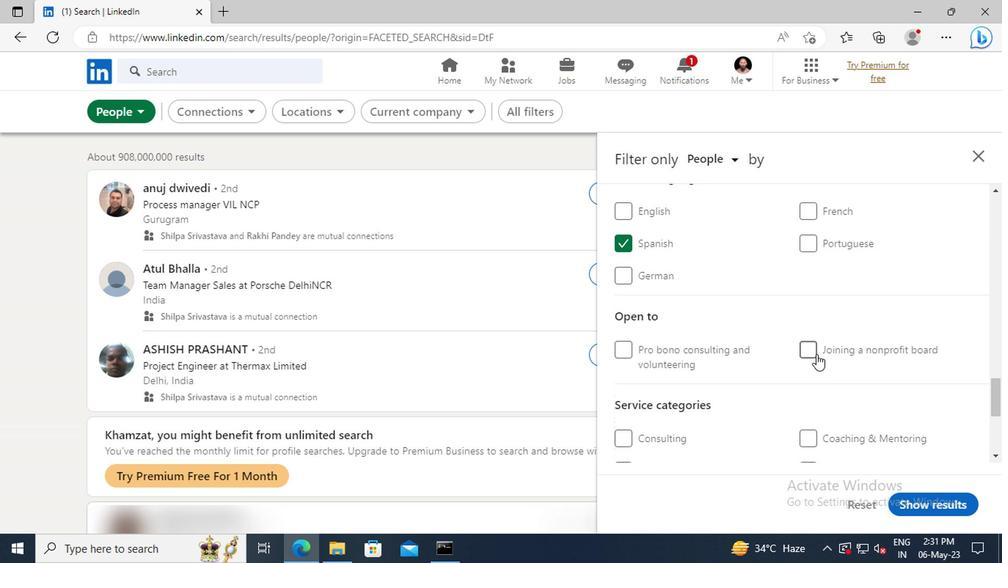 
Action: Mouse scrolled (812, 352) with delta (0, -1)
Screenshot: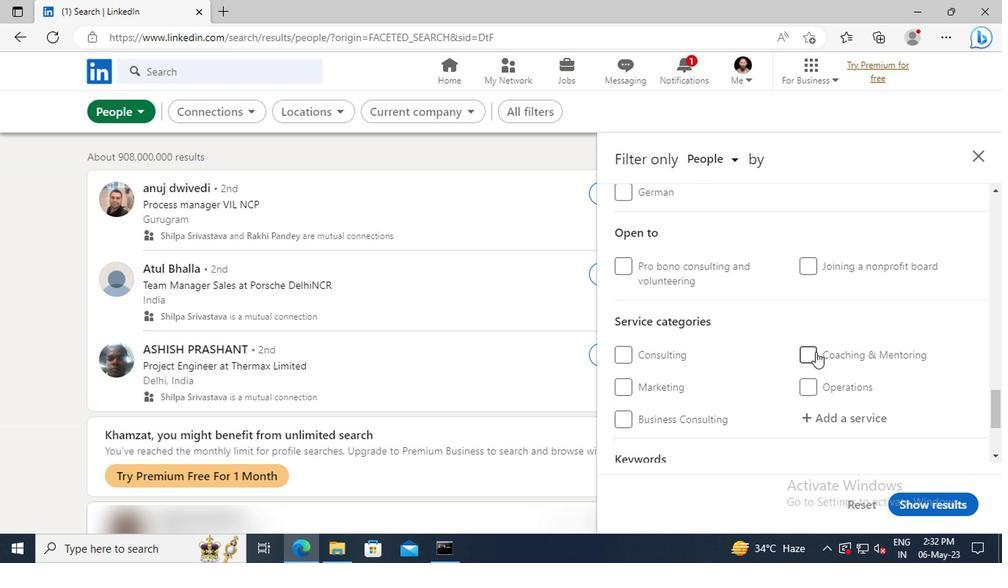 
Action: Mouse scrolled (812, 352) with delta (0, -1)
Screenshot: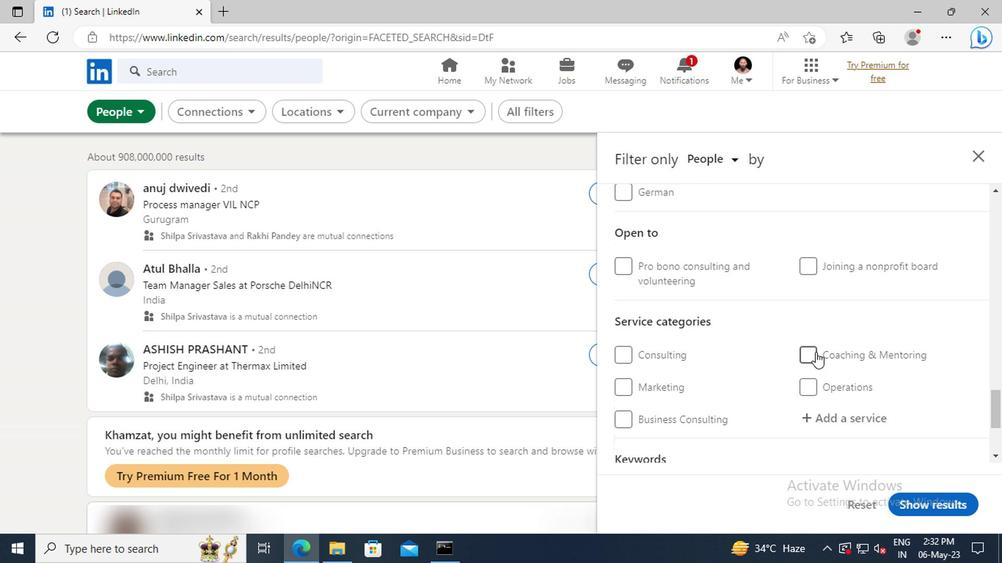 
Action: Mouse moved to (815, 345)
Screenshot: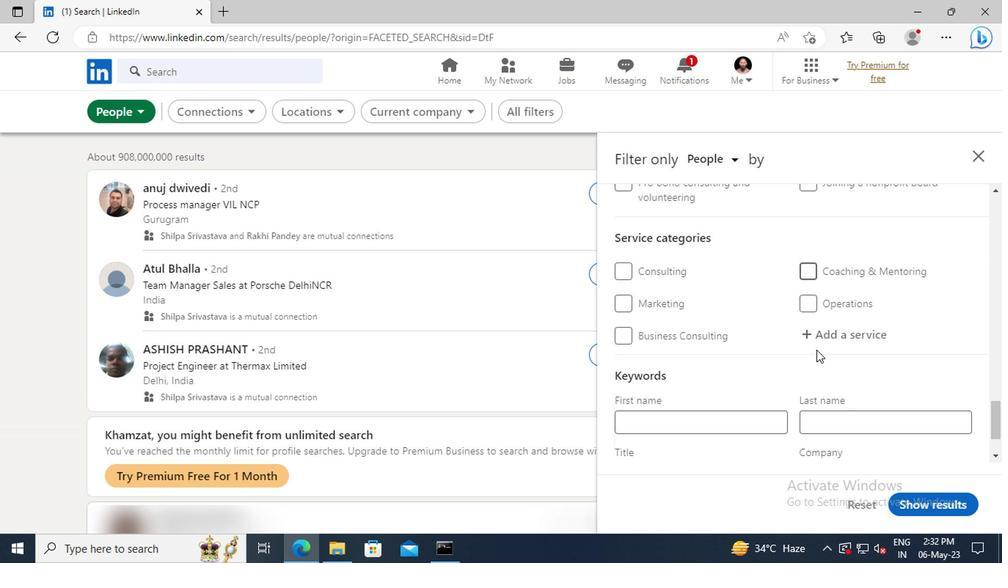 
Action: Mouse pressed left at (815, 345)
Screenshot: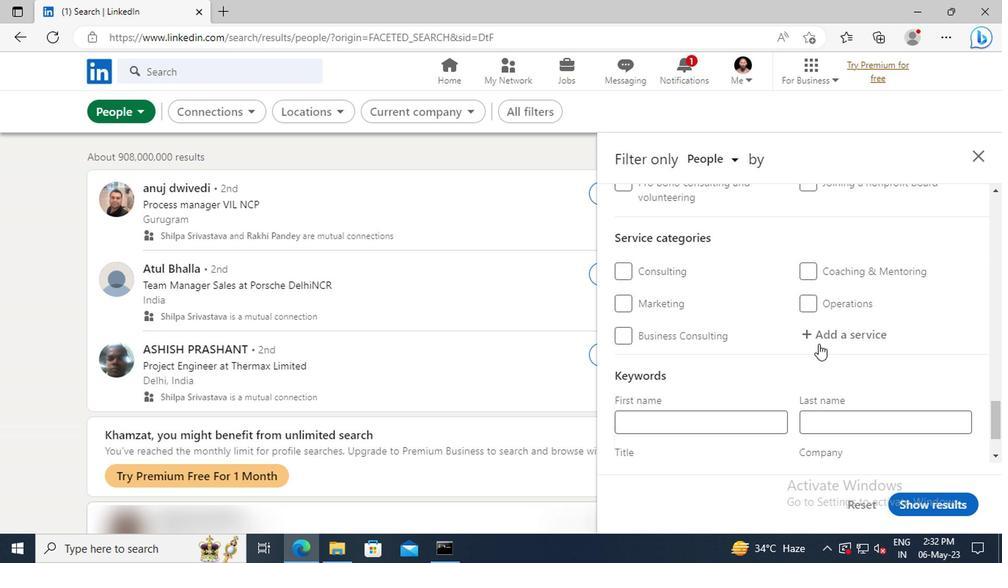 
Action: Key pressed <Key.shift>ACCOUN
Screenshot: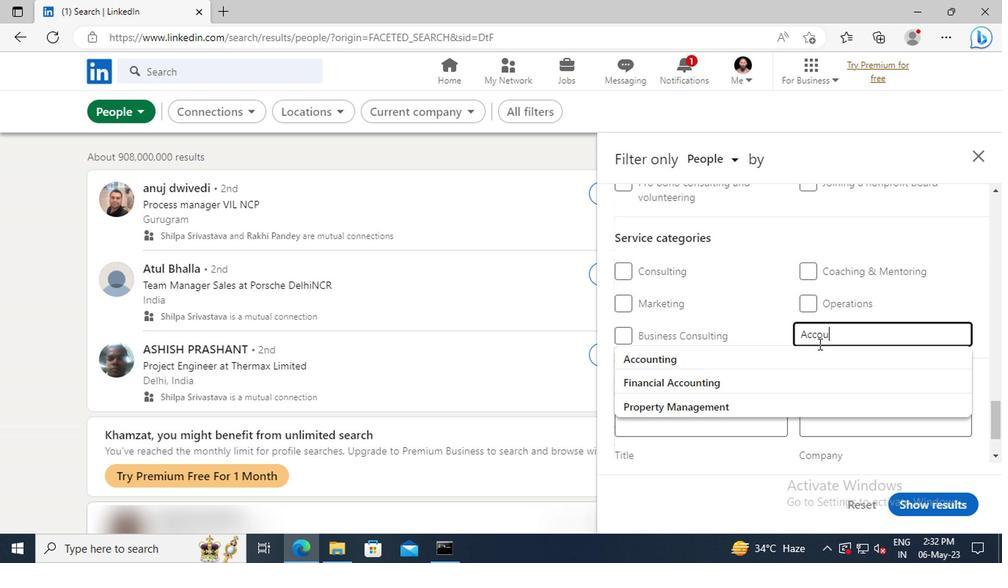 
Action: Mouse moved to (816, 353)
Screenshot: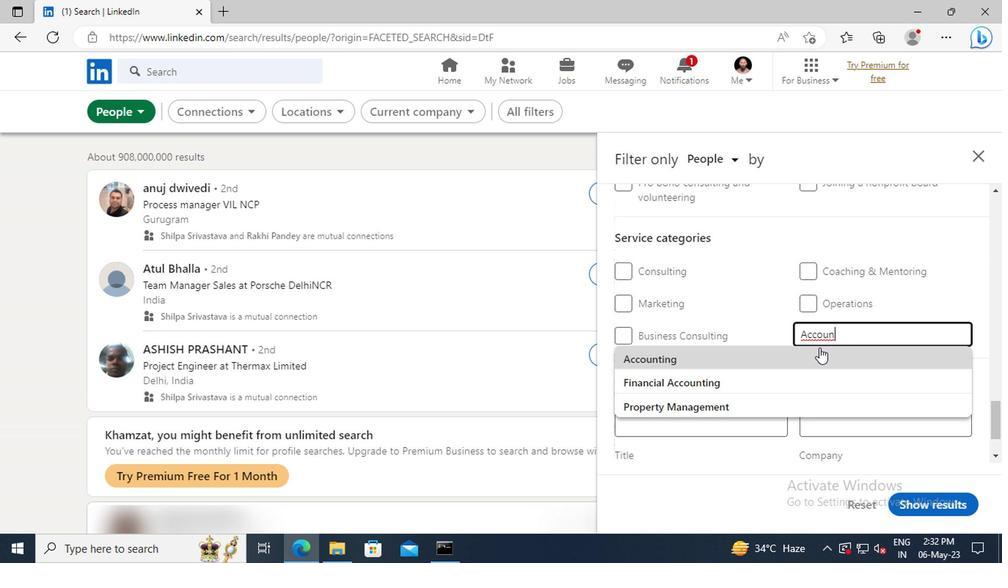 
Action: Mouse pressed left at (816, 353)
Screenshot: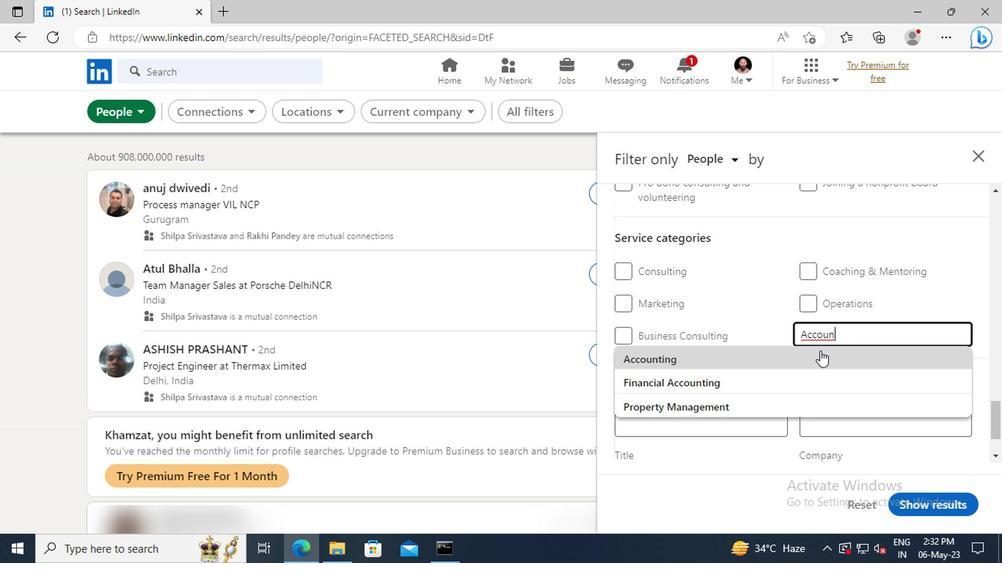
Action: Mouse scrolled (816, 352) with delta (0, -1)
Screenshot: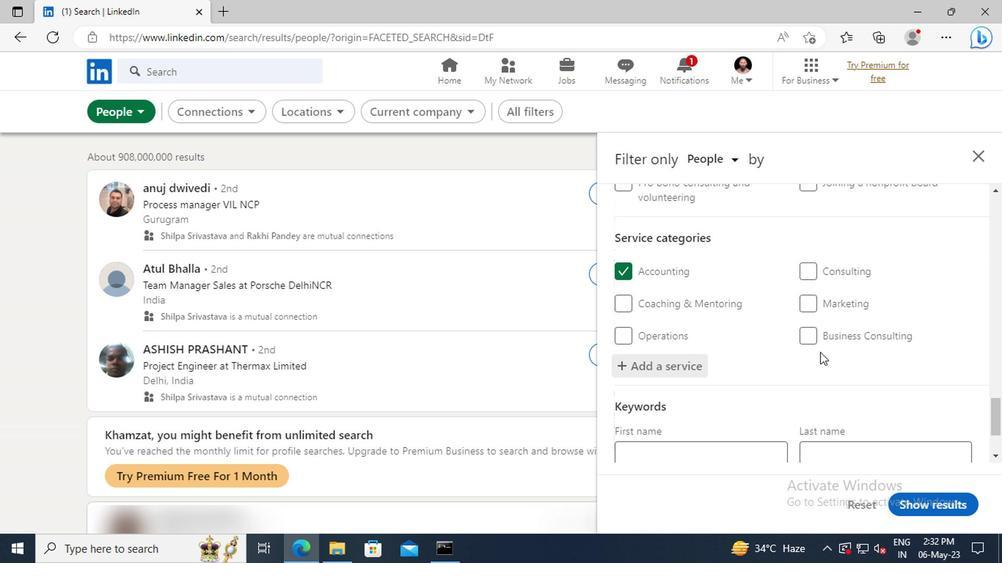 
Action: Mouse scrolled (816, 352) with delta (0, -1)
Screenshot: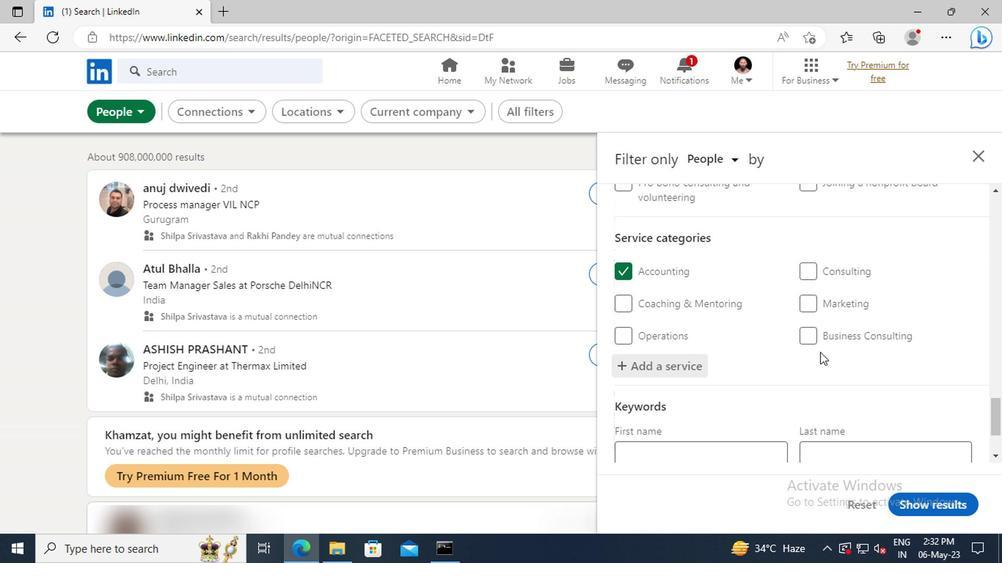 
Action: Mouse scrolled (816, 352) with delta (0, -1)
Screenshot: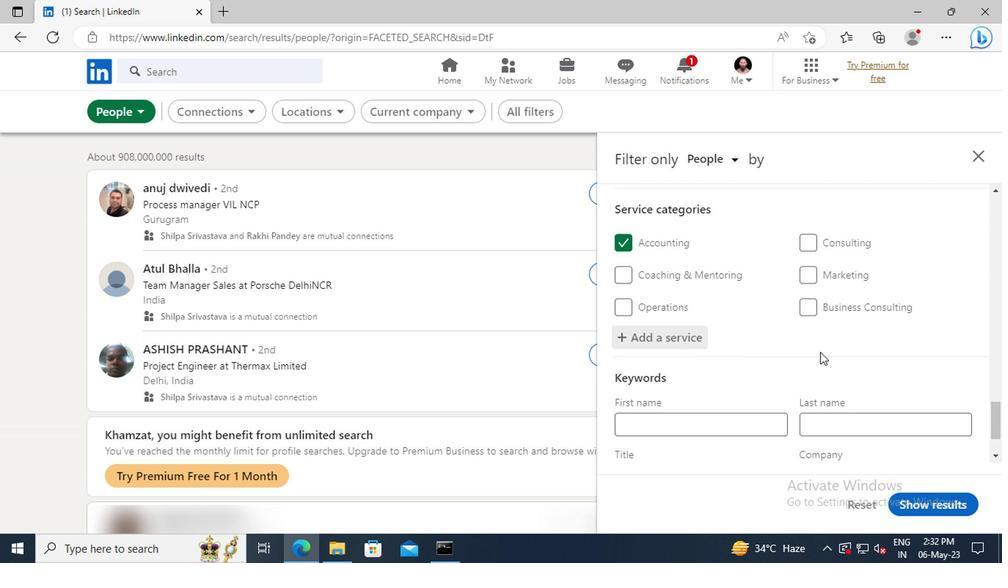 
Action: Mouse scrolled (816, 352) with delta (0, -1)
Screenshot: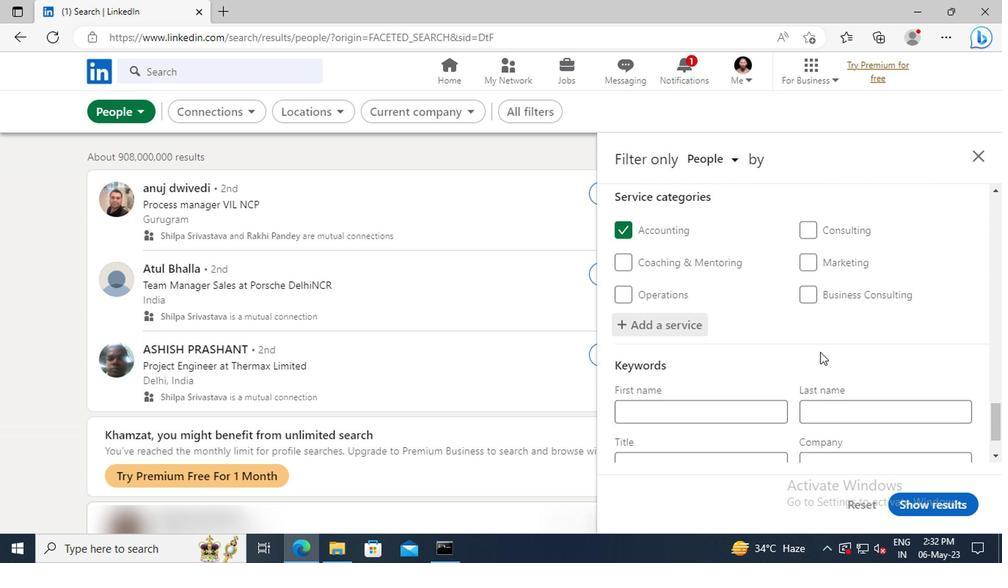 
Action: Mouse moved to (735, 395)
Screenshot: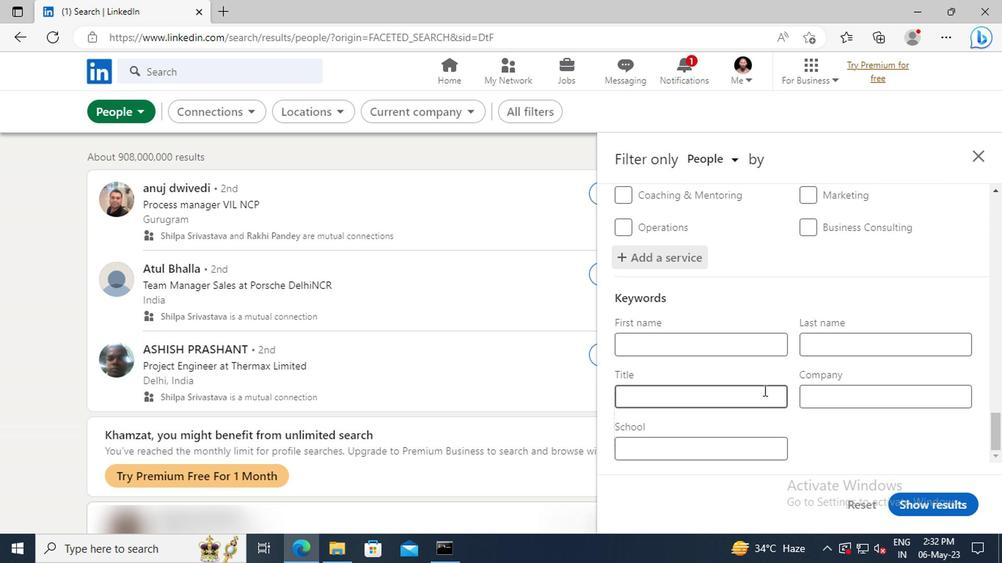 
Action: Mouse pressed left at (735, 395)
Screenshot: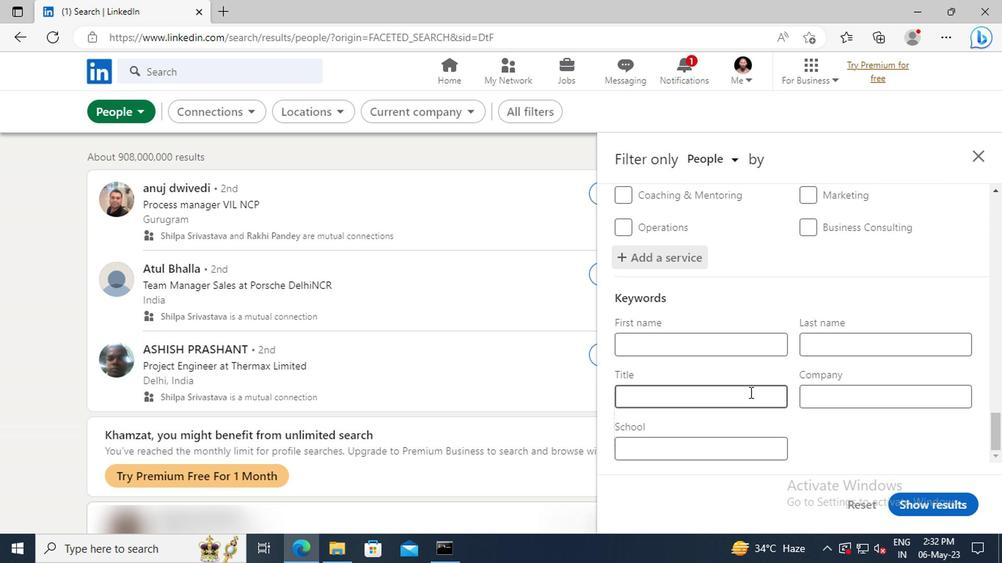 
Action: Key pressed <Key.shift>DIRECTOR<Key.enter>
Screenshot: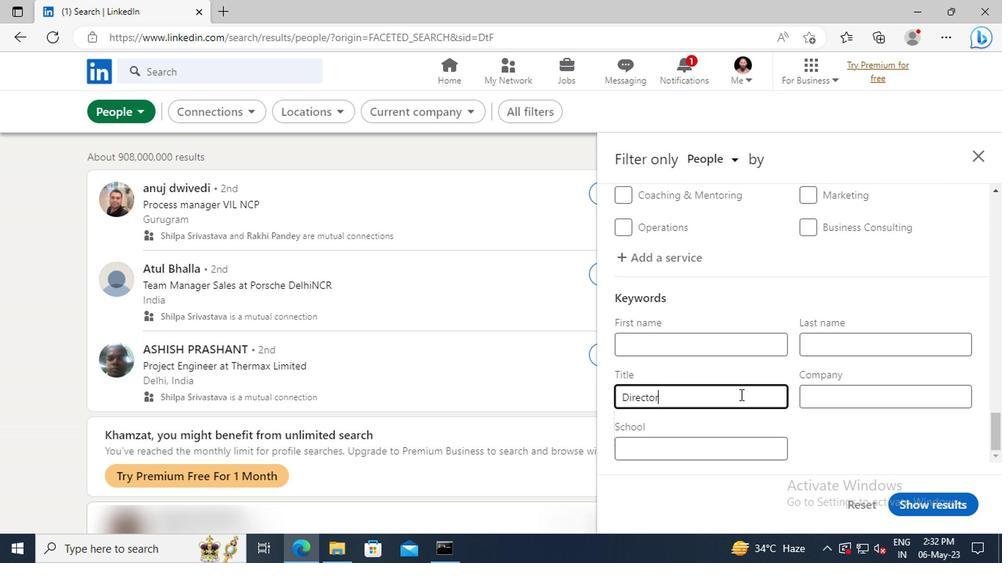 
Action: Mouse moved to (908, 506)
Screenshot: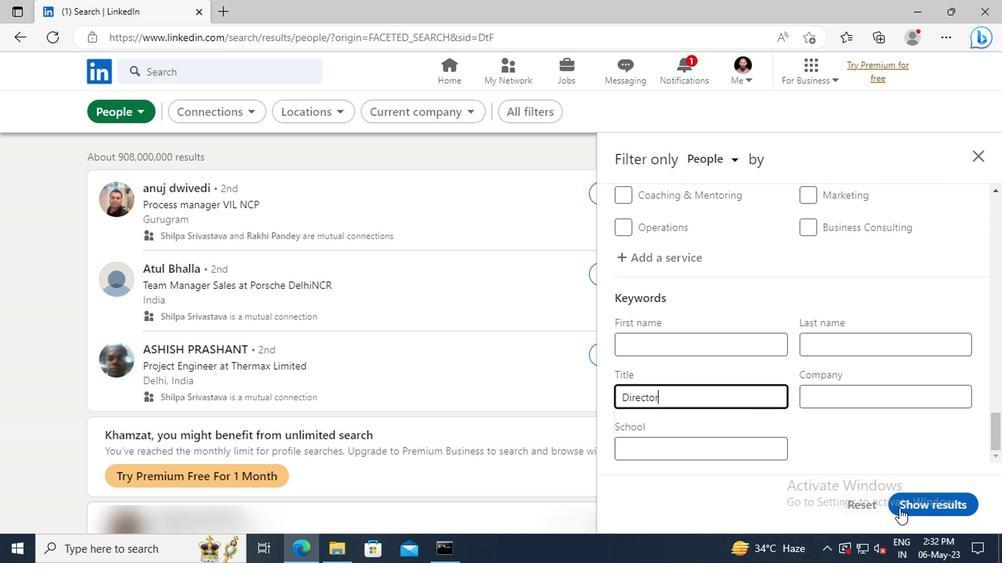 
Action: Mouse pressed left at (908, 506)
Screenshot: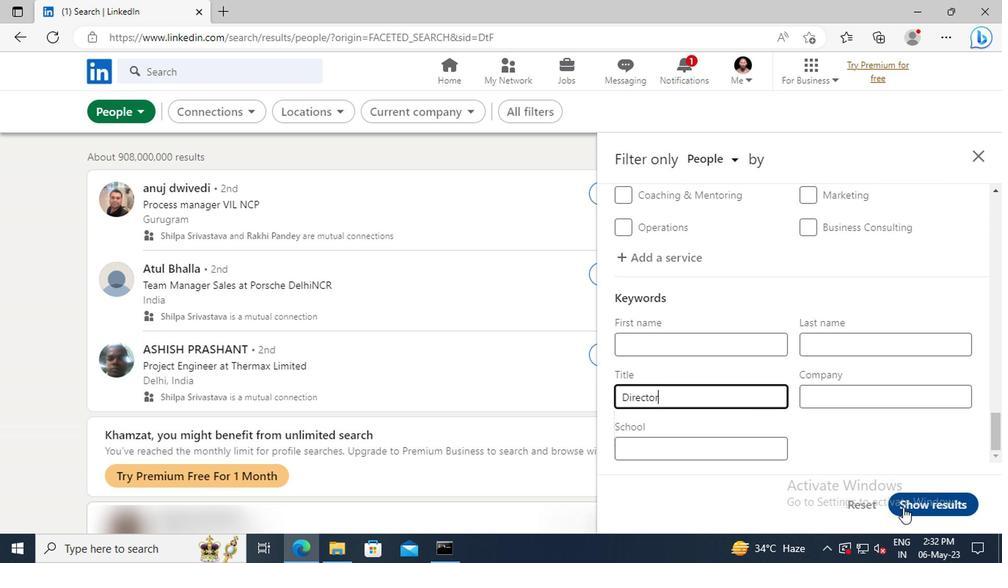 
